 Task: Look for space in Mbeya, Tanzania from 24th August, 2023 to 10th September, 2023 for 8 adults in price range Rs.12000 to Rs.15000. Place can be entire place or shared room with 4 bedrooms having 8 beds and 4 bathrooms. Property type can be house, flat, guest house. Amenities needed are: wifi, TV, free parkinig on premises, gym, breakfast. Booking option can be shelf check-in. Required host language is English.
Action: Mouse moved to (277, 100)
Screenshot: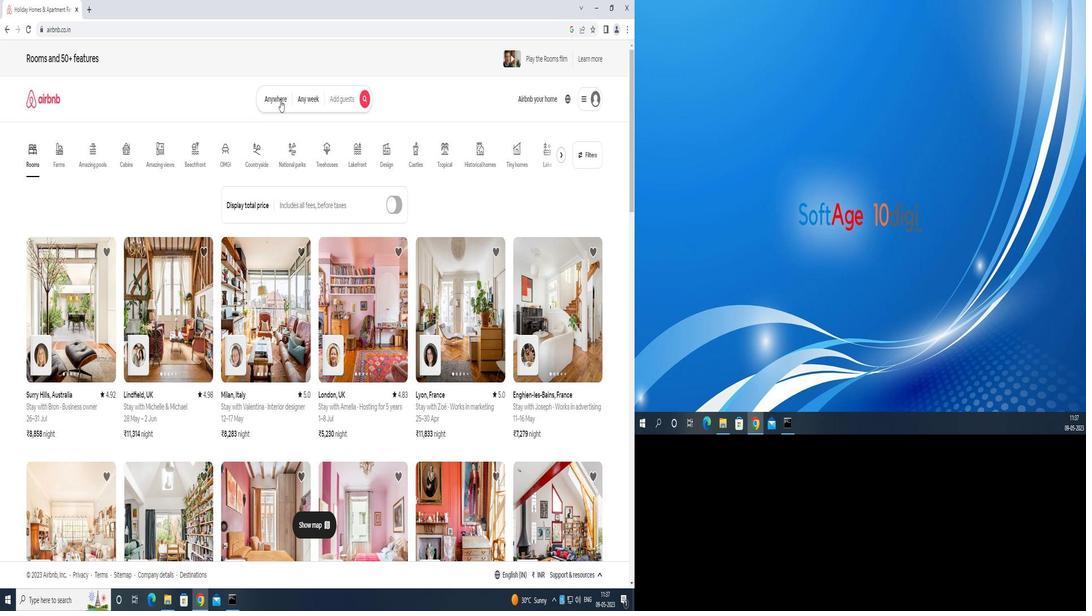 
Action: Mouse pressed left at (277, 100)
Screenshot: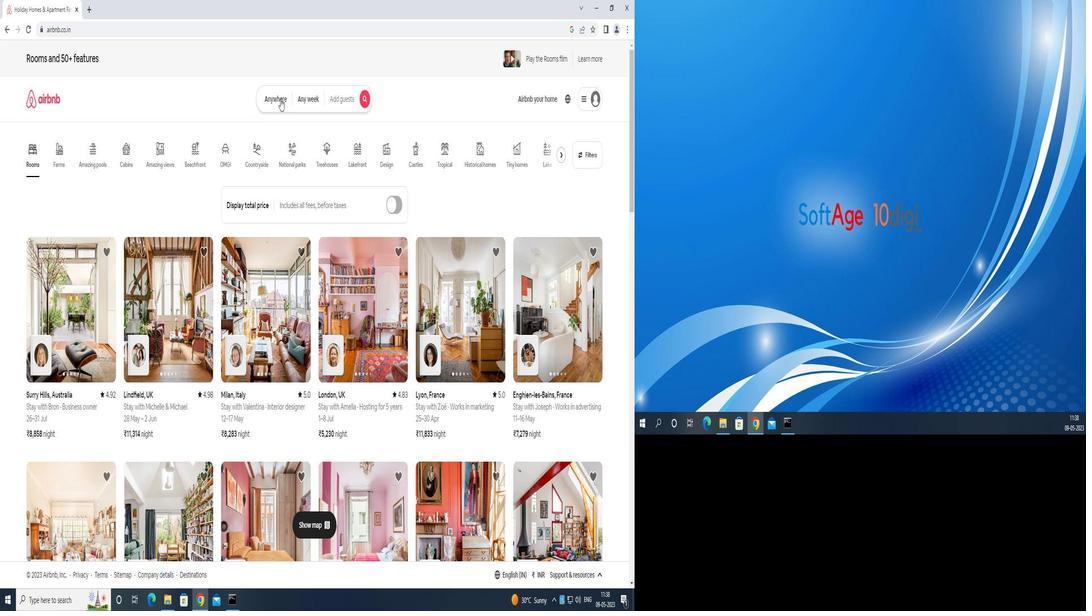 
Action: Mouse moved to (246, 147)
Screenshot: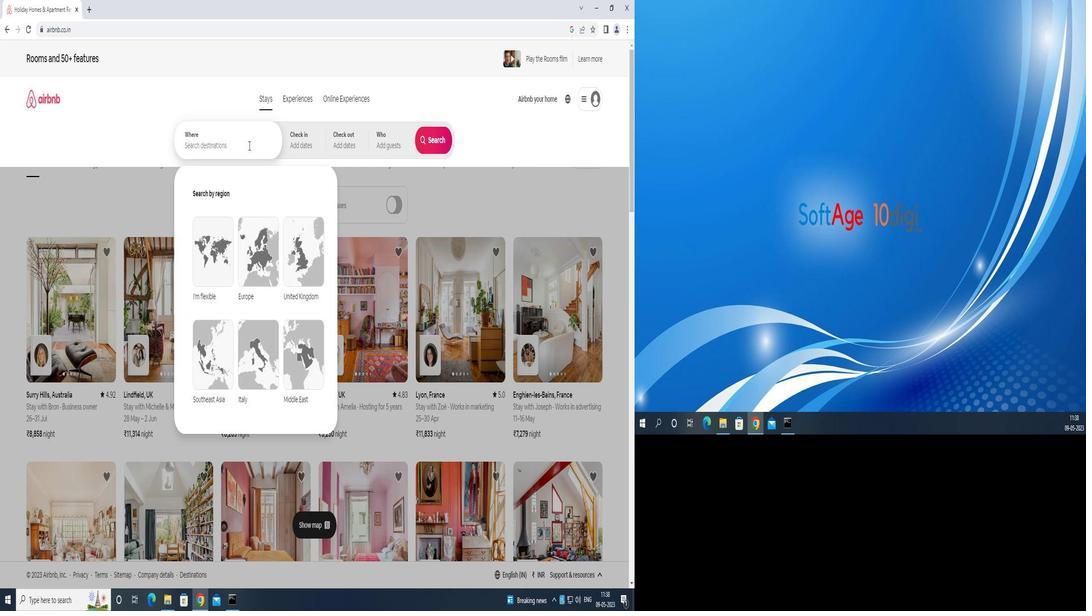 
Action: Mouse pressed left at (246, 147)
Screenshot: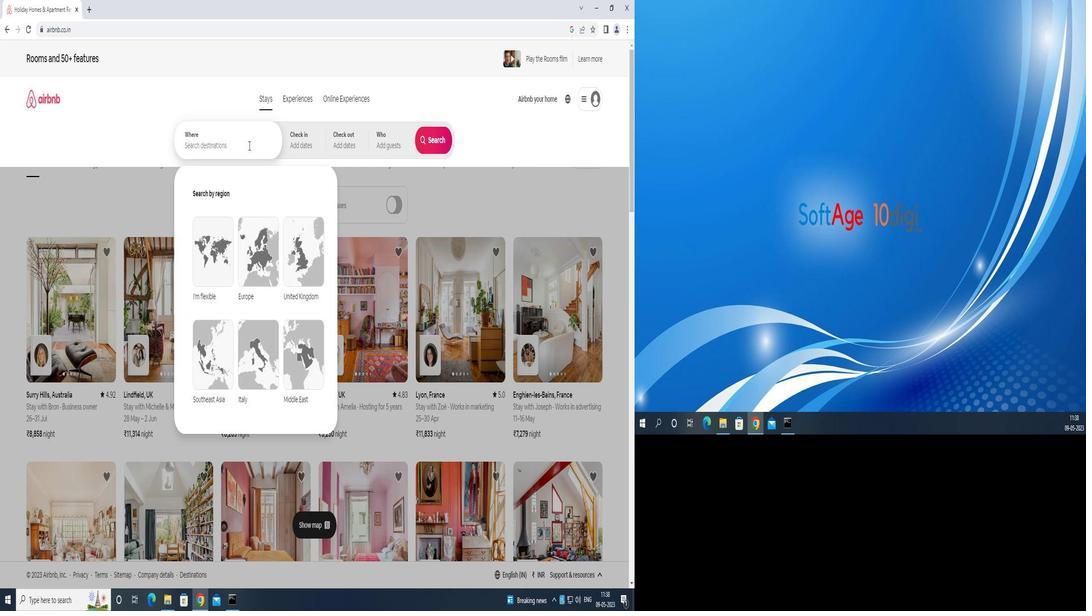 
Action: Key pressed m<Key.backspace><Key.shift>MBEYA<Key.space>TANZANIA<Key.enter>
Screenshot: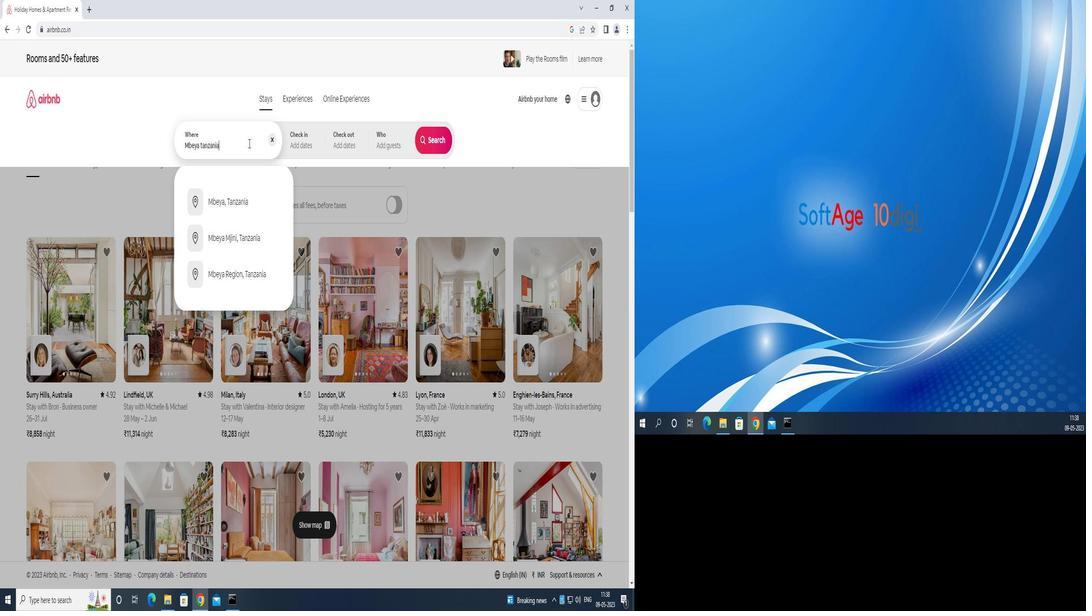 
Action: Mouse moved to (427, 230)
Screenshot: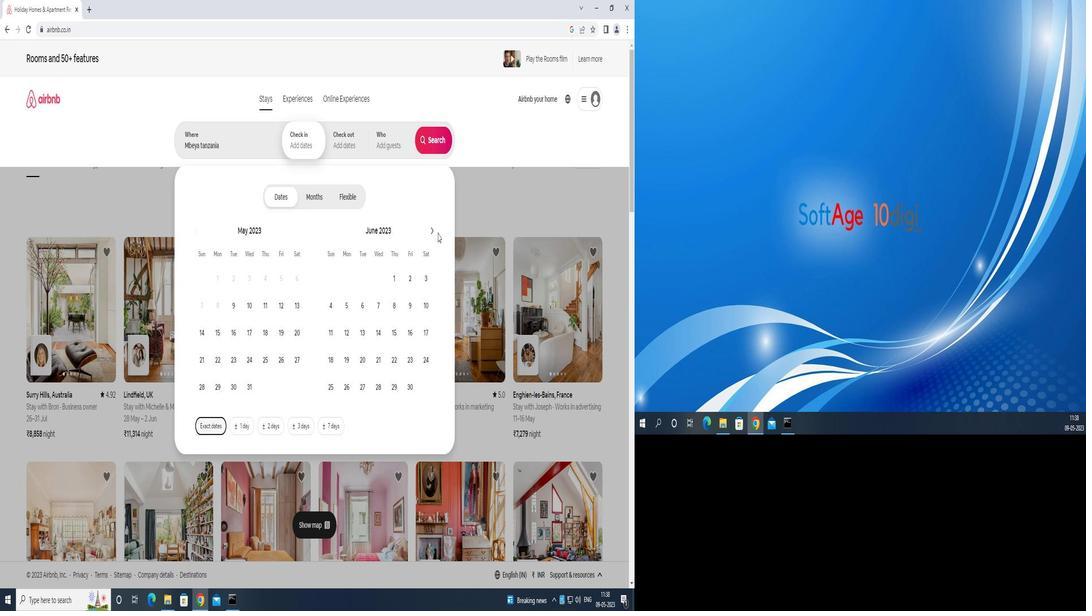 
Action: Mouse pressed left at (427, 230)
Screenshot: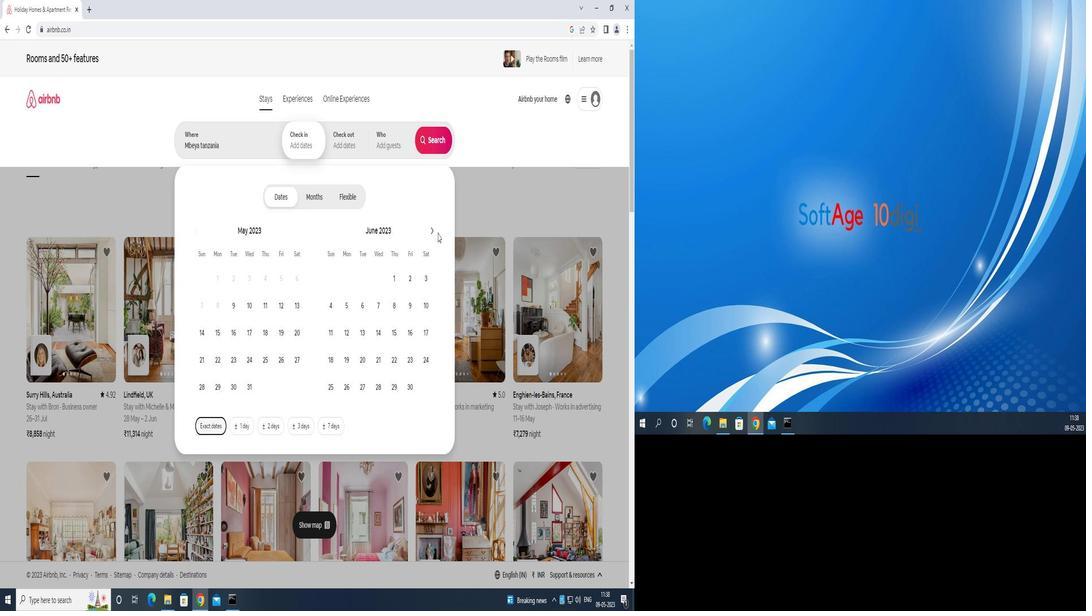 
Action: Mouse pressed left at (427, 230)
Screenshot: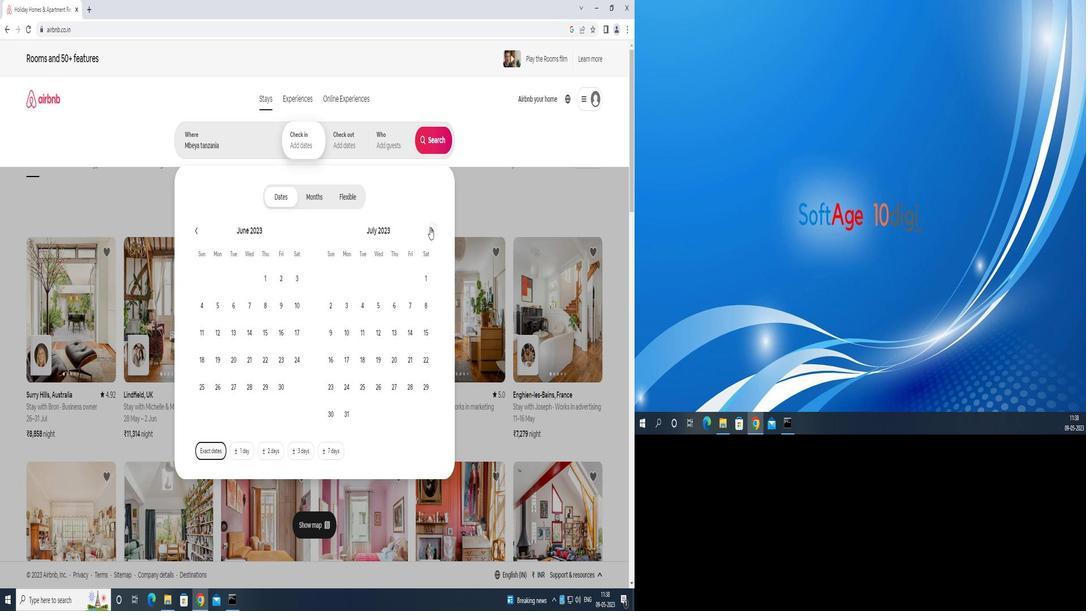 
Action: Mouse moved to (383, 358)
Screenshot: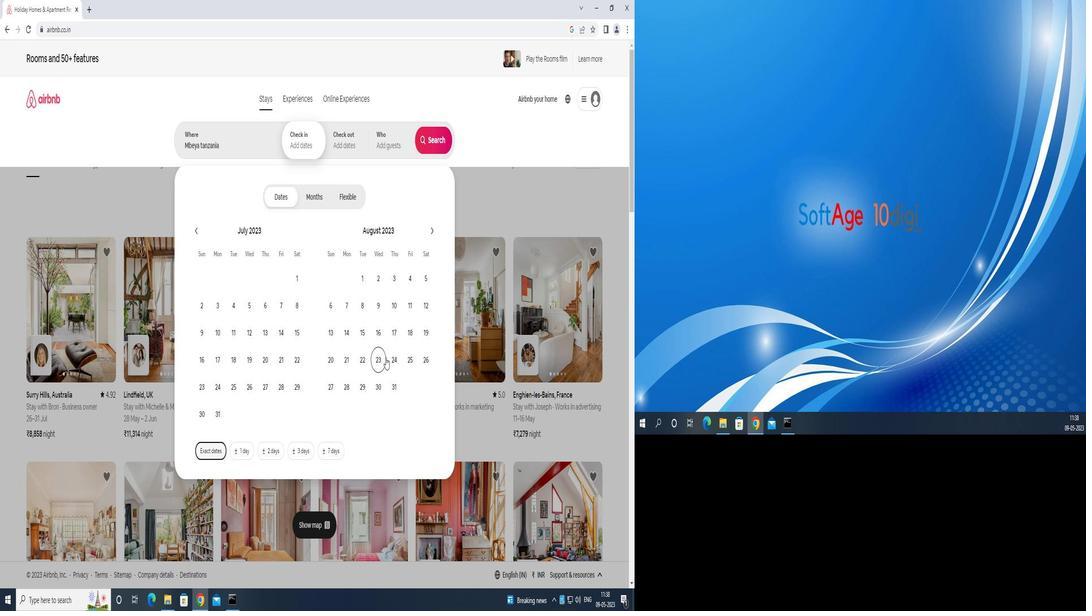 
Action: Mouse pressed left at (383, 358)
Screenshot: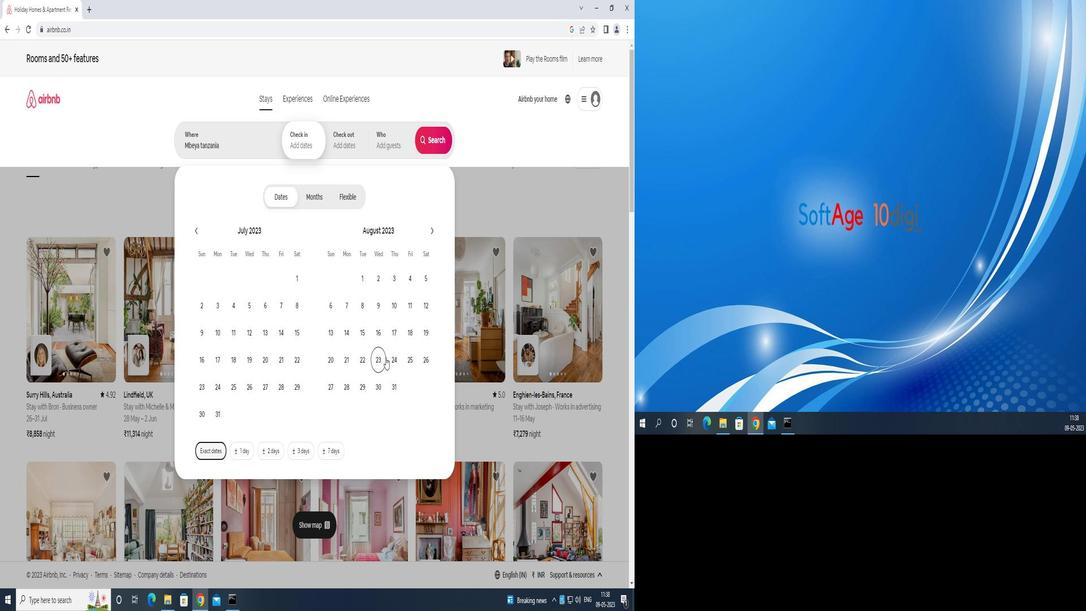 
Action: Mouse moved to (428, 229)
Screenshot: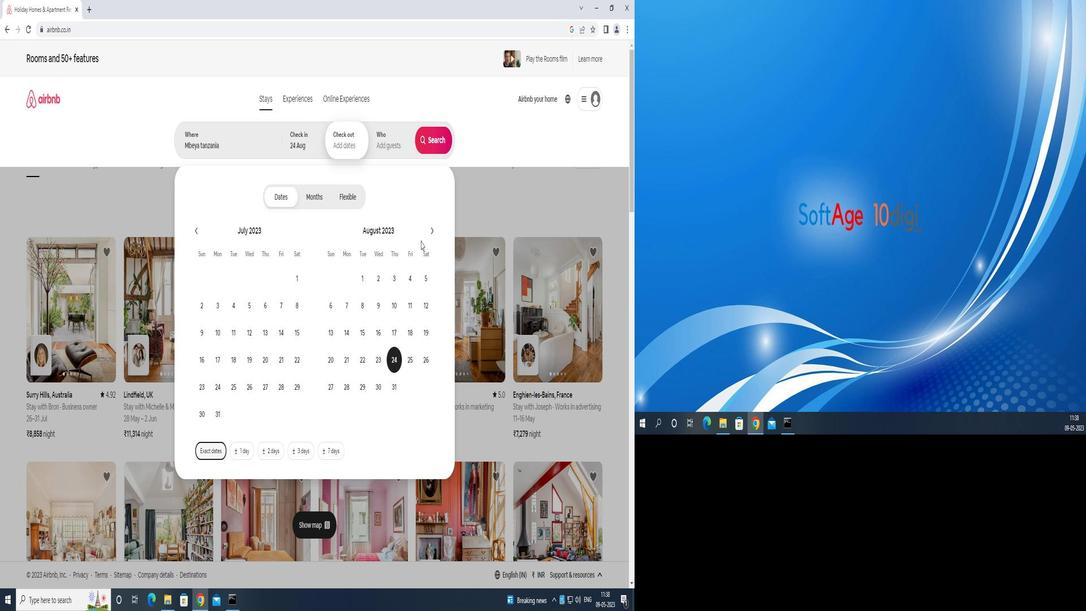 
Action: Mouse pressed left at (428, 229)
Screenshot: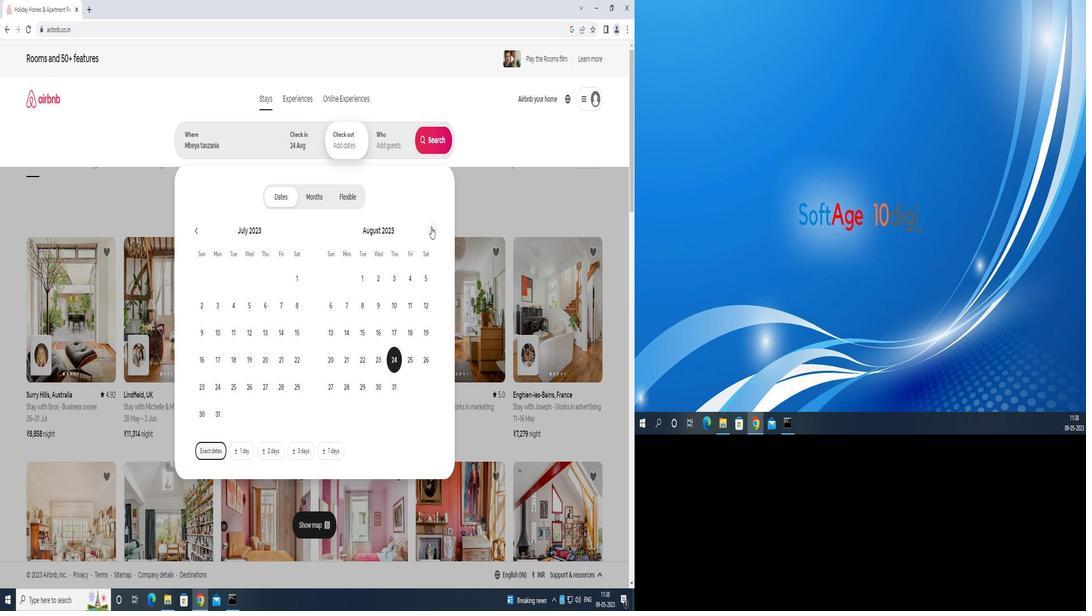 
Action: Mouse moved to (333, 335)
Screenshot: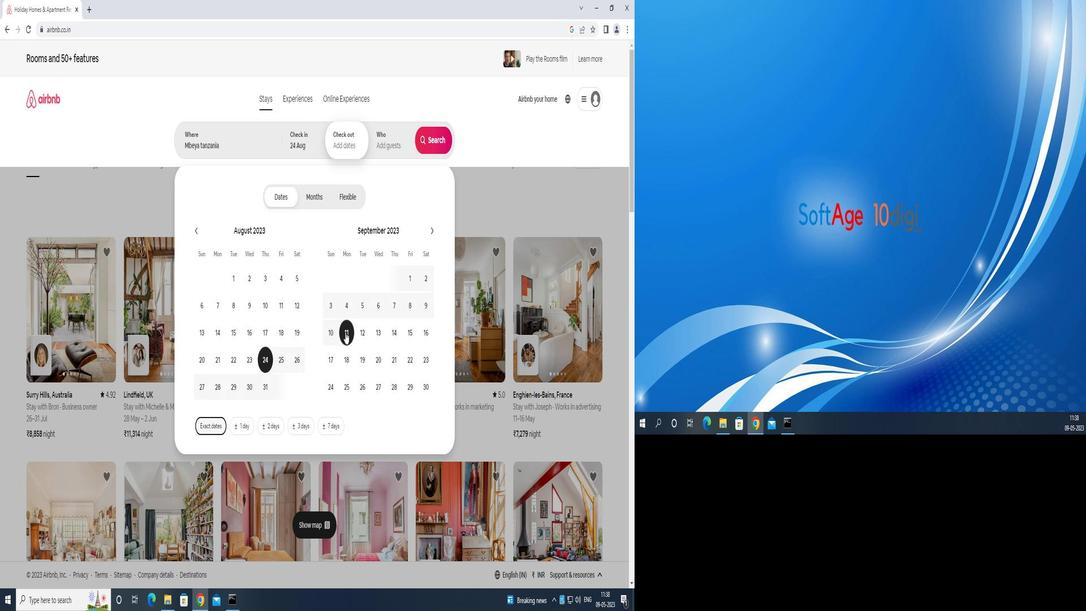 
Action: Mouse pressed left at (333, 335)
Screenshot: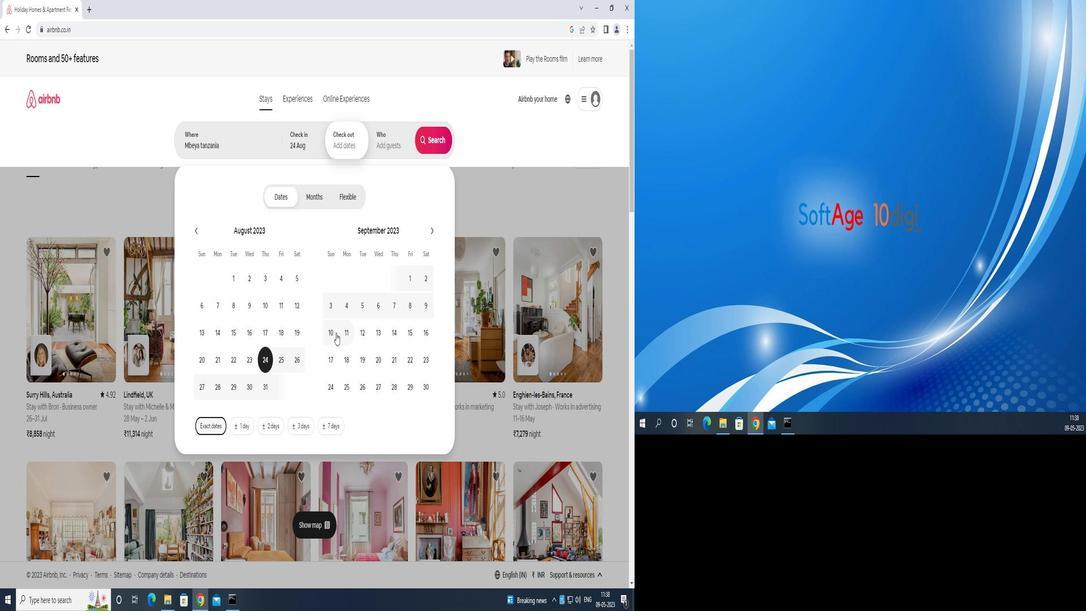 
Action: Mouse moved to (385, 145)
Screenshot: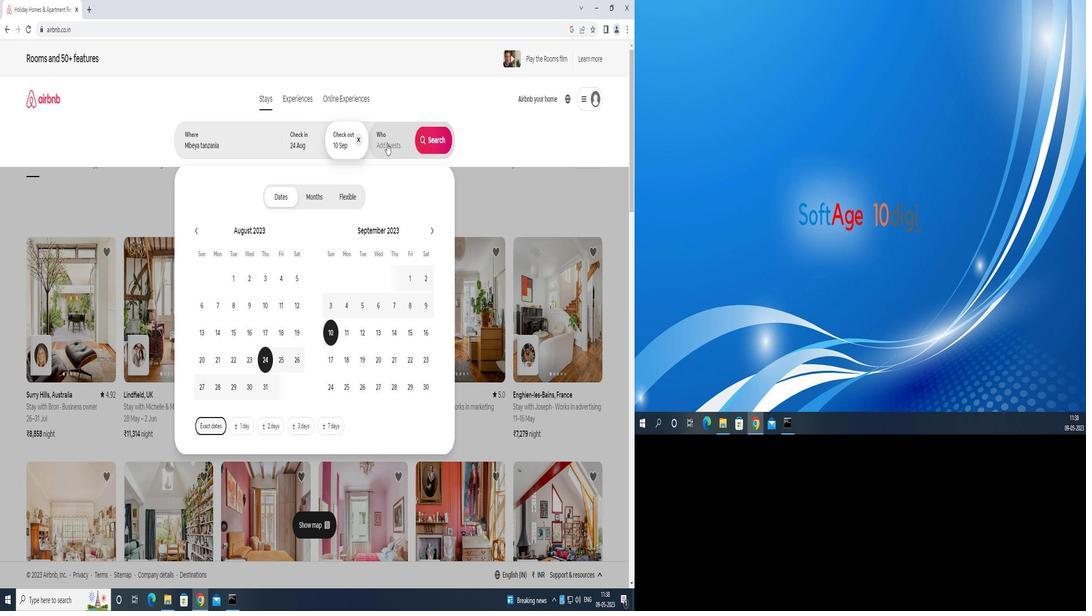 
Action: Mouse pressed left at (385, 145)
Screenshot: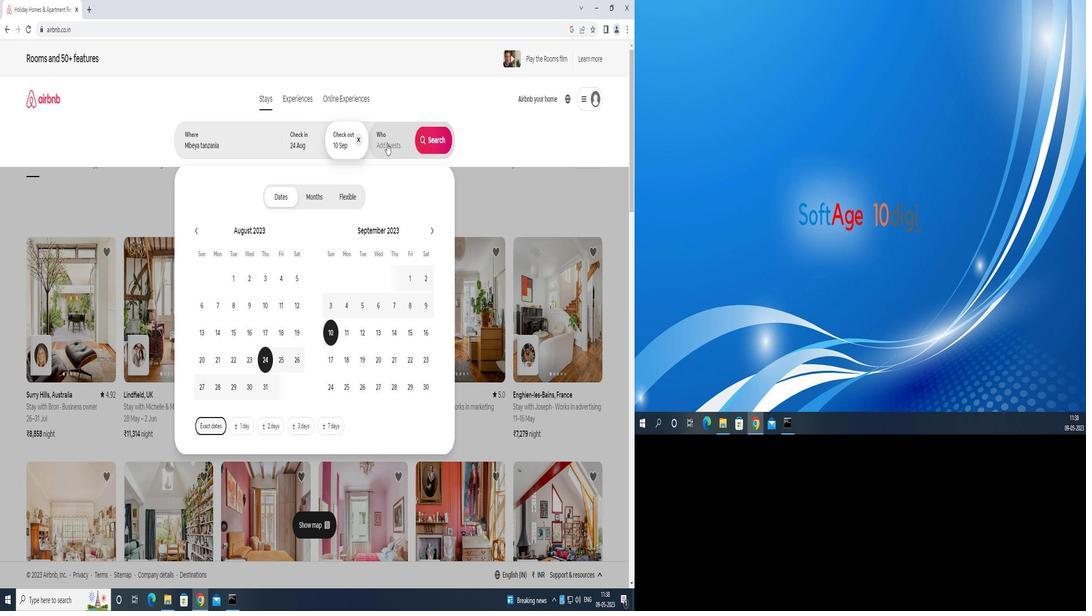 
Action: Mouse moved to (431, 200)
Screenshot: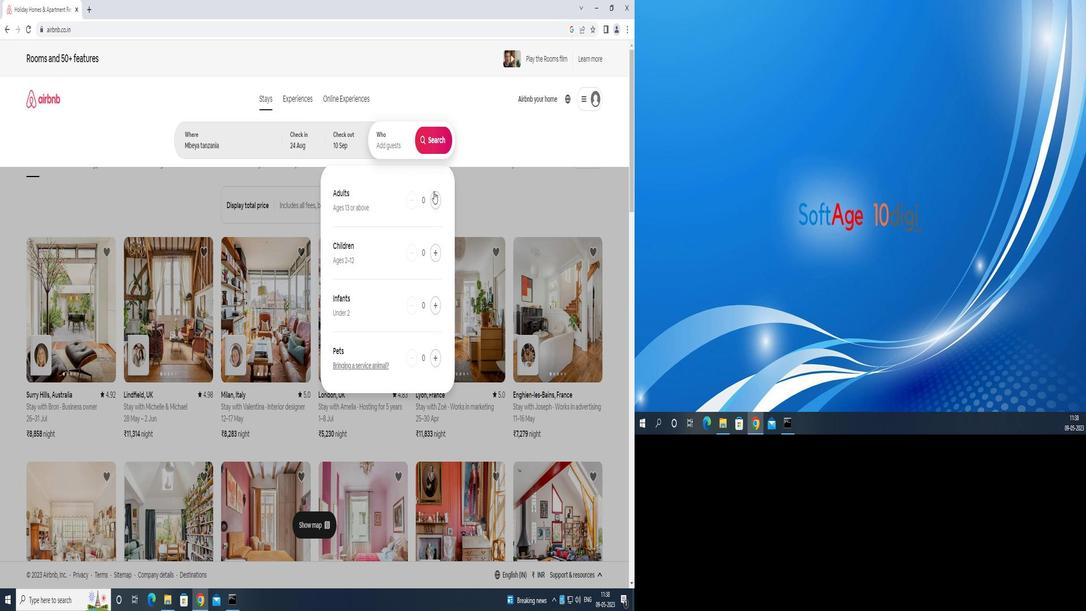 
Action: Mouse pressed left at (431, 200)
Screenshot: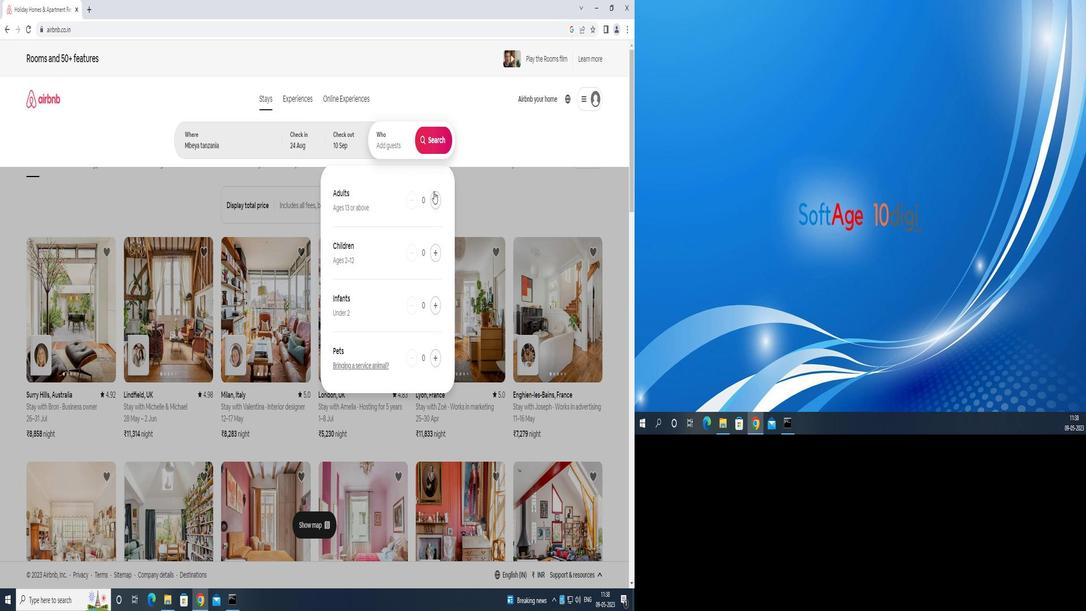
Action: Mouse pressed left at (431, 200)
Screenshot: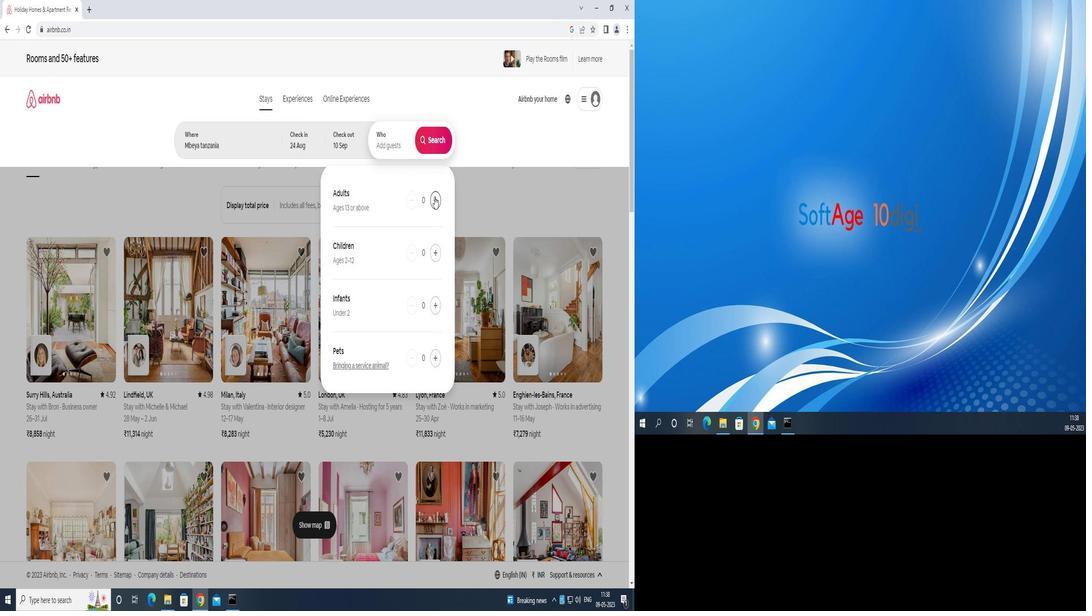 
Action: Mouse moved to (431, 200)
Screenshot: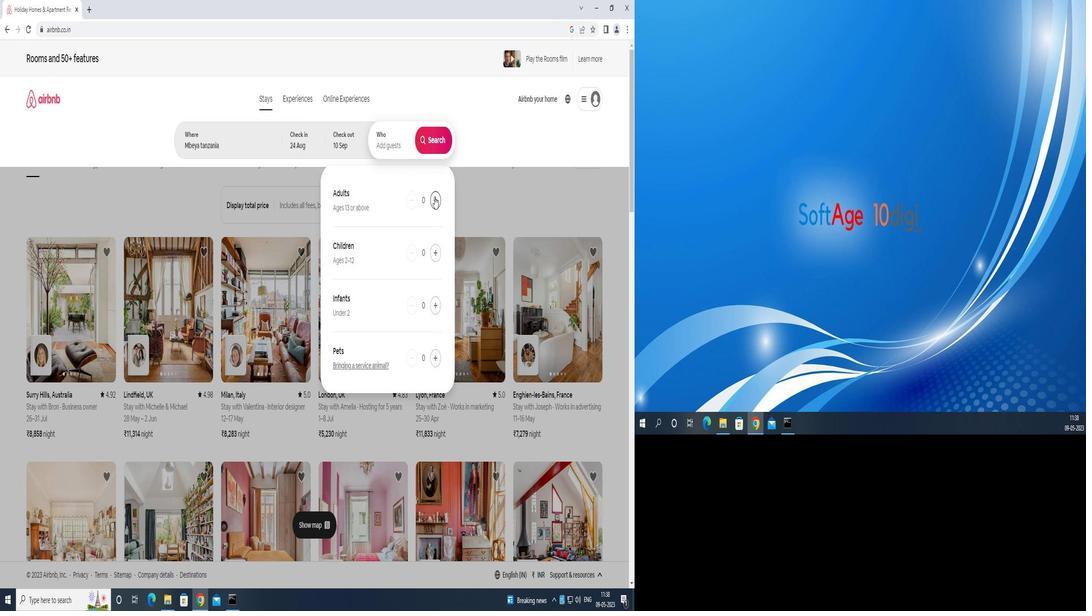 
Action: Mouse pressed left at (431, 200)
Screenshot: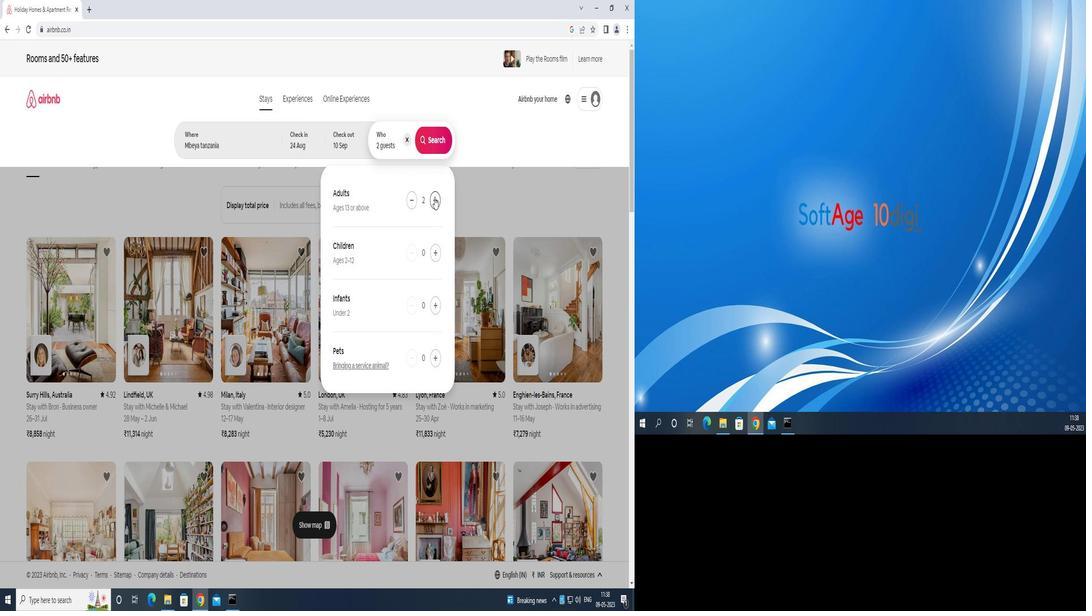 
Action: Mouse pressed left at (431, 200)
Screenshot: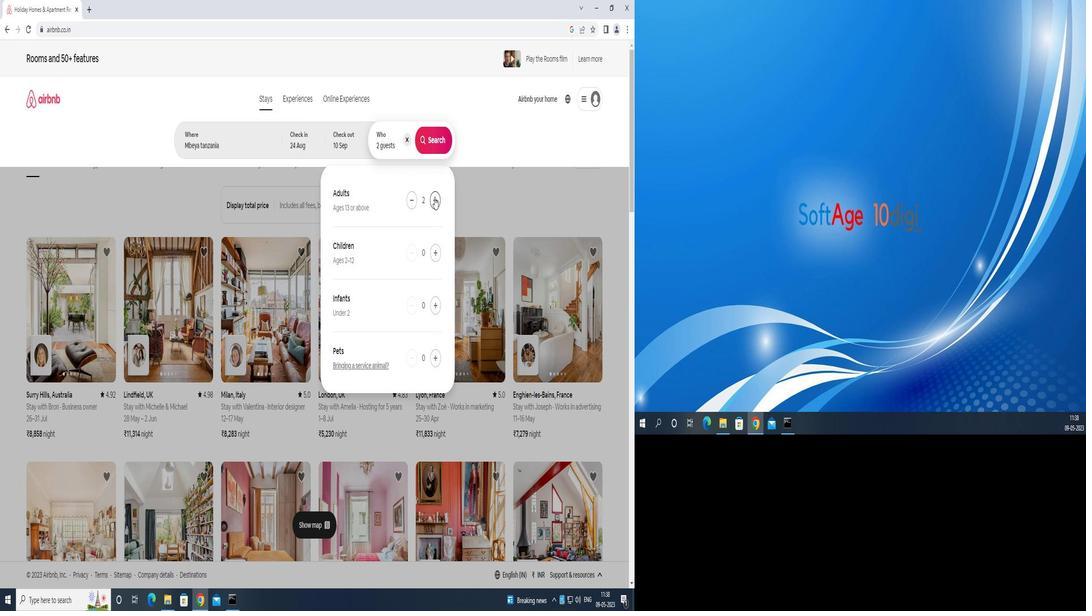 
Action: Mouse pressed left at (431, 200)
Screenshot: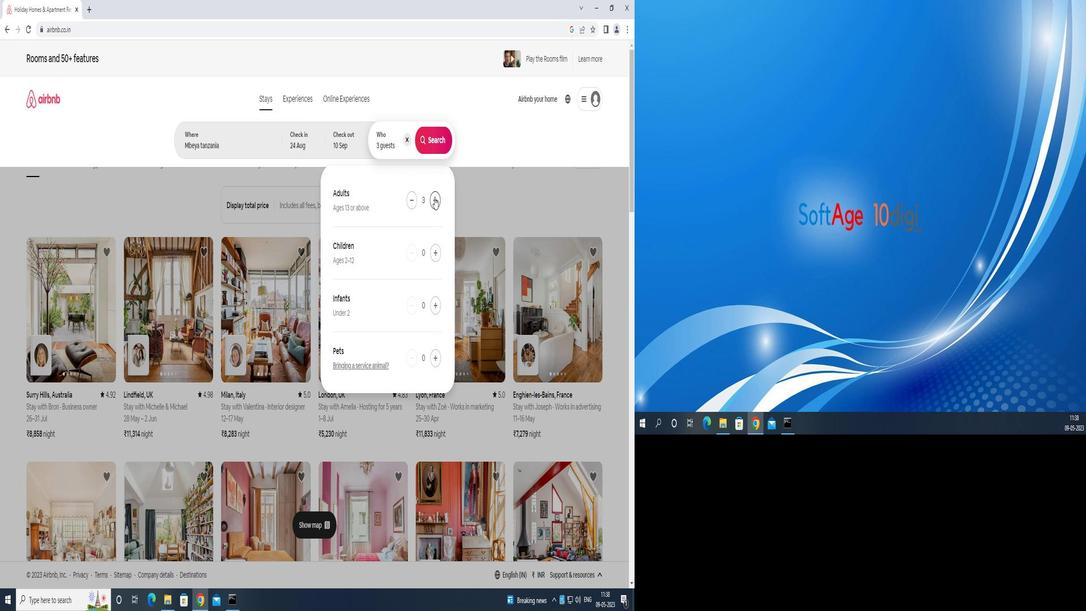 
Action: Mouse pressed left at (431, 200)
Screenshot: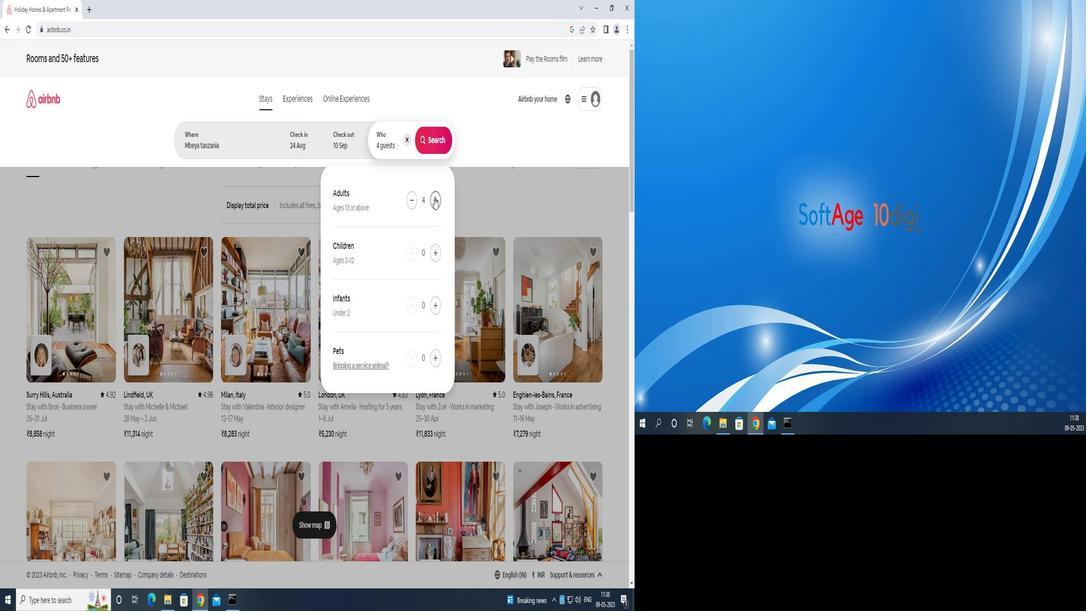 
Action: Mouse pressed left at (431, 200)
Screenshot: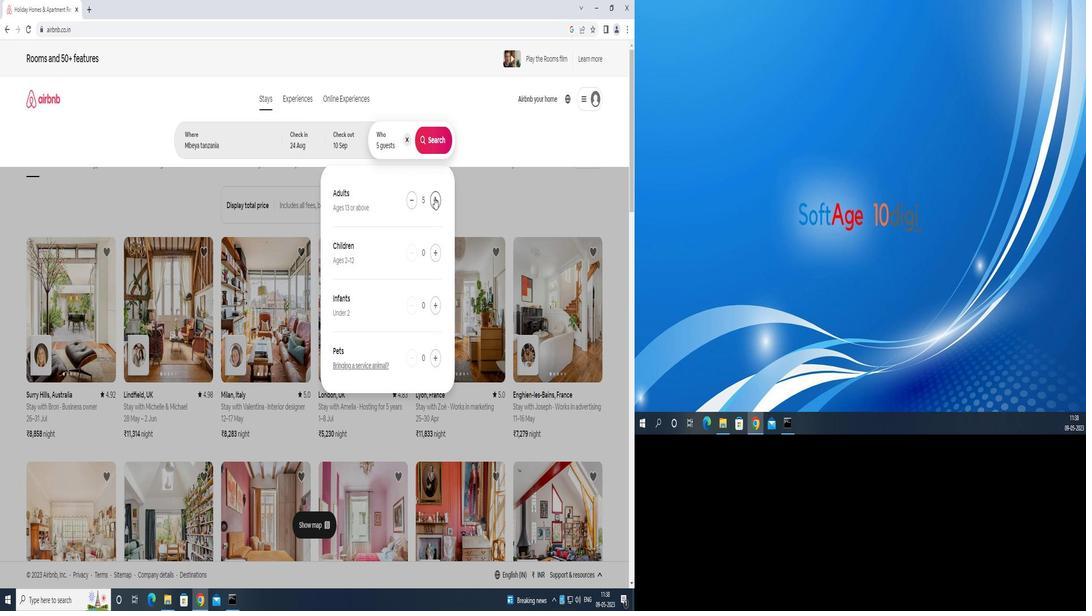 
Action: Mouse pressed left at (431, 200)
Screenshot: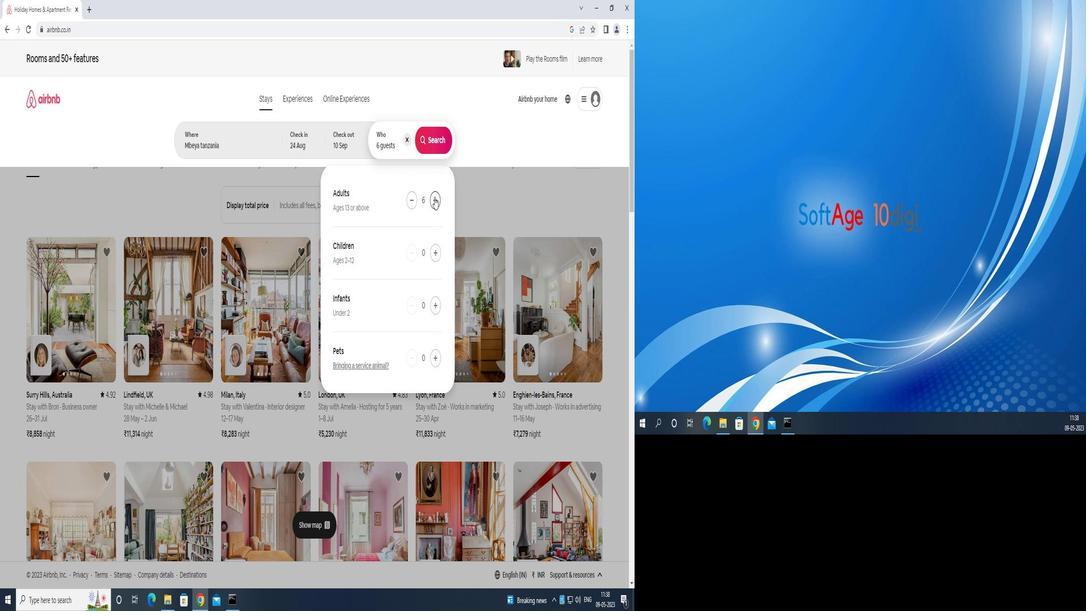
Action: Mouse moved to (430, 144)
Screenshot: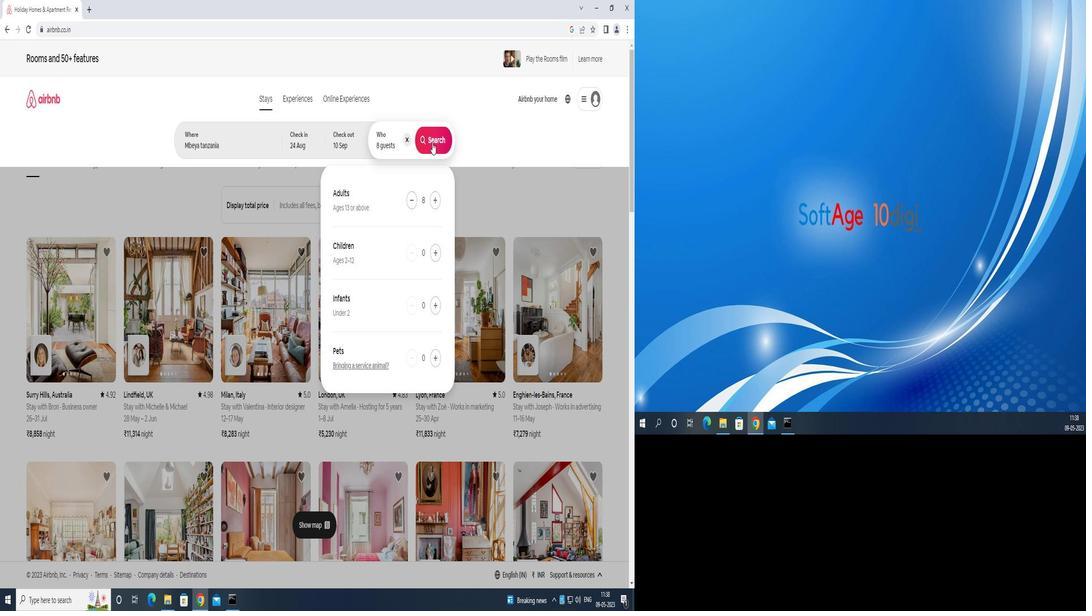 
Action: Mouse pressed left at (430, 144)
Screenshot: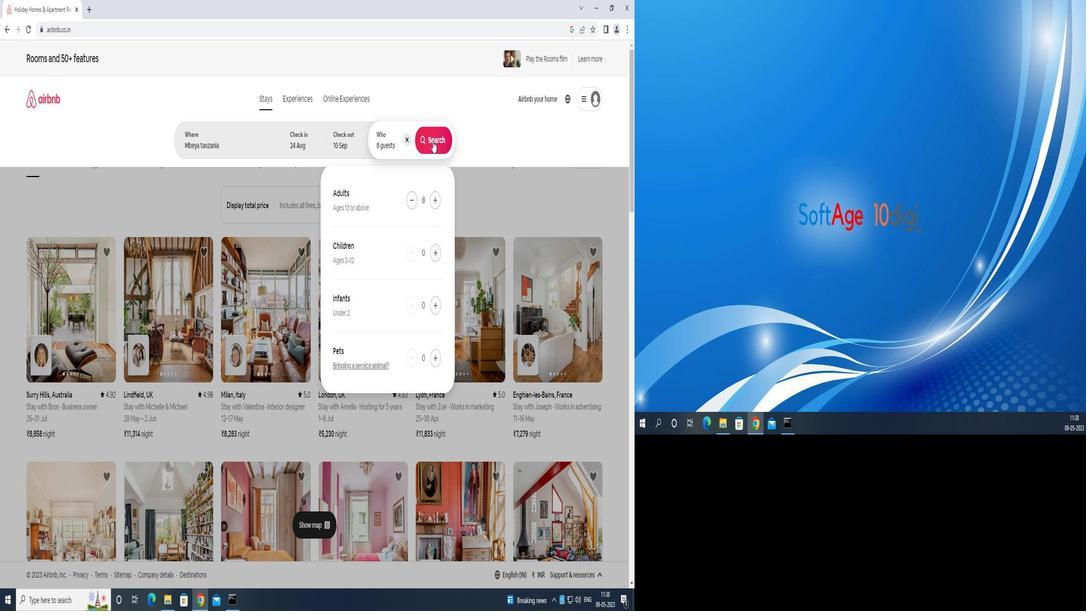 
Action: Mouse moved to (603, 114)
Screenshot: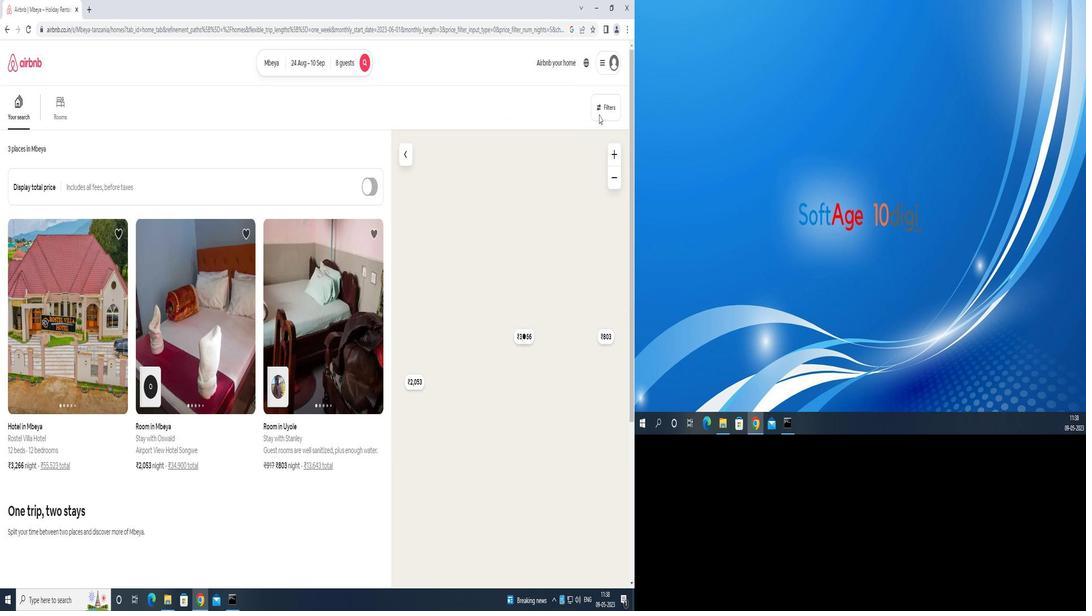 
Action: Mouse pressed left at (603, 114)
Screenshot: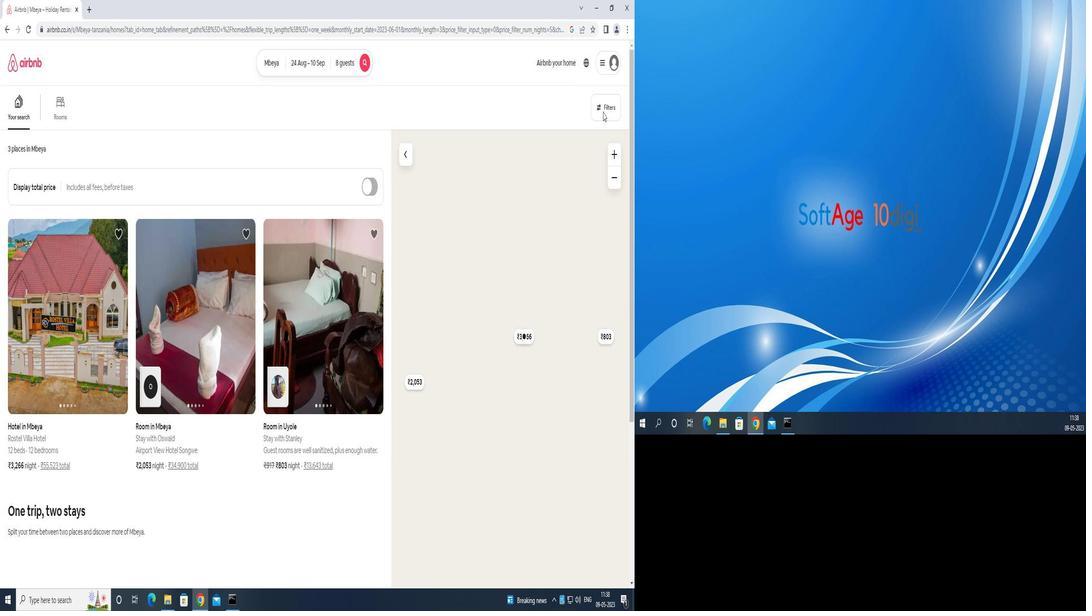 
Action: Mouse moved to (238, 380)
Screenshot: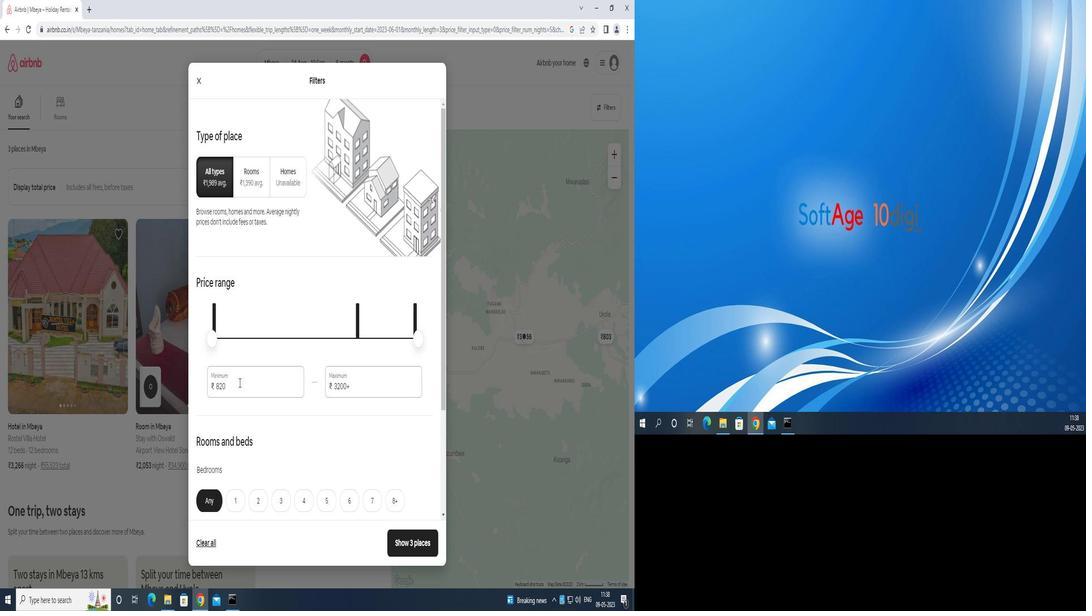 
Action: Mouse pressed left at (238, 380)
Screenshot: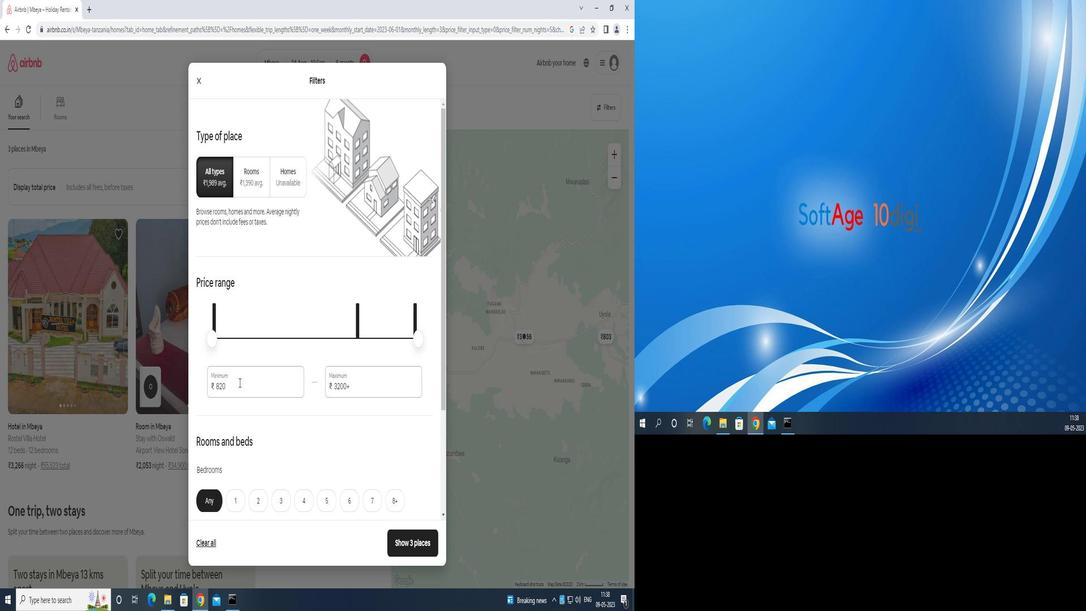 
Action: Mouse moved to (238, 380)
Screenshot: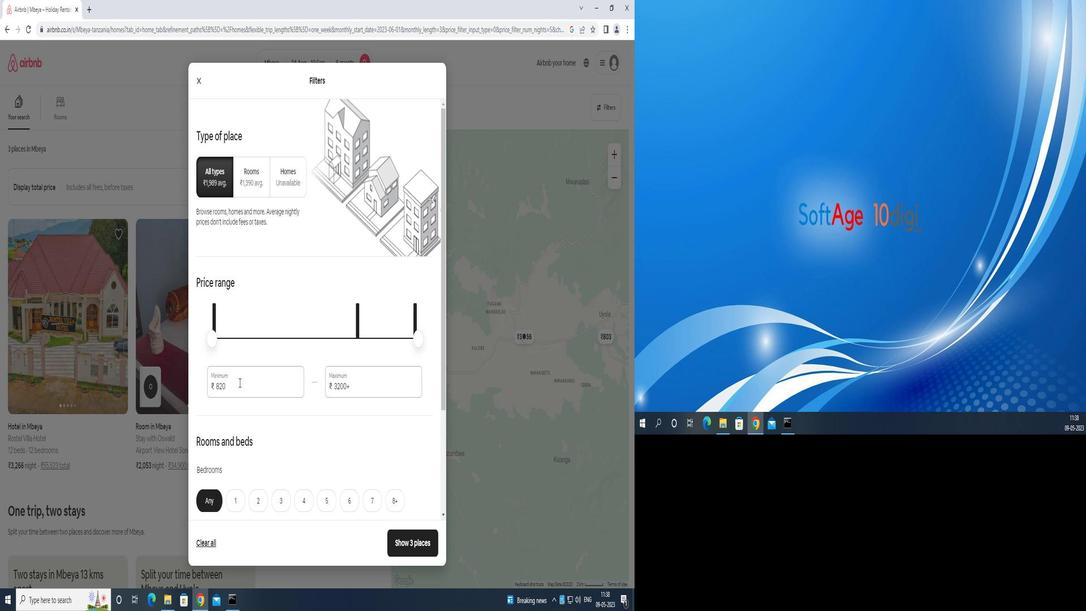 
Action: Key pressed <Key.backspace><Key.backspace><Key.backspace><Key.backspace><Key.backspace><Key.backspace>12000
Screenshot: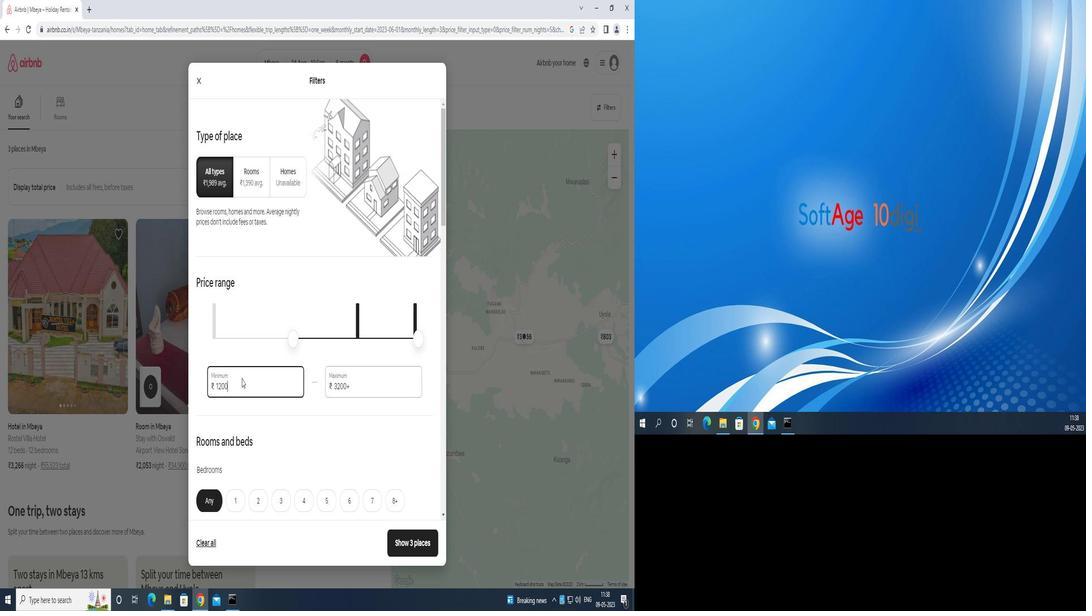 
Action: Mouse moved to (349, 383)
Screenshot: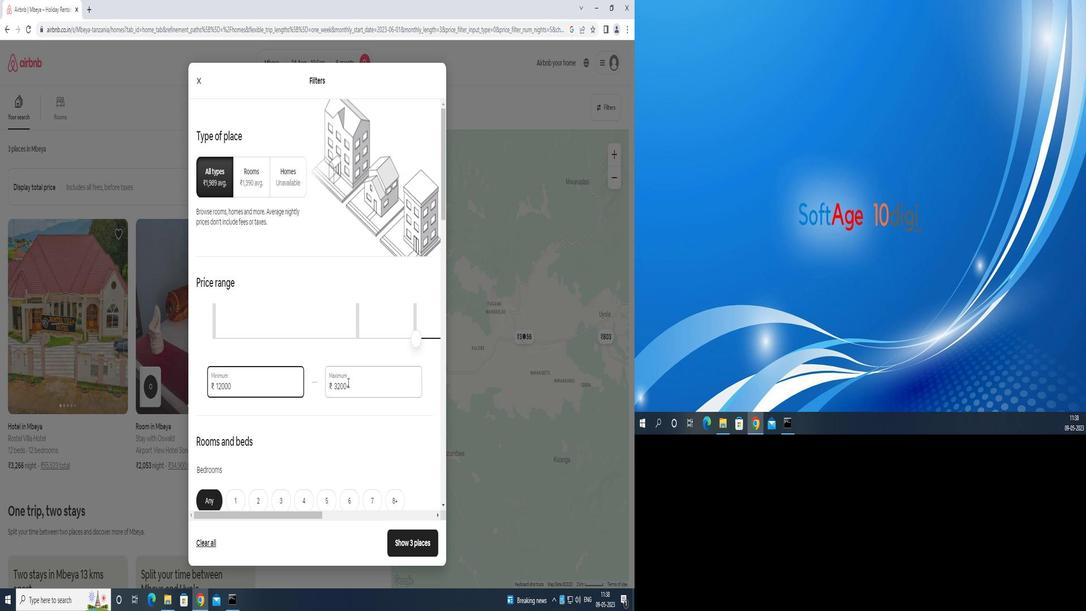 
Action: Mouse pressed left at (349, 383)
Screenshot: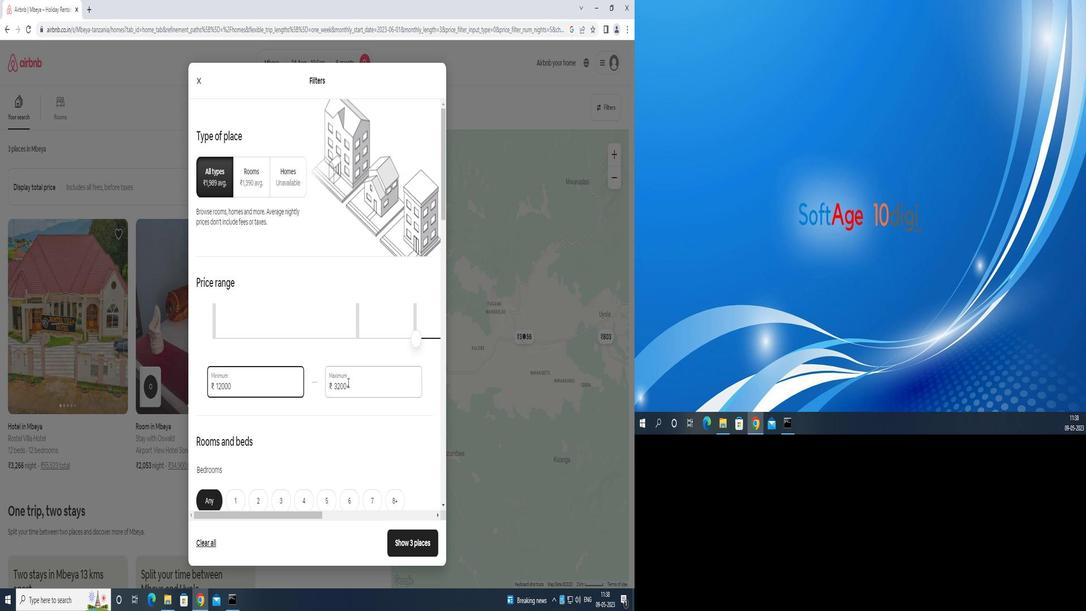 
Action: Mouse moved to (341, 357)
Screenshot: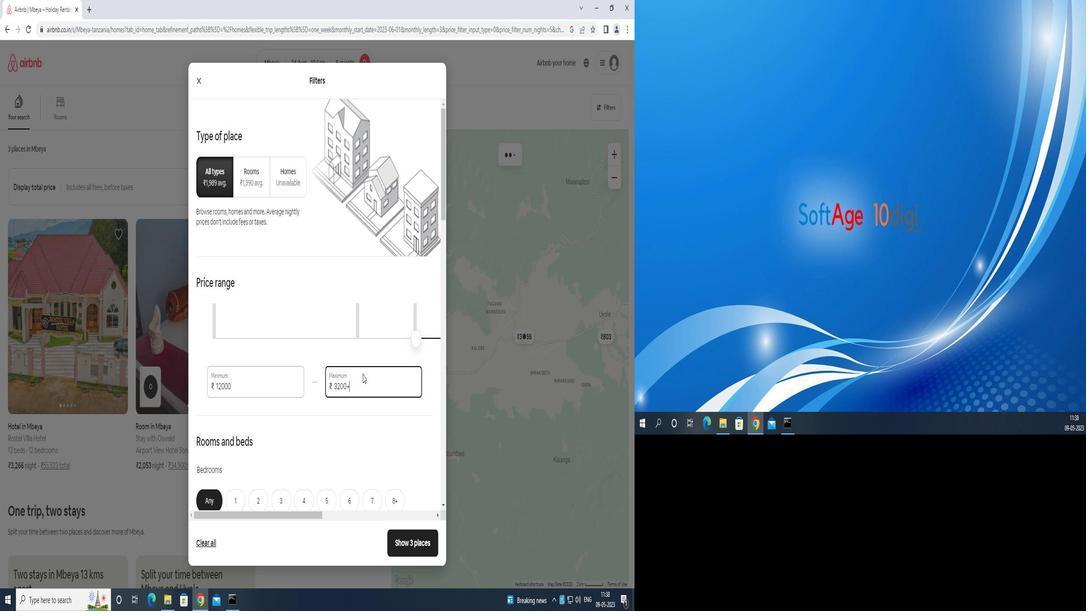 
Action: Key pressed <Key.backspace><Key.backspace><Key.backspace><Key.backspace><Key.backspace><Key.backspace><Key.backspace><Key.backspace><Key.backspace><Key.backspace><Key.backspace><Key.backspace>15000
Screenshot: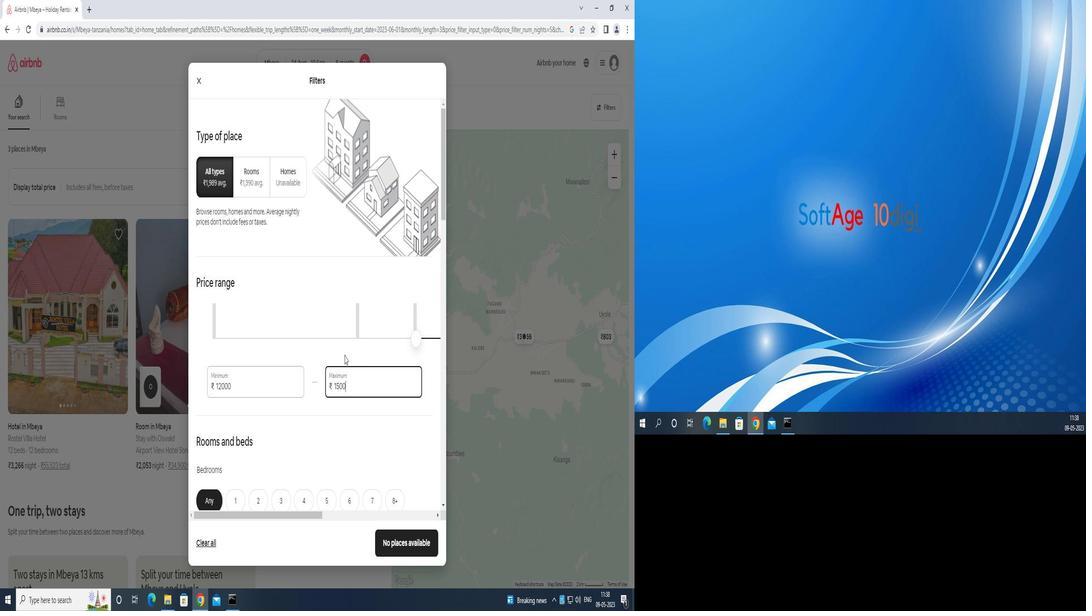 
Action: Mouse moved to (267, 290)
Screenshot: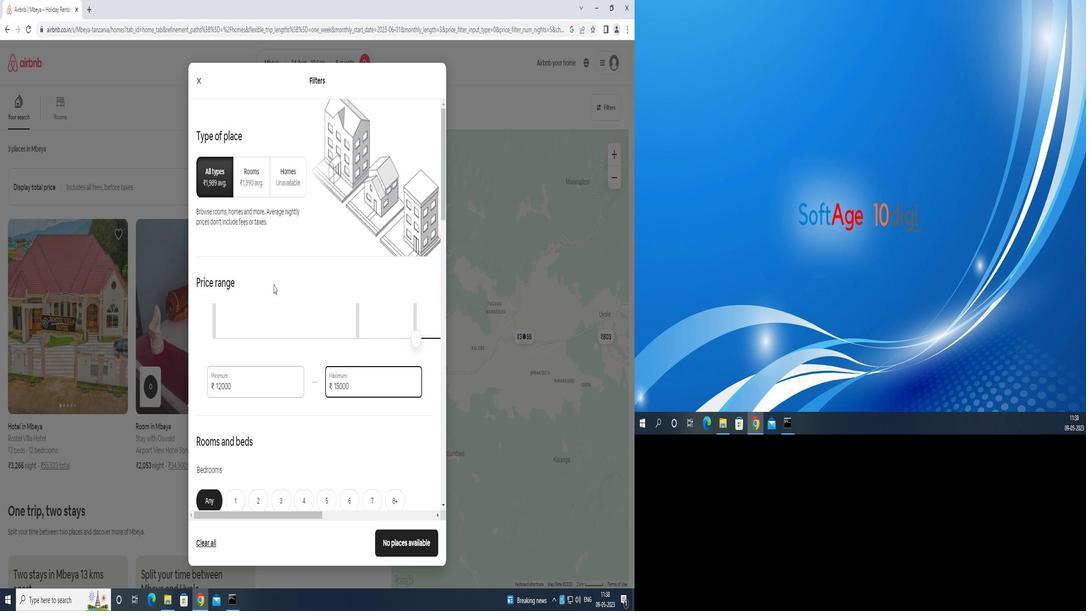 
Action: Mouse scrolled (267, 289) with delta (0, 0)
Screenshot: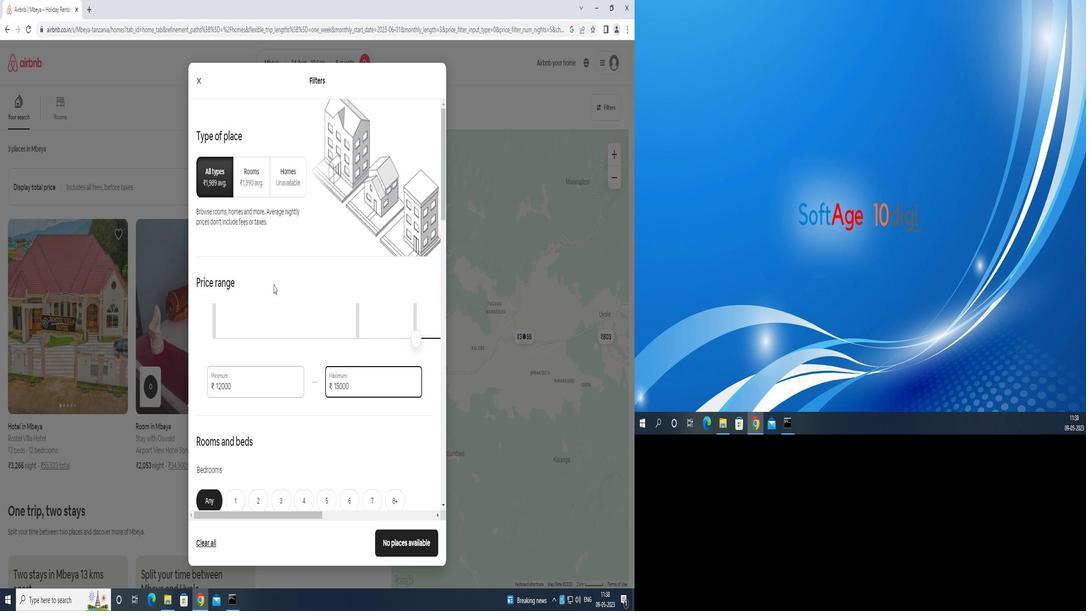 
Action: Mouse moved to (268, 300)
Screenshot: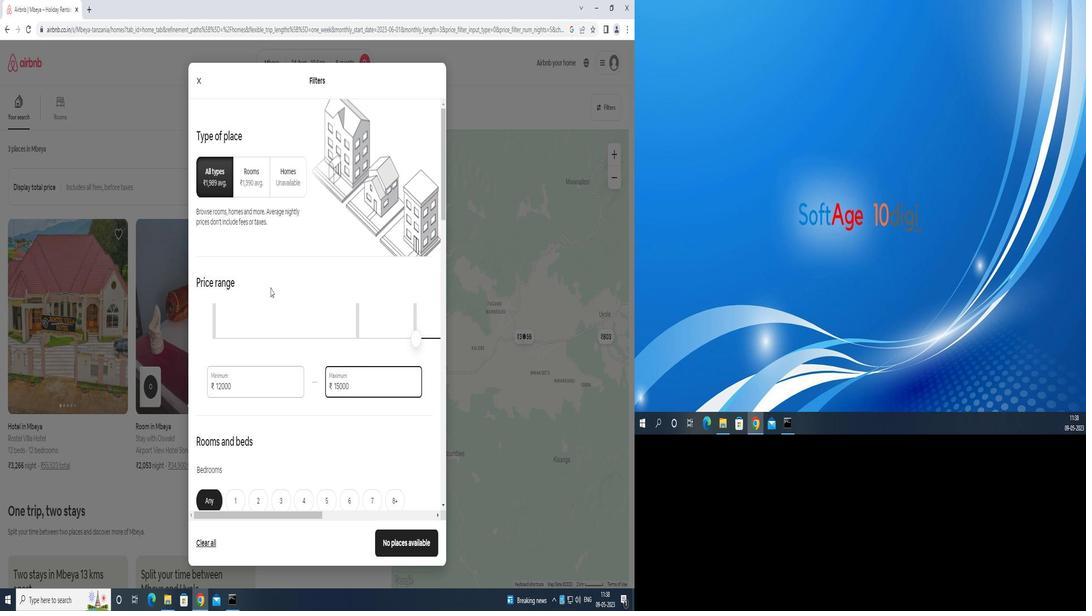 
Action: Mouse scrolled (268, 299) with delta (0, 0)
Screenshot: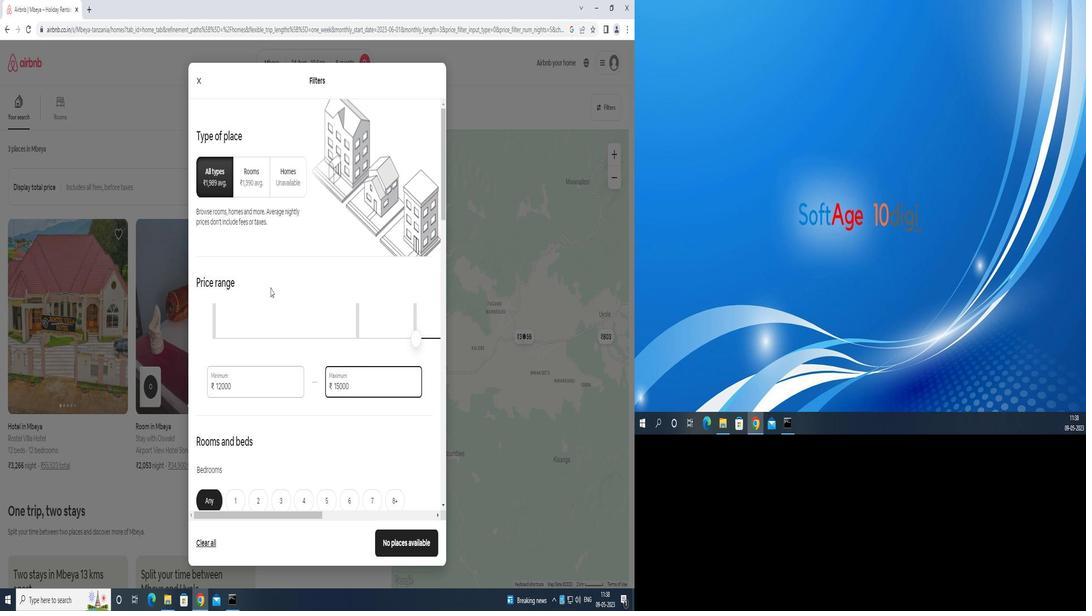 
Action: Mouse moved to (271, 306)
Screenshot: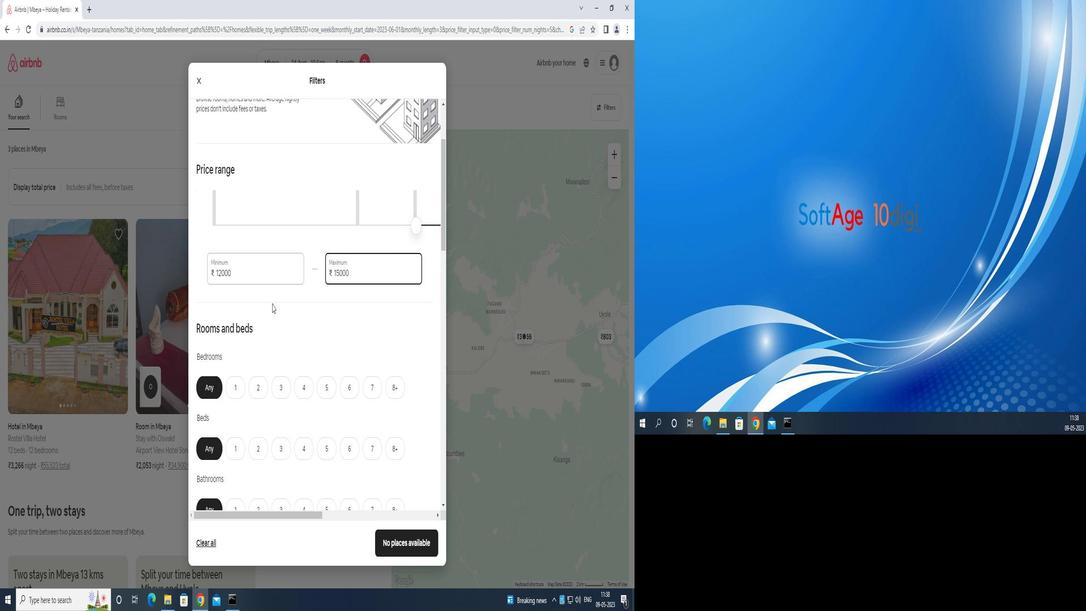 
Action: Mouse scrolled (271, 305) with delta (0, 0)
Screenshot: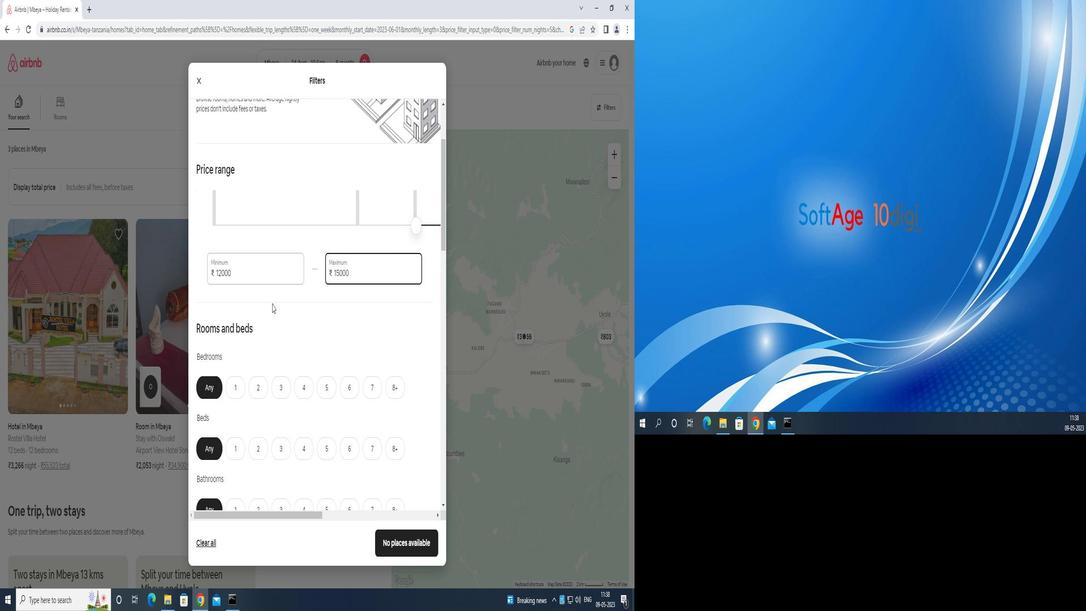 
Action: Mouse moved to (297, 328)
Screenshot: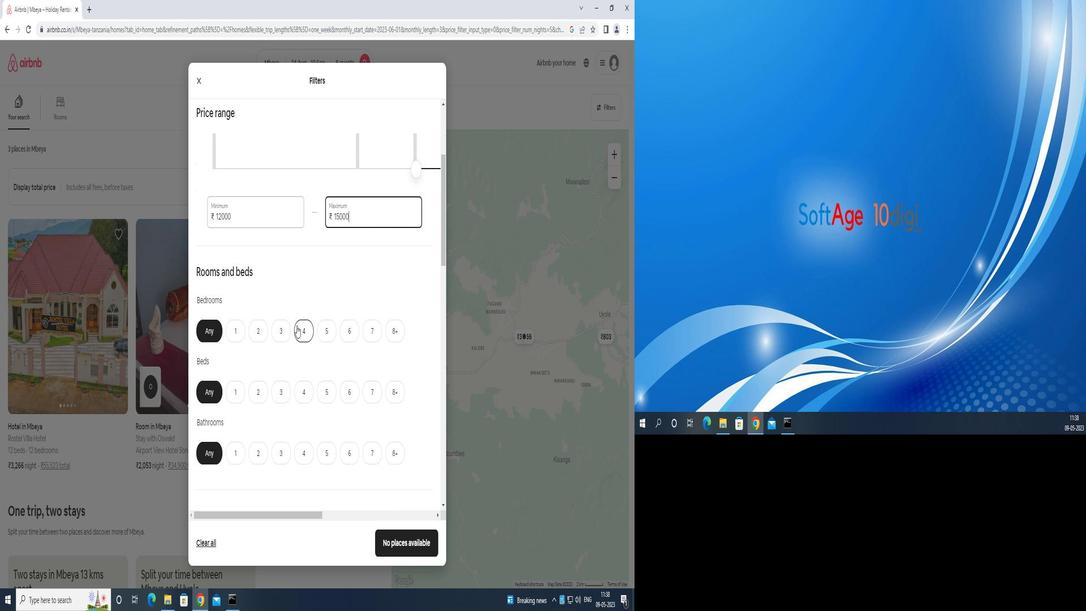 
Action: Mouse pressed left at (297, 328)
Screenshot: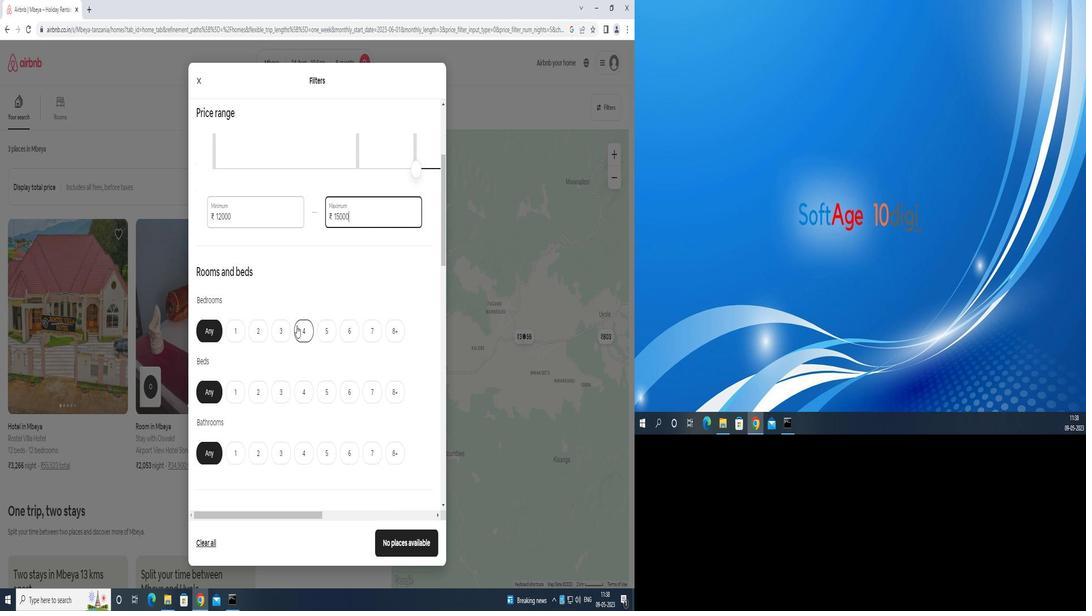 
Action: Mouse moved to (387, 397)
Screenshot: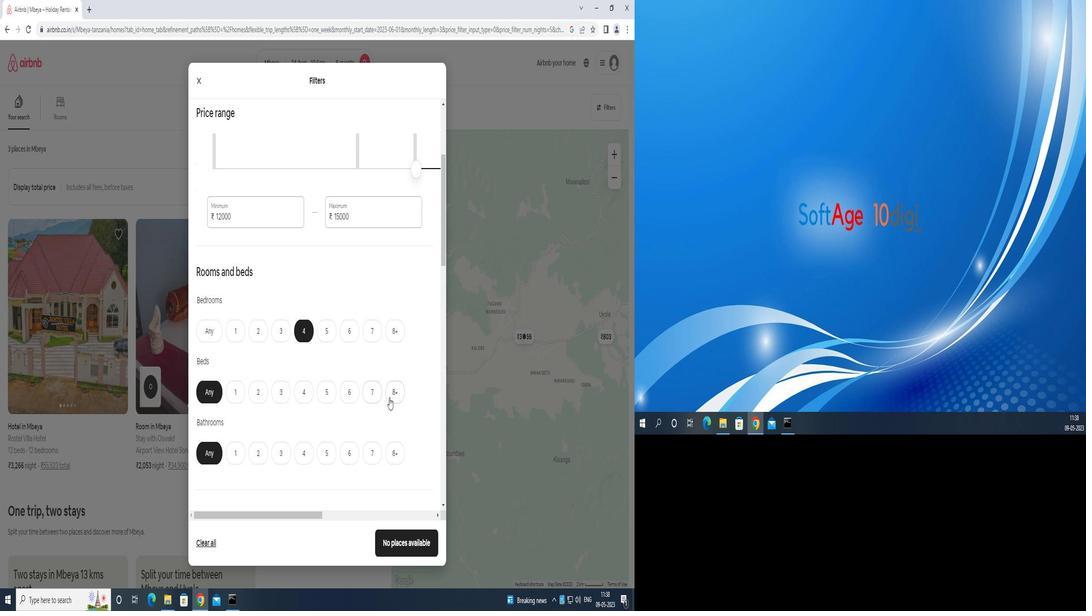 
Action: Mouse pressed left at (387, 397)
Screenshot: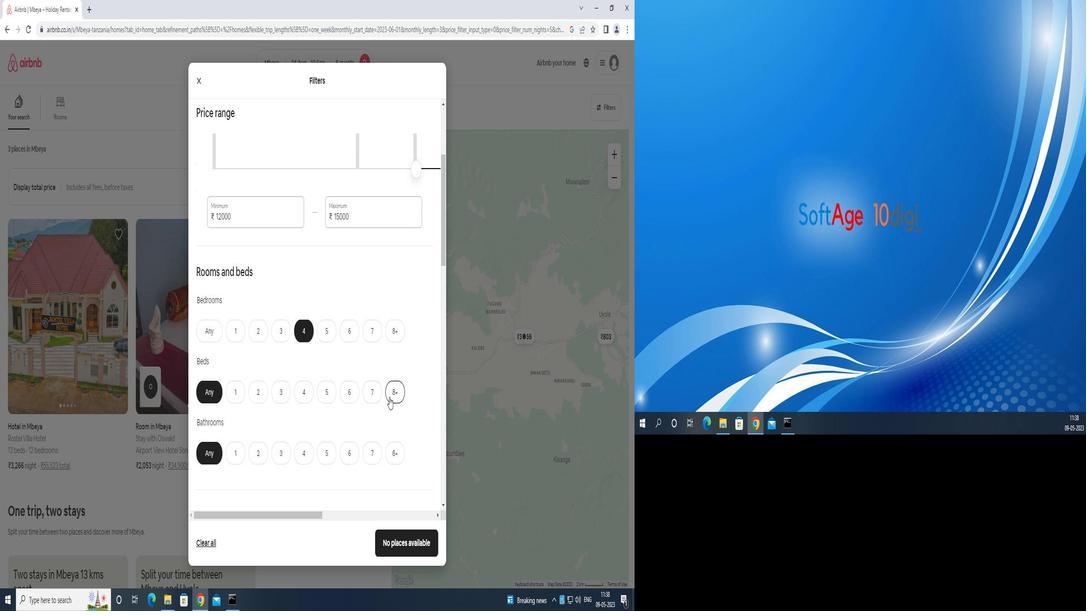
Action: Mouse moved to (295, 449)
Screenshot: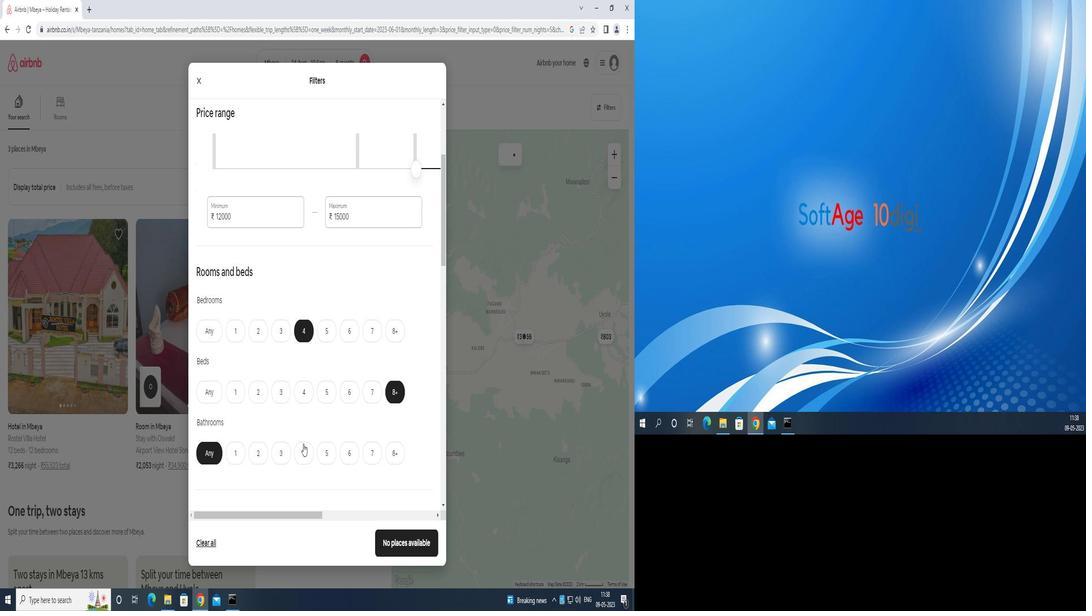 
Action: Mouse pressed left at (295, 449)
Screenshot: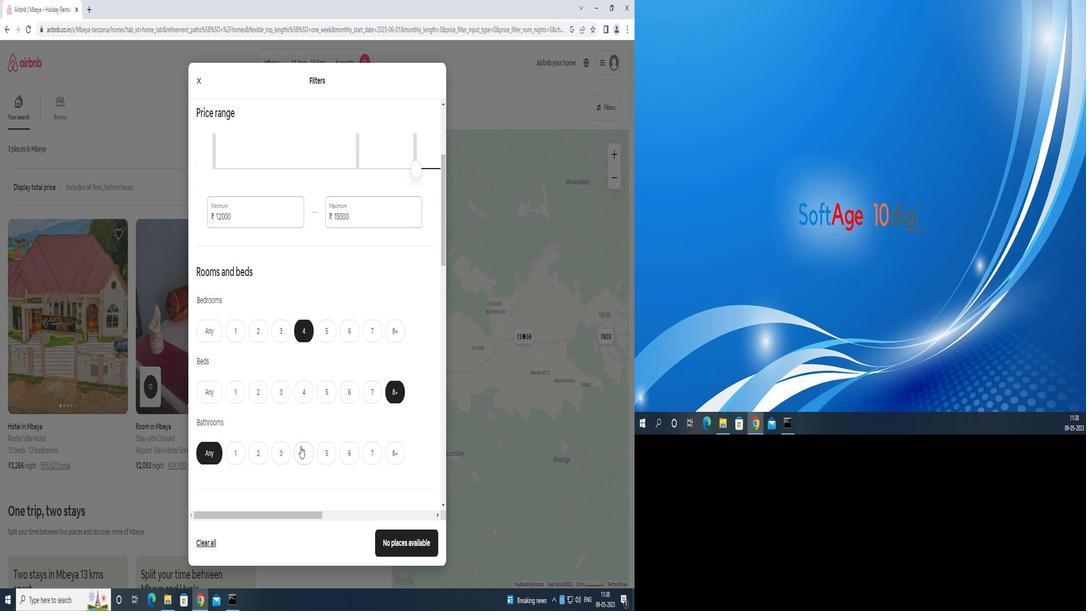 
Action: Mouse moved to (301, 439)
Screenshot: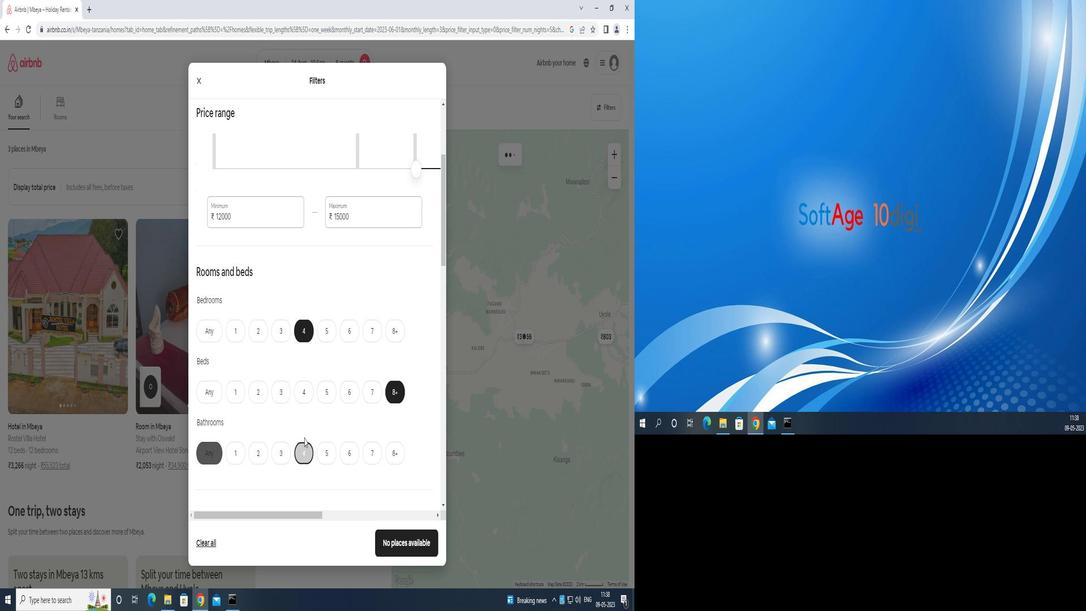 
Action: Mouse scrolled (301, 438) with delta (0, 0)
Screenshot: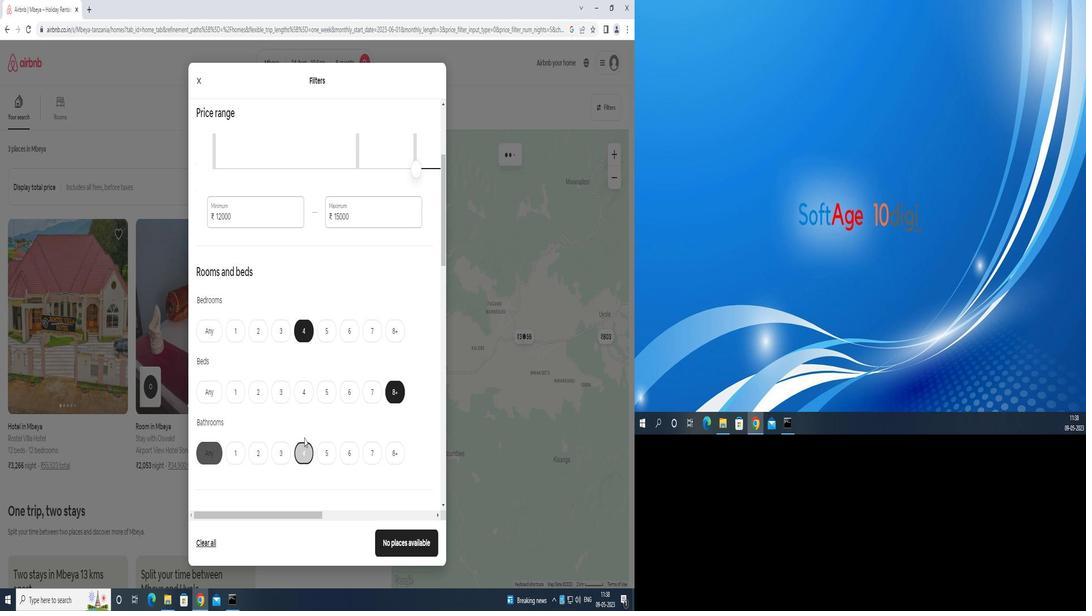 
Action: Mouse scrolled (301, 438) with delta (0, 0)
Screenshot: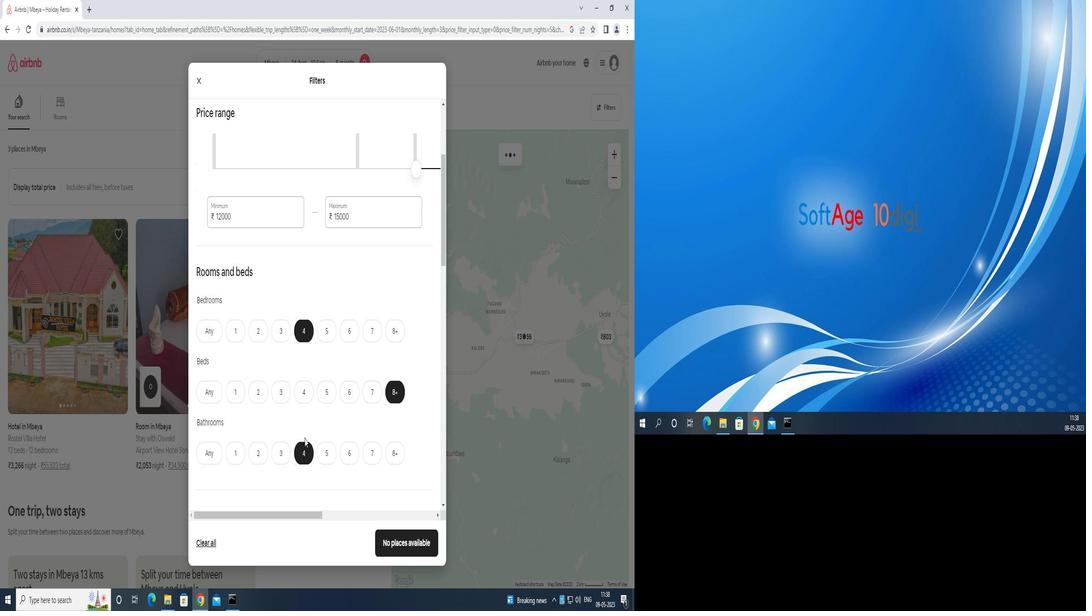 
Action: Mouse moved to (306, 437)
Screenshot: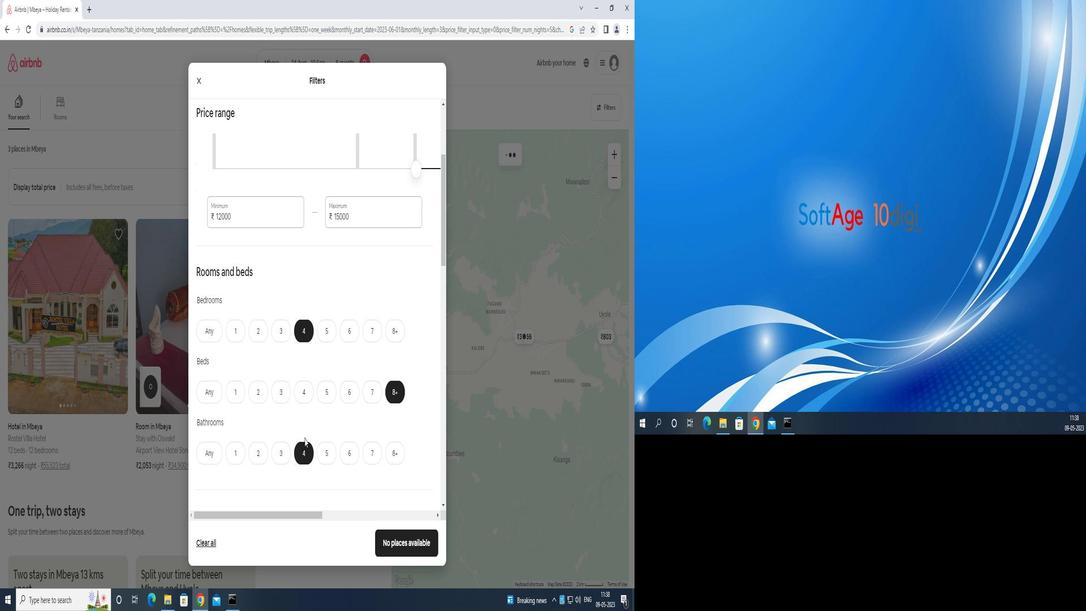 
Action: Mouse scrolled (306, 436) with delta (0, 0)
Screenshot: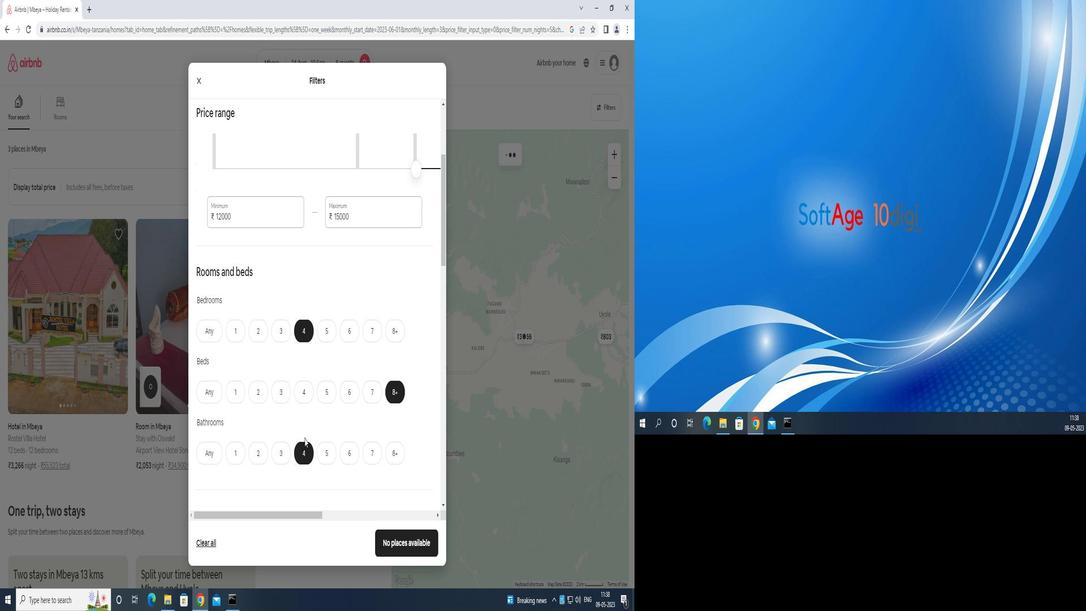 
Action: Mouse moved to (308, 434)
Screenshot: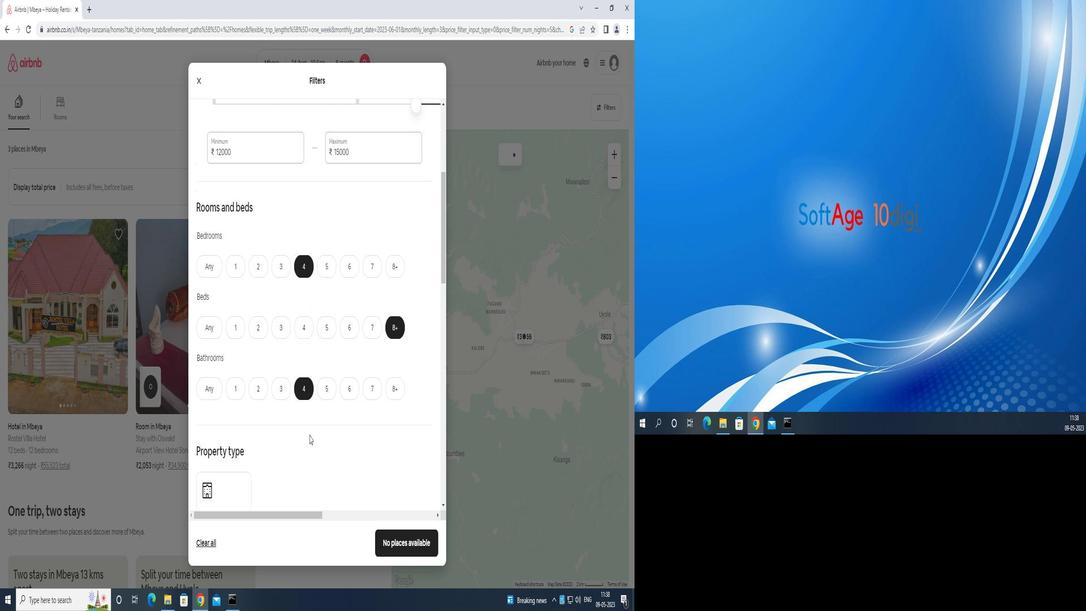 
Action: Mouse scrolled (308, 434) with delta (0, 0)
Screenshot: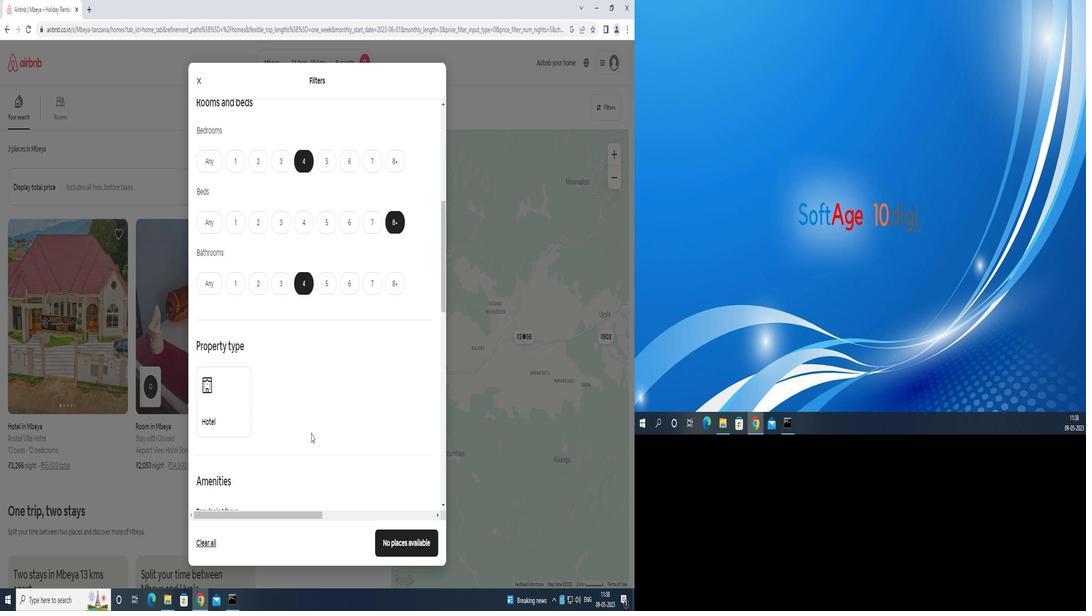 
Action: Mouse scrolled (308, 434) with delta (0, 0)
Screenshot: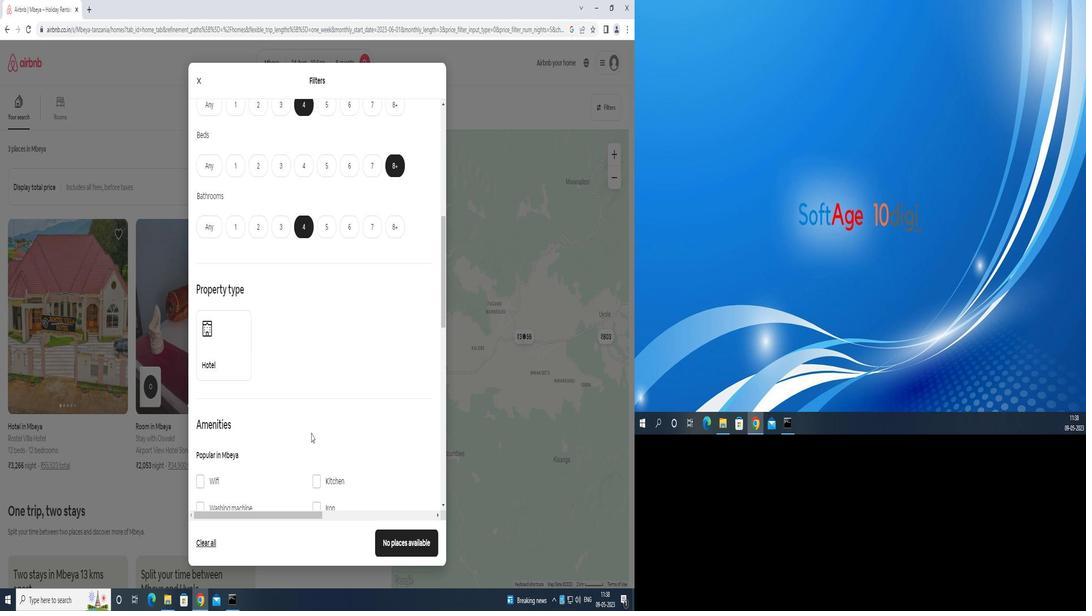 
Action: Mouse moved to (198, 425)
Screenshot: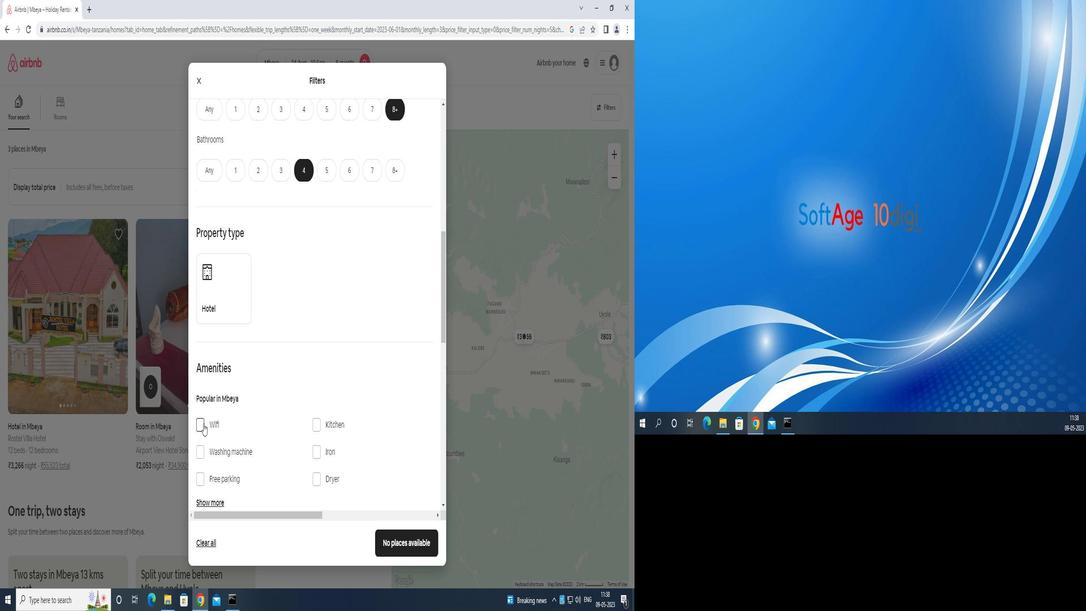 
Action: Mouse pressed left at (198, 425)
Screenshot: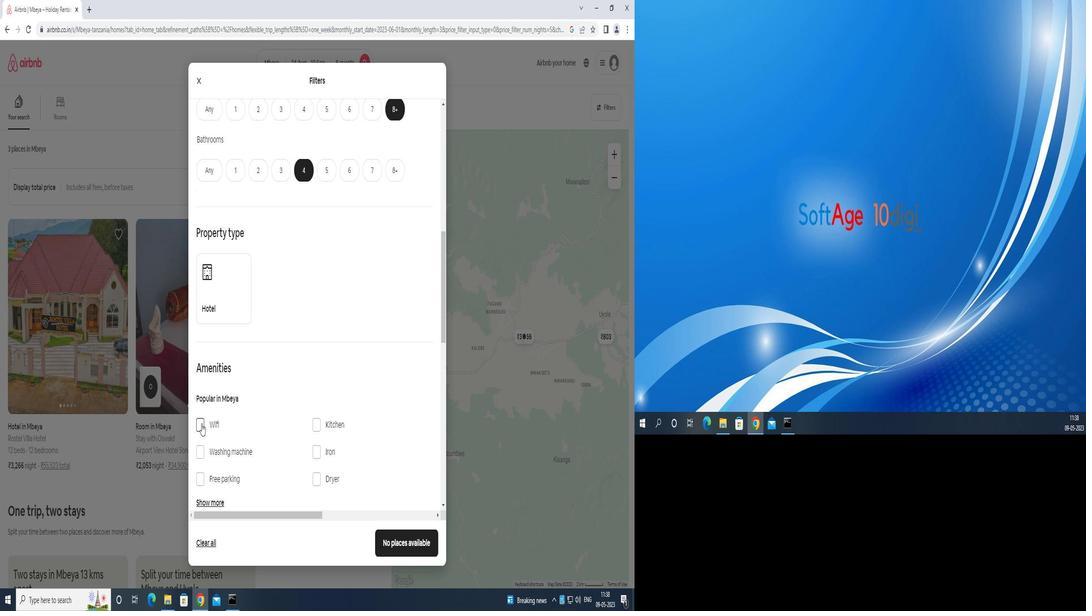 
Action: Mouse moved to (196, 477)
Screenshot: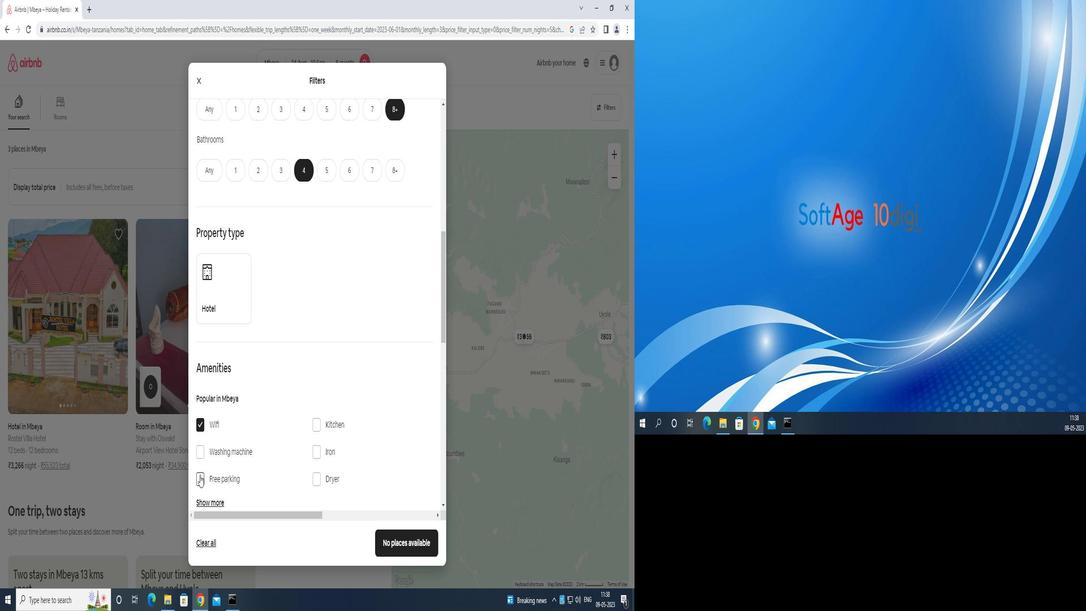 
Action: Mouse pressed left at (196, 477)
Screenshot: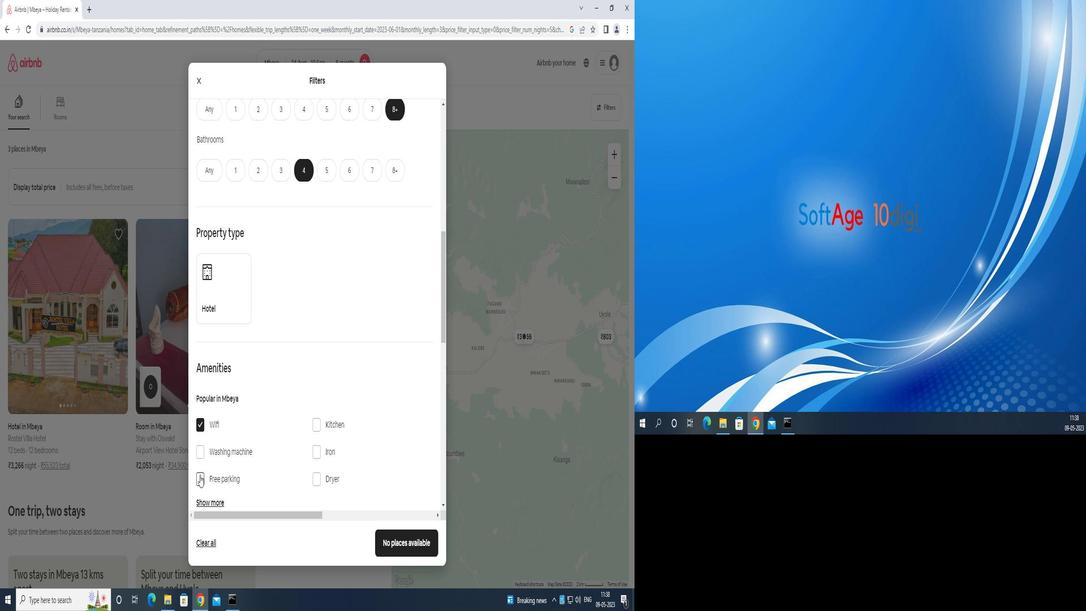 
Action: Mouse moved to (209, 470)
Screenshot: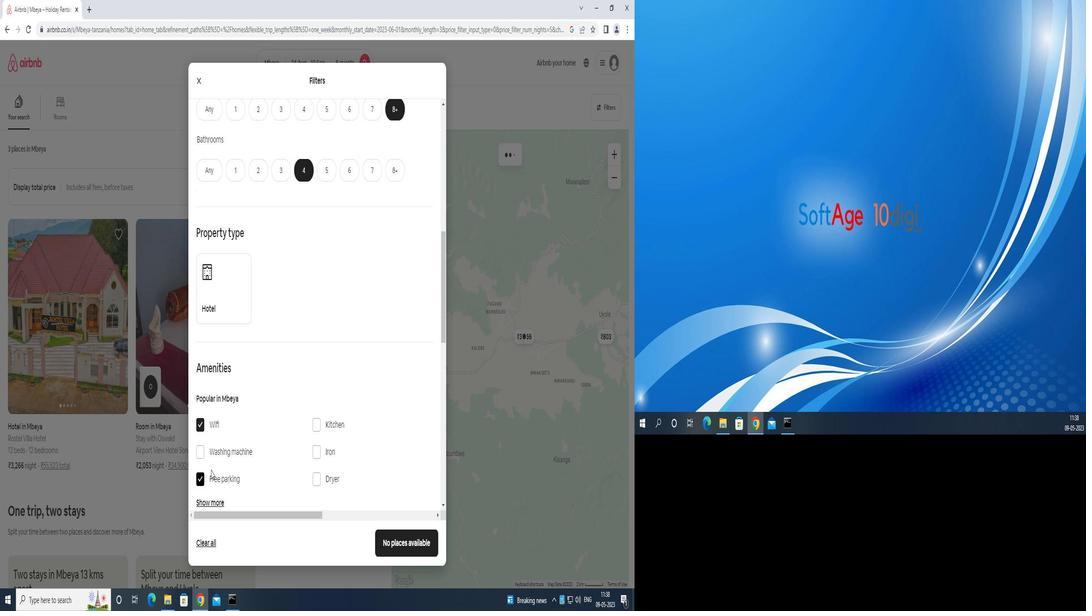
Action: Mouse scrolled (209, 470) with delta (0, 0)
Screenshot: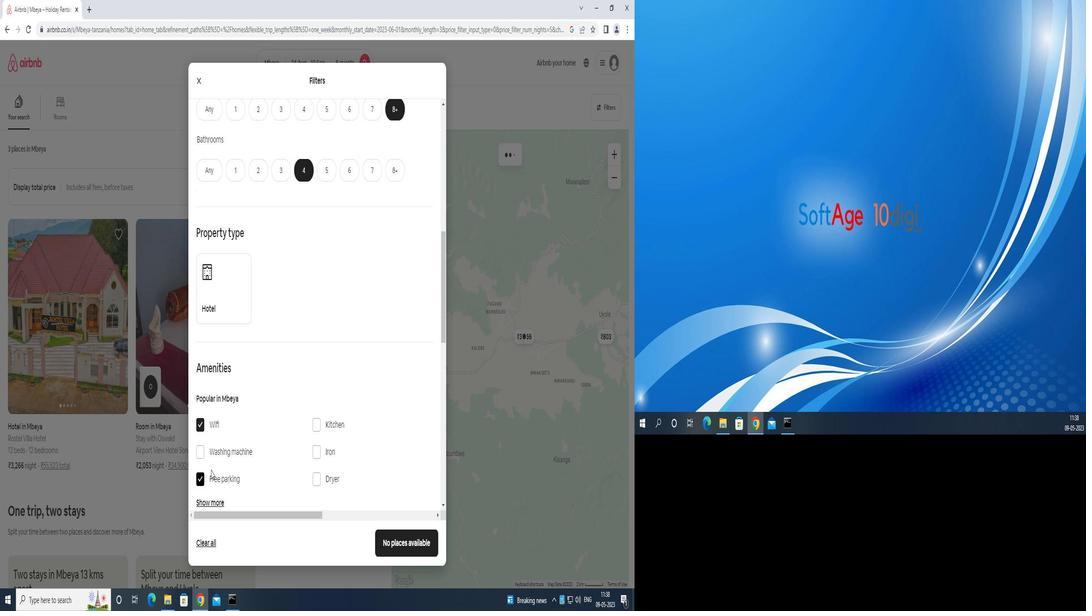 
Action: Mouse moved to (211, 470)
Screenshot: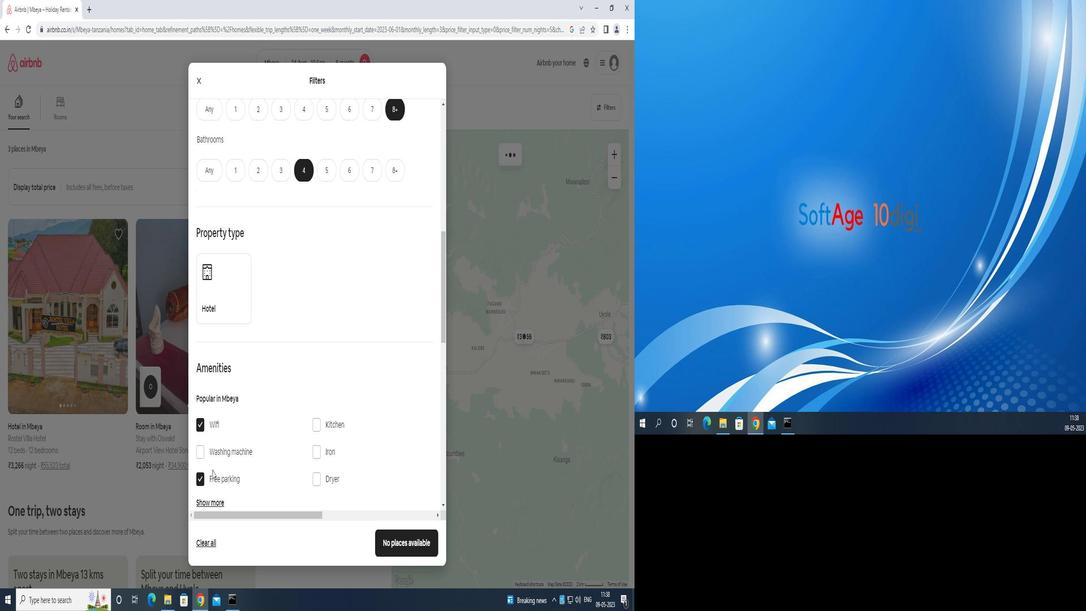 
Action: Mouse scrolled (211, 470) with delta (0, 0)
Screenshot: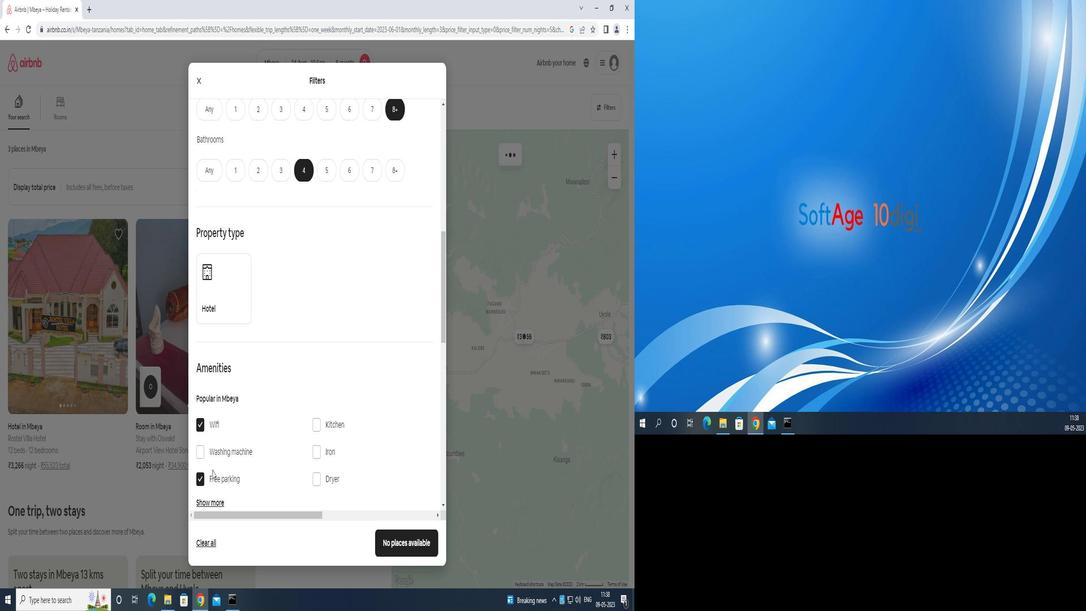 
Action: Mouse moved to (213, 469)
Screenshot: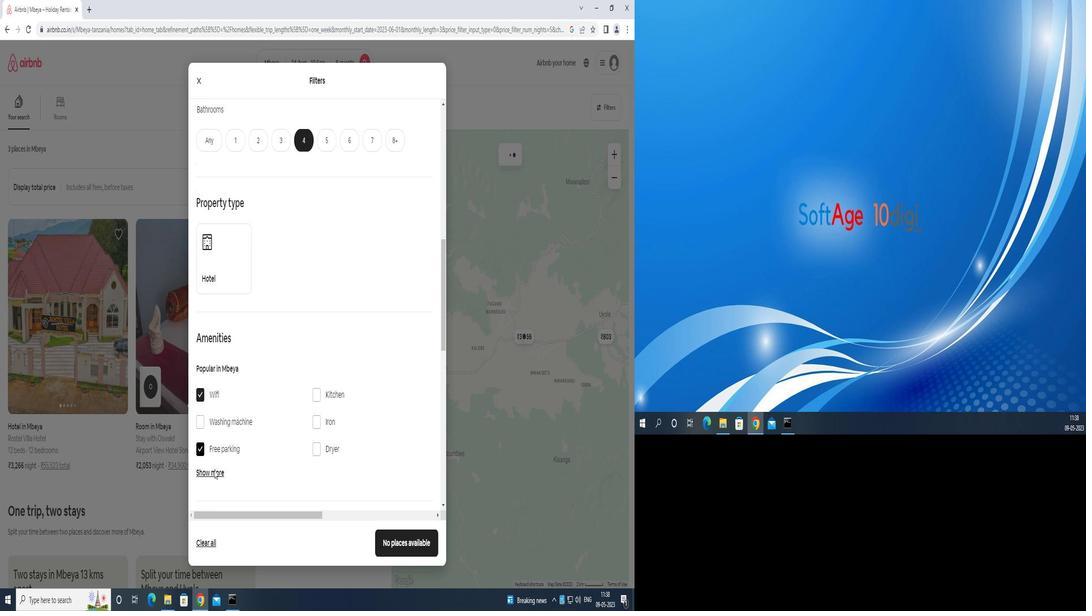 
Action: Mouse scrolled (213, 468) with delta (0, 0)
Screenshot: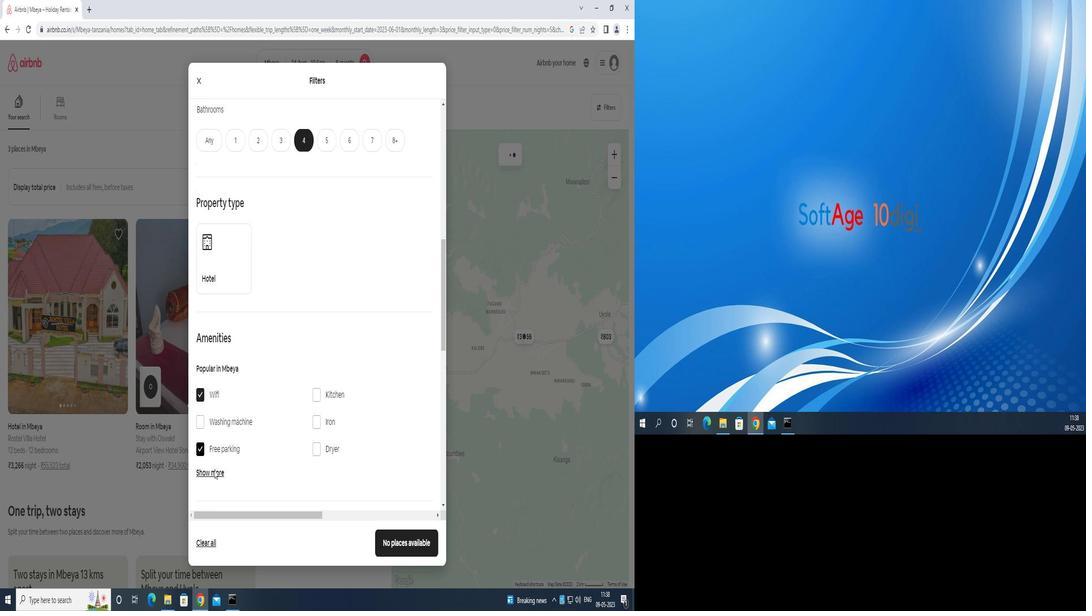 
Action: Mouse moved to (206, 332)
Screenshot: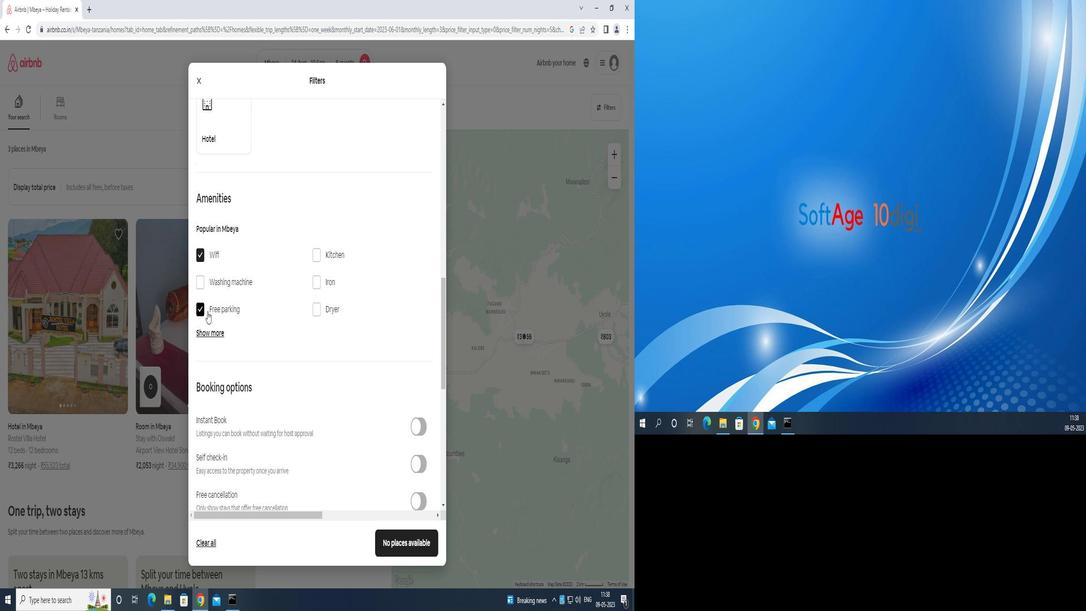 
Action: Mouse pressed left at (206, 332)
Screenshot: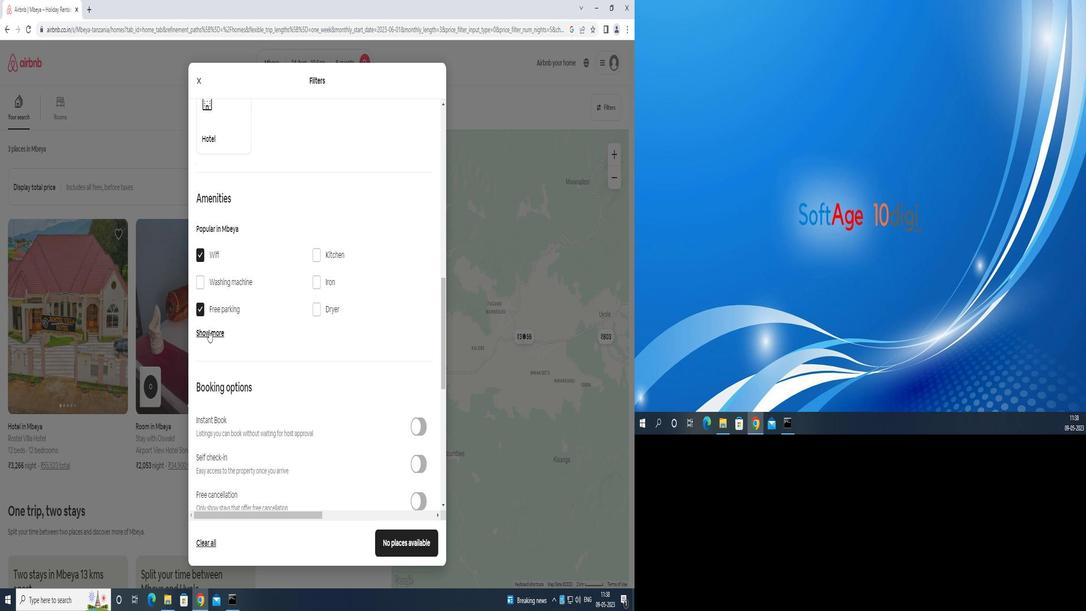 
Action: Mouse moved to (205, 334)
Screenshot: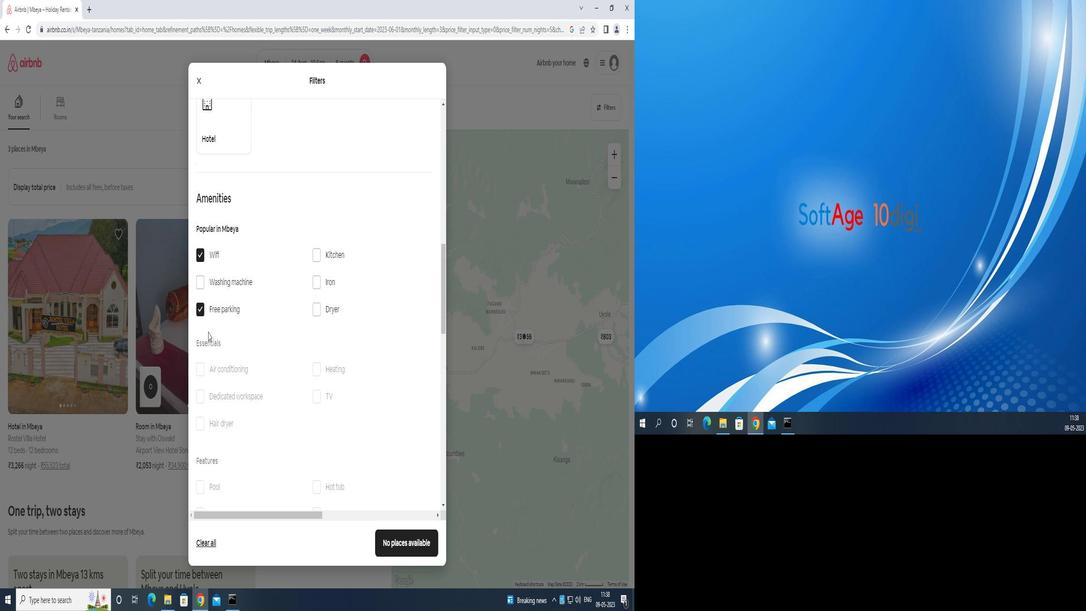 
Action: Mouse scrolled (205, 333) with delta (0, 0)
Screenshot: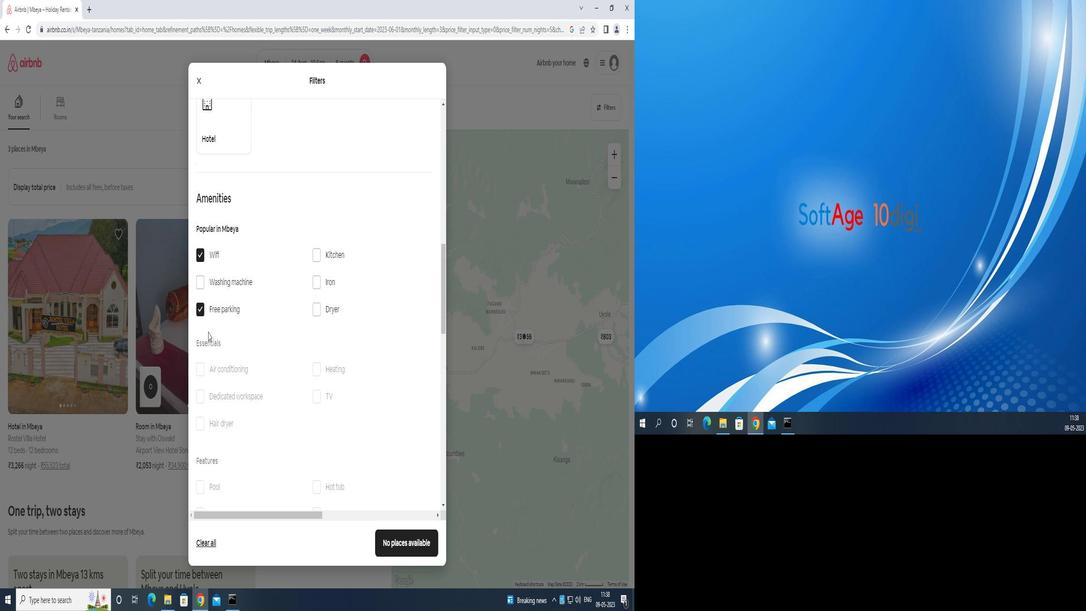 
Action: Mouse scrolled (205, 333) with delta (0, 0)
Screenshot: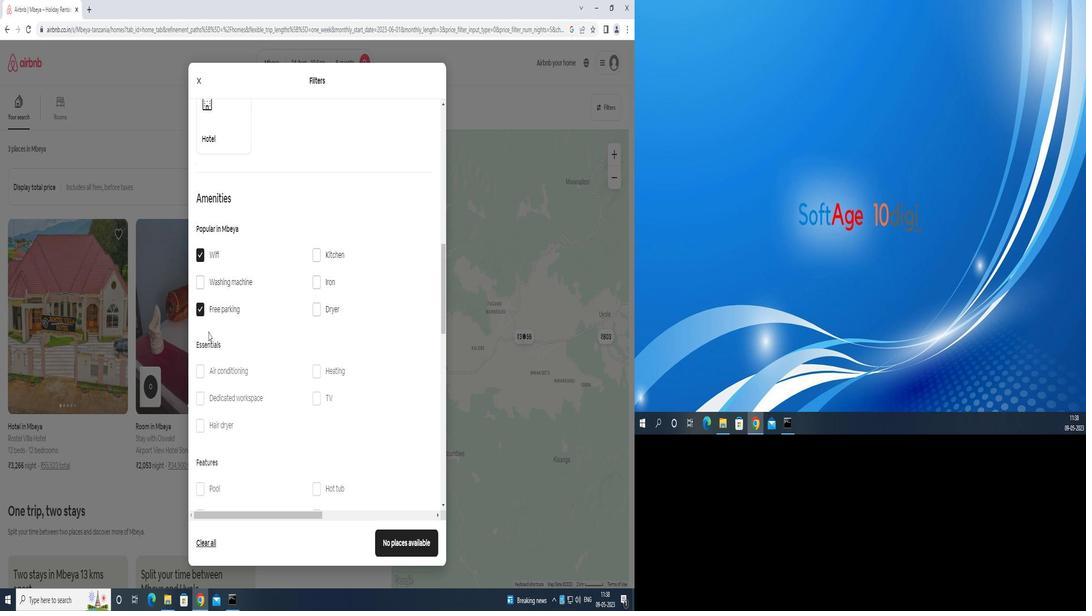 
Action: Mouse moved to (311, 288)
Screenshot: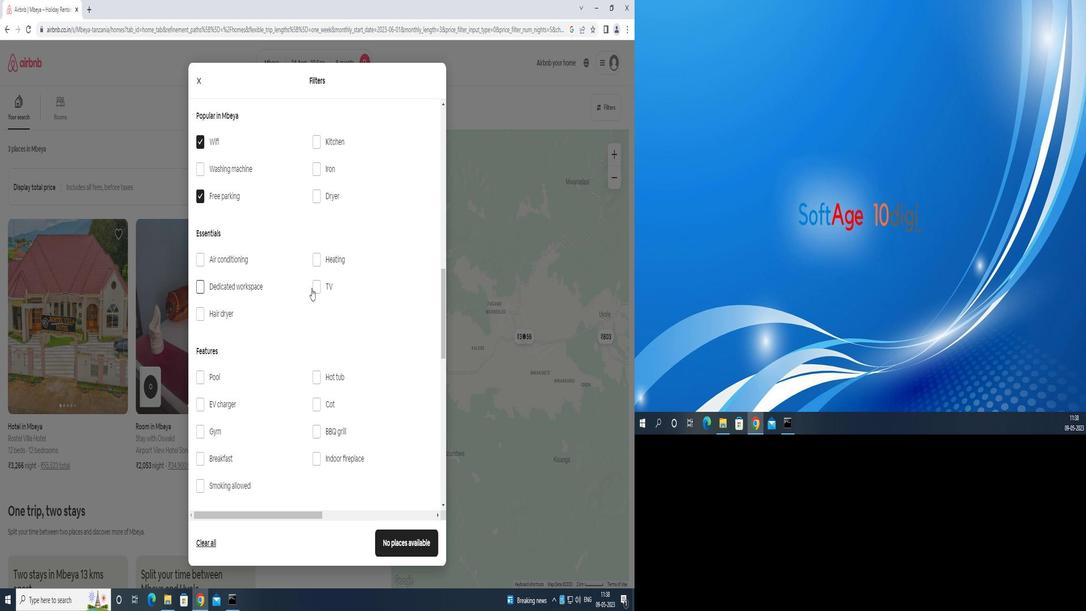 
Action: Mouse pressed left at (311, 288)
Screenshot: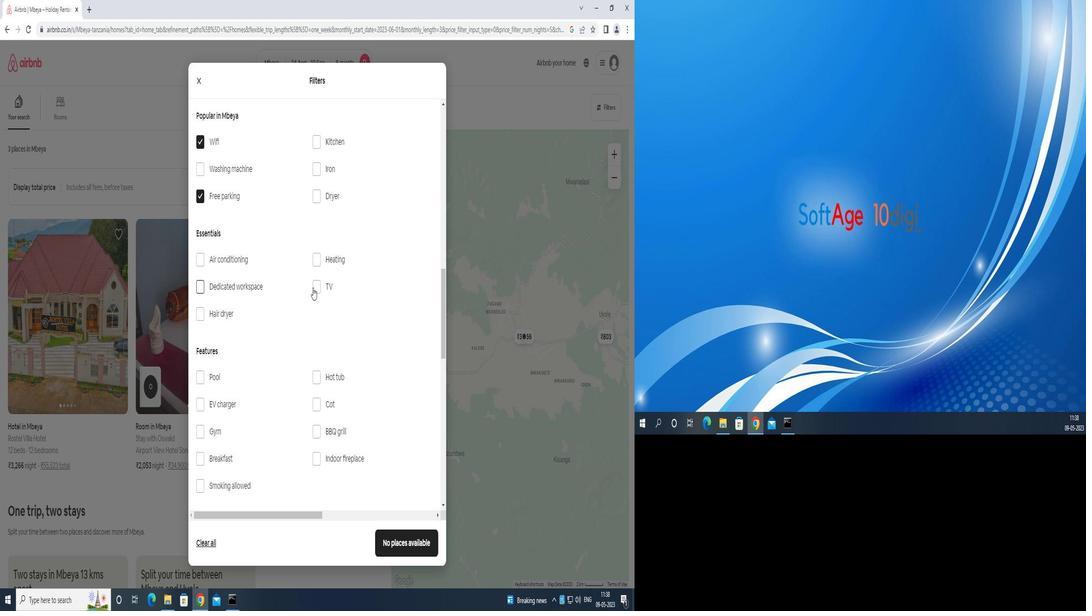 
Action: Mouse moved to (197, 433)
Screenshot: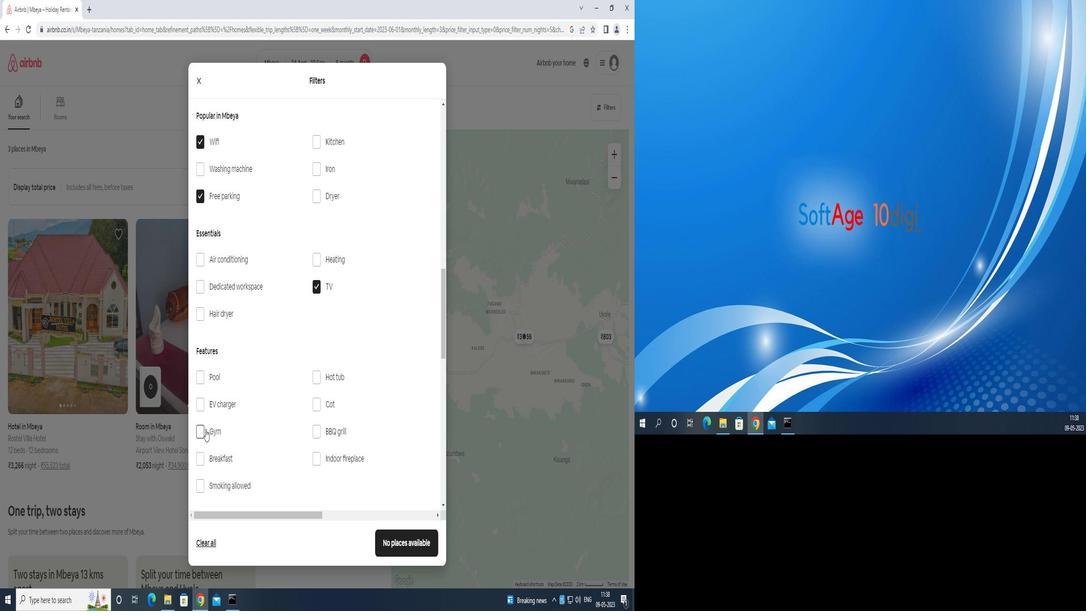 
Action: Mouse pressed left at (197, 433)
Screenshot: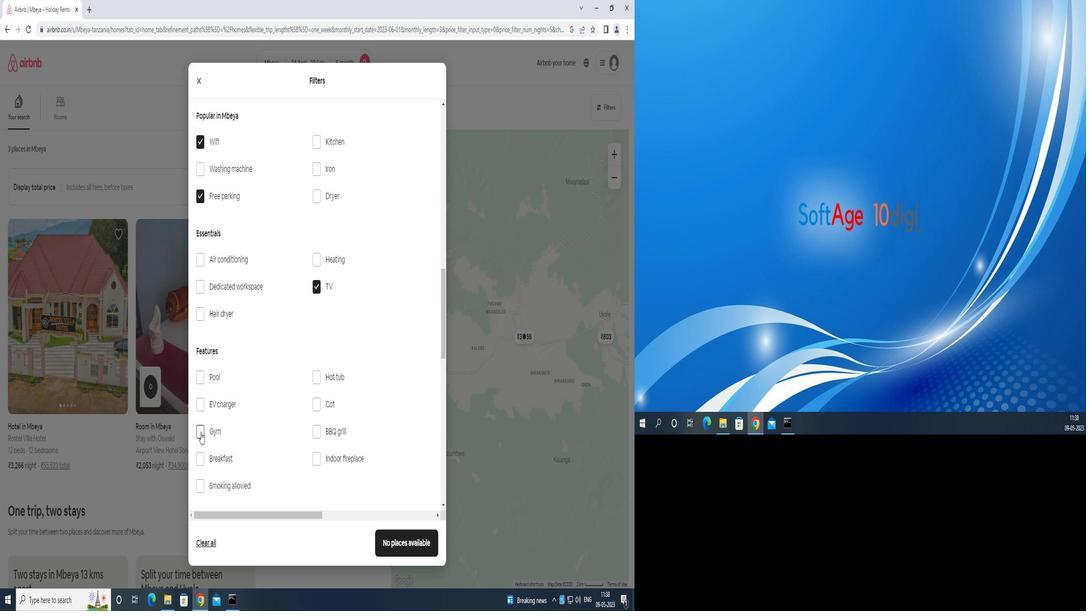 
Action: Mouse moved to (194, 458)
Screenshot: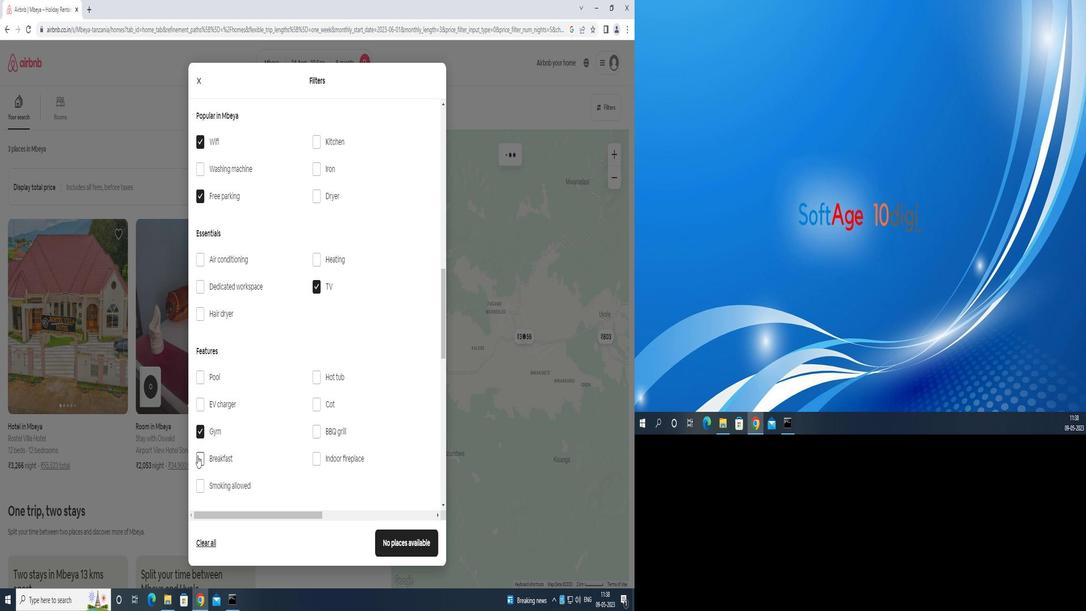 
Action: Mouse pressed left at (194, 458)
Screenshot: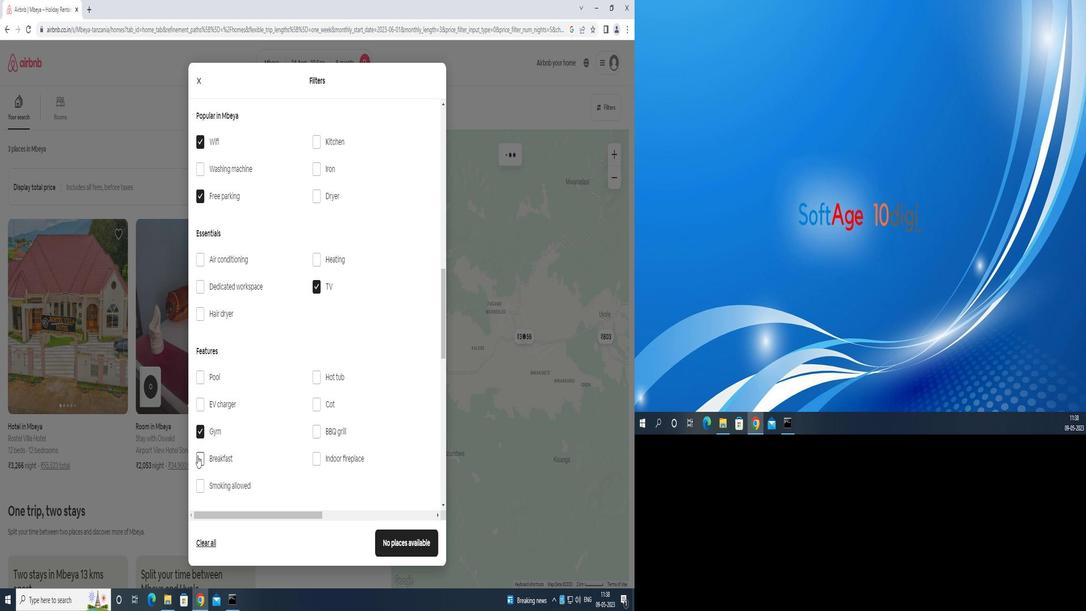 
Action: Mouse moved to (212, 444)
Screenshot: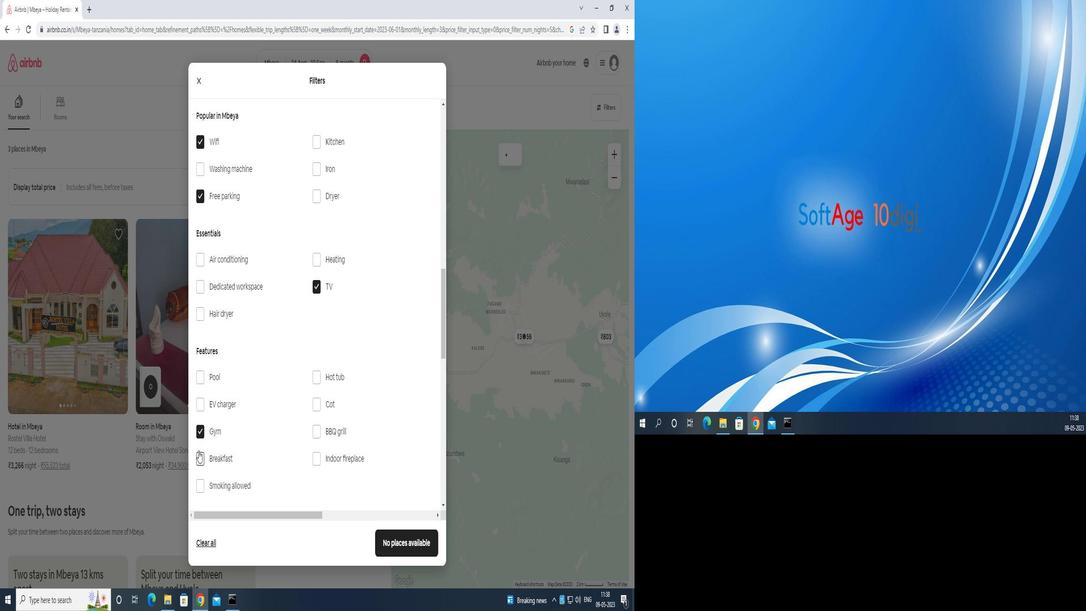 
Action: Mouse scrolled (212, 444) with delta (0, 0)
Screenshot: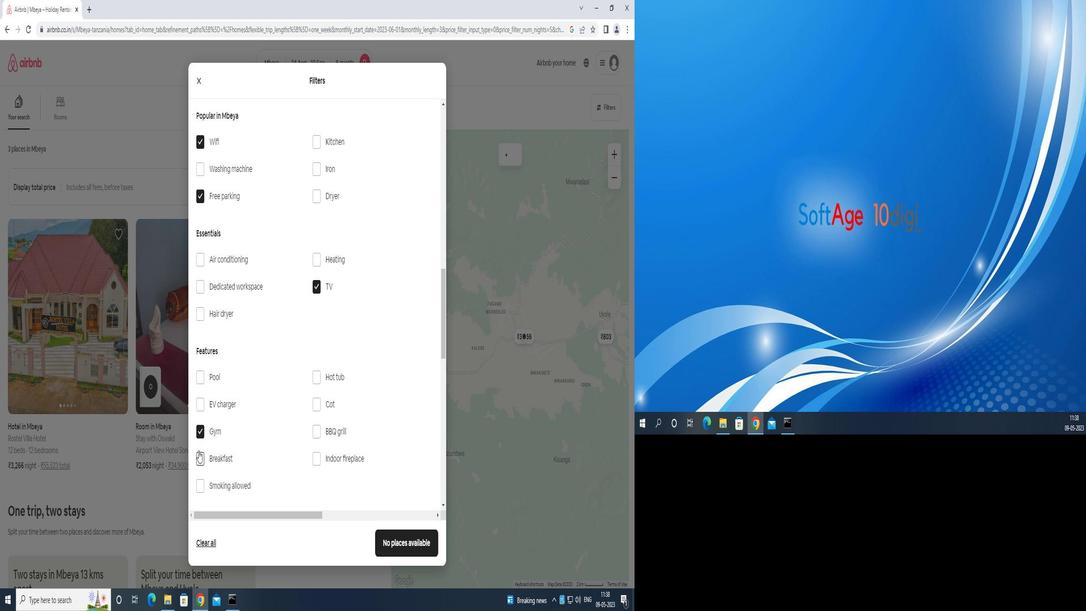 
Action: Mouse moved to (219, 443)
Screenshot: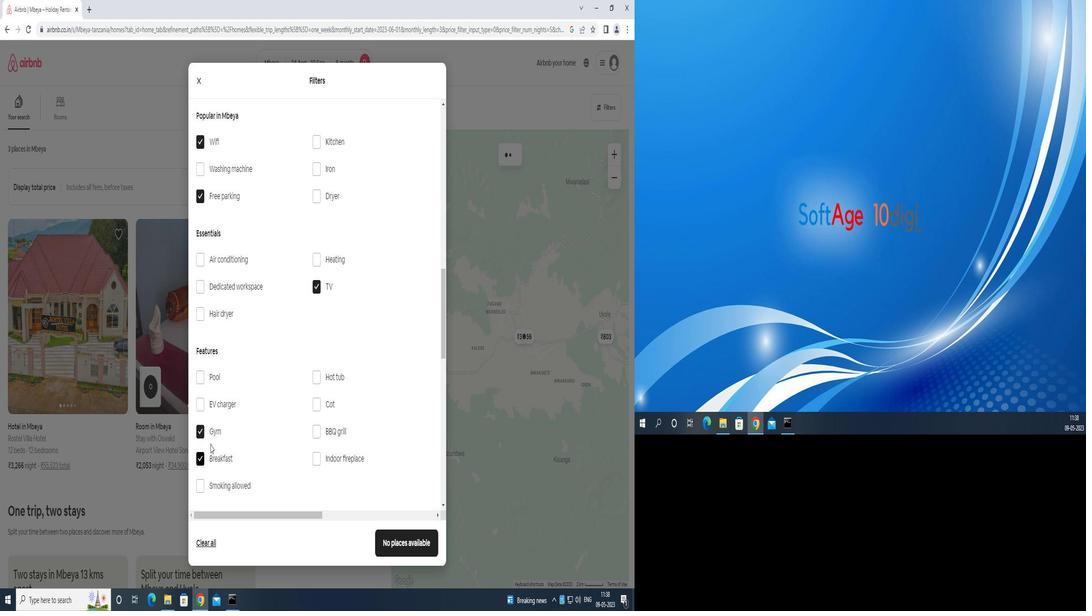 
Action: Mouse scrolled (219, 443) with delta (0, 0)
Screenshot: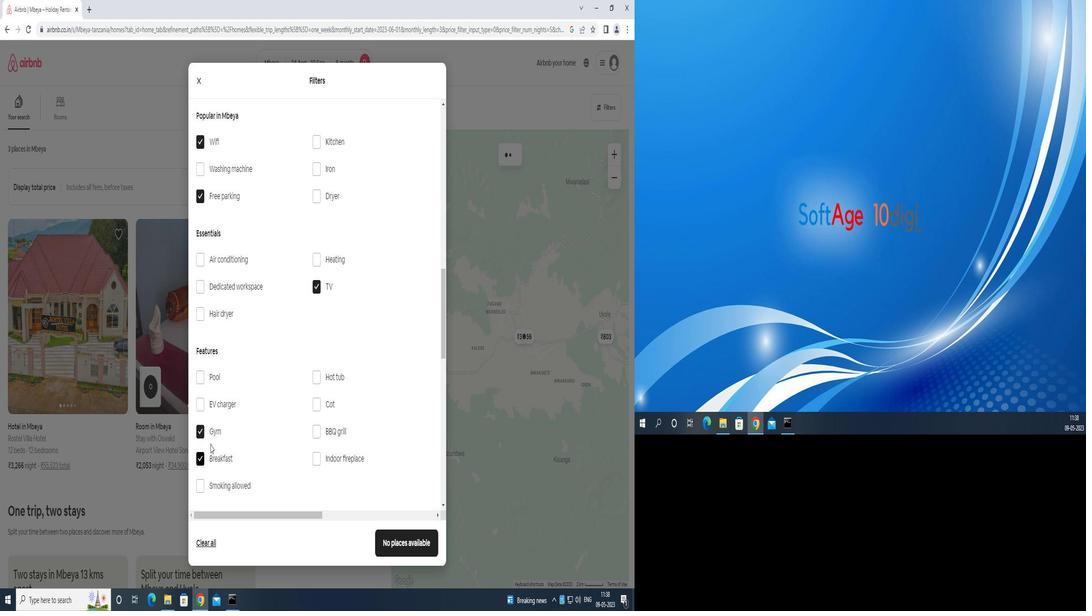 
Action: Mouse moved to (224, 439)
Screenshot: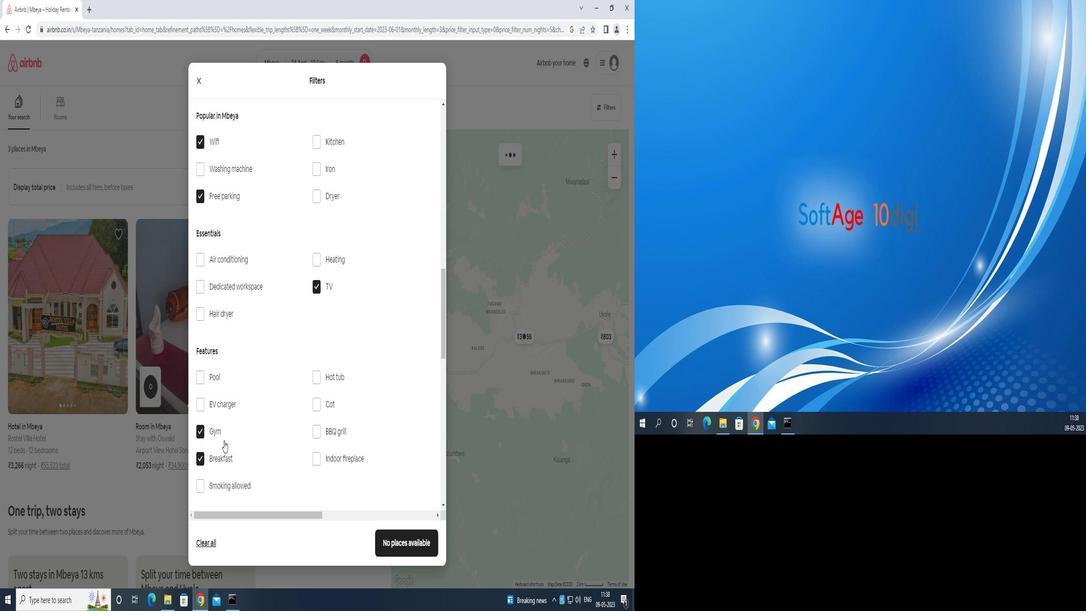 
Action: Mouse scrolled (224, 438) with delta (0, 0)
Screenshot: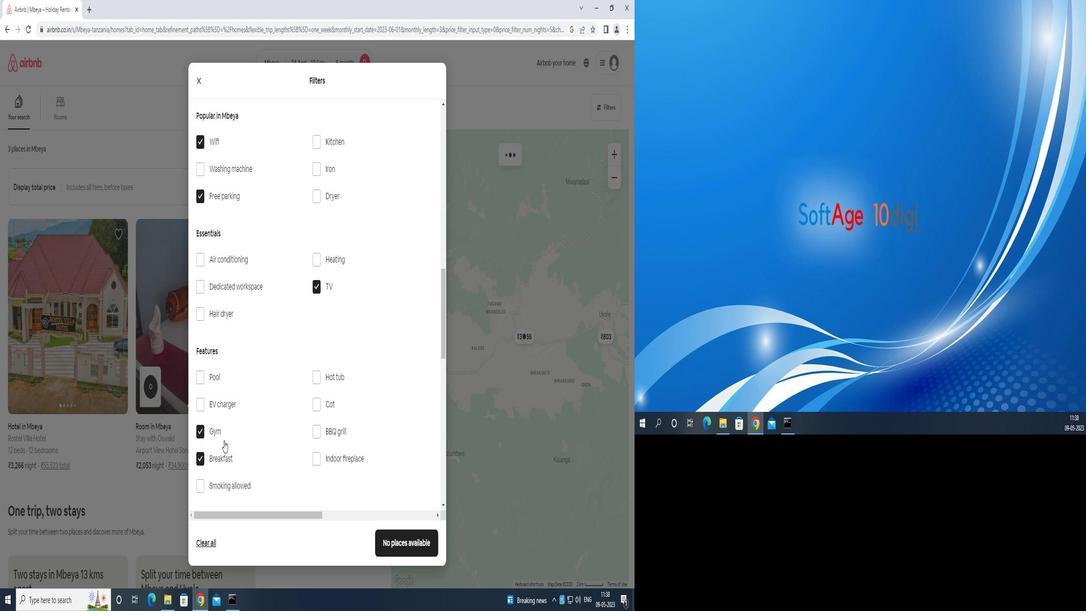 
Action: Mouse moved to (230, 434)
Screenshot: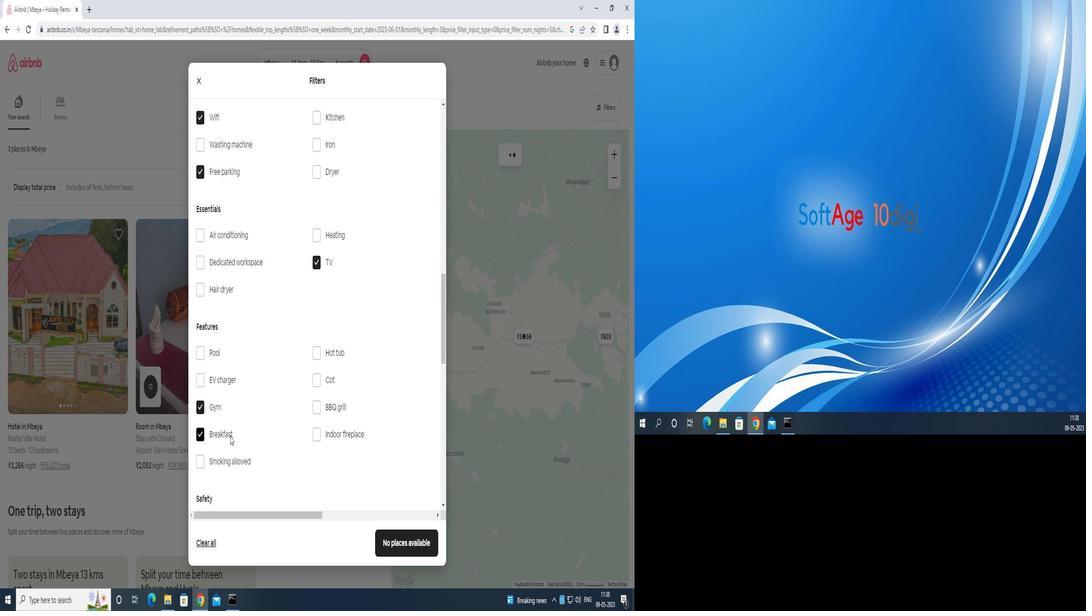 
Action: Mouse scrolled (230, 433) with delta (0, 0)
Screenshot: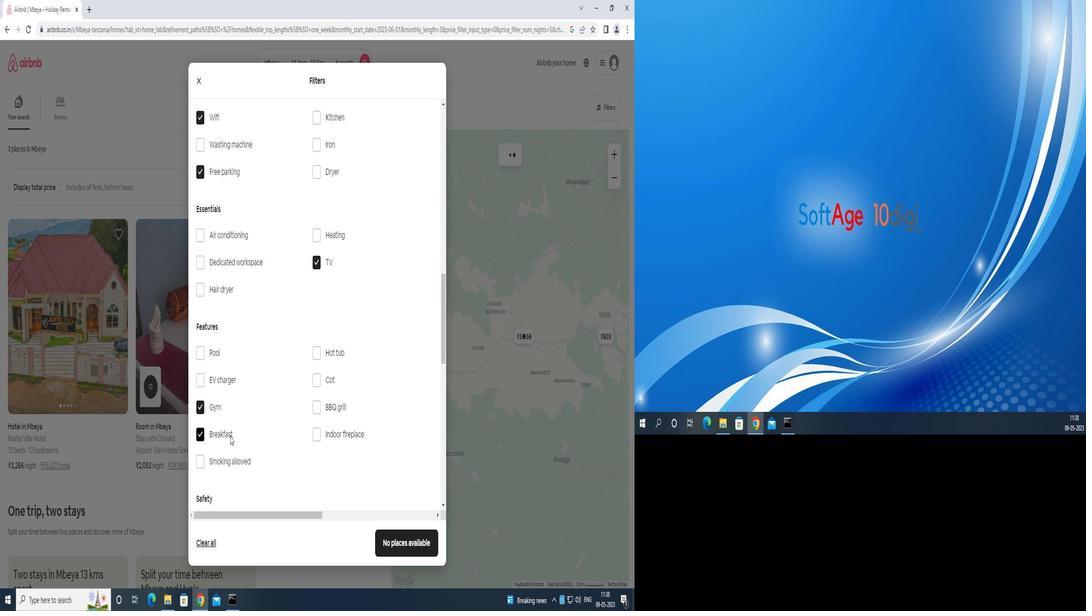 
Action: Mouse moved to (406, 449)
Screenshot: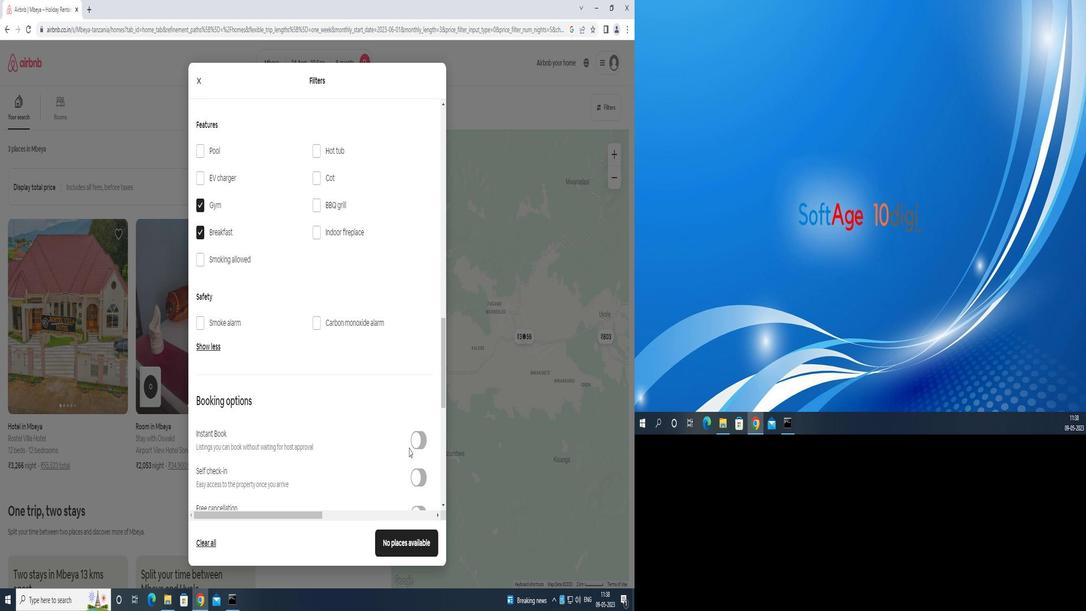 
Action: Mouse scrolled (406, 448) with delta (0, 0)
Screenshot: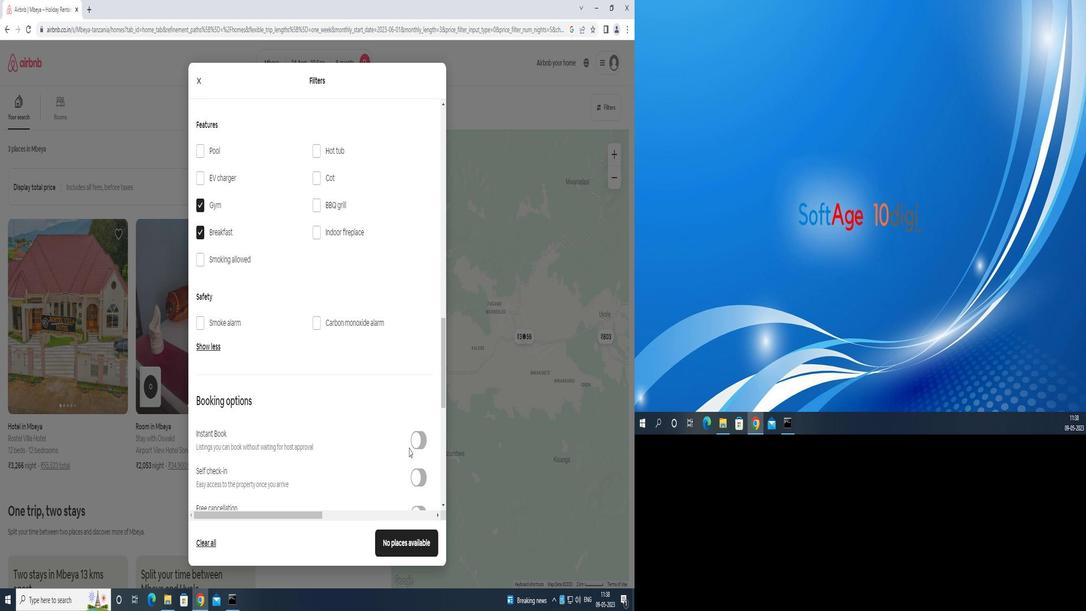 
Action: Mouse scrolled (406, 448) with delta (0, 0)
Screenshot: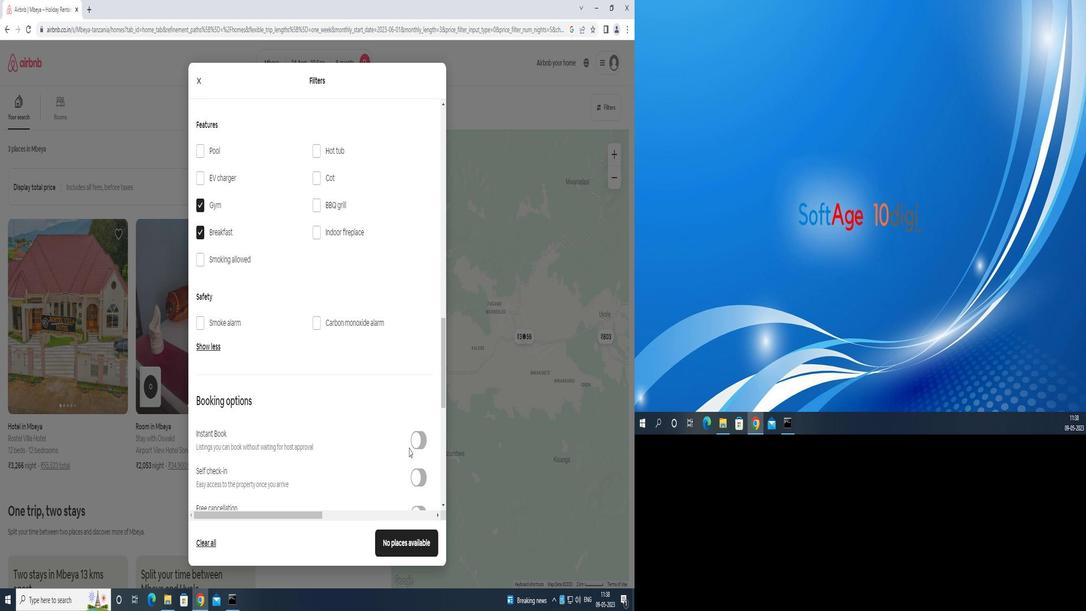 
Action: Mouse moved to (416, 364)
Screenshot: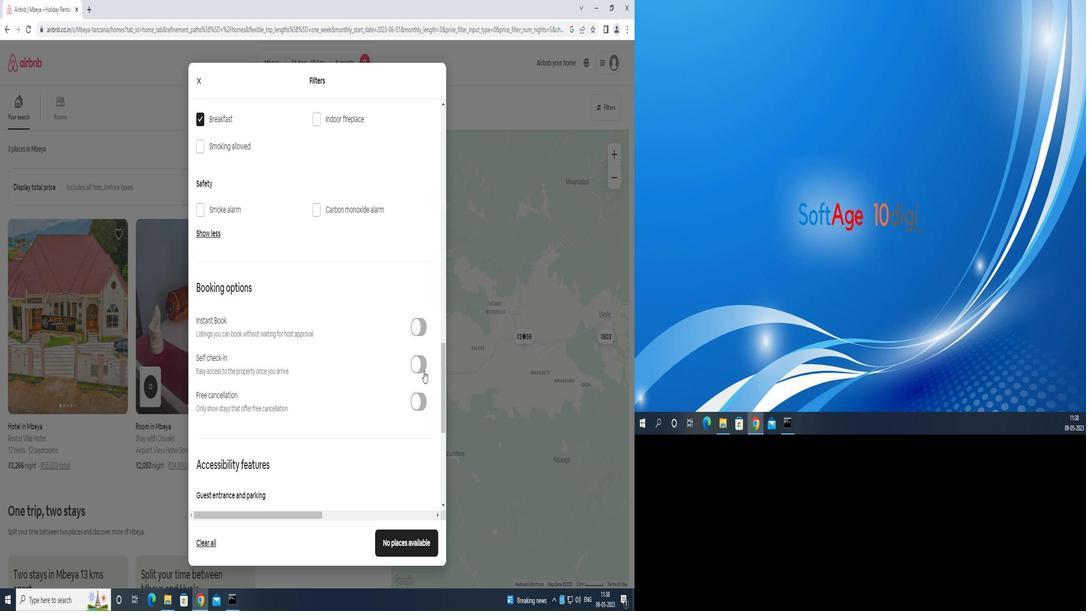 
Action: Mouse pressed left at (416, 364)
Screenshot: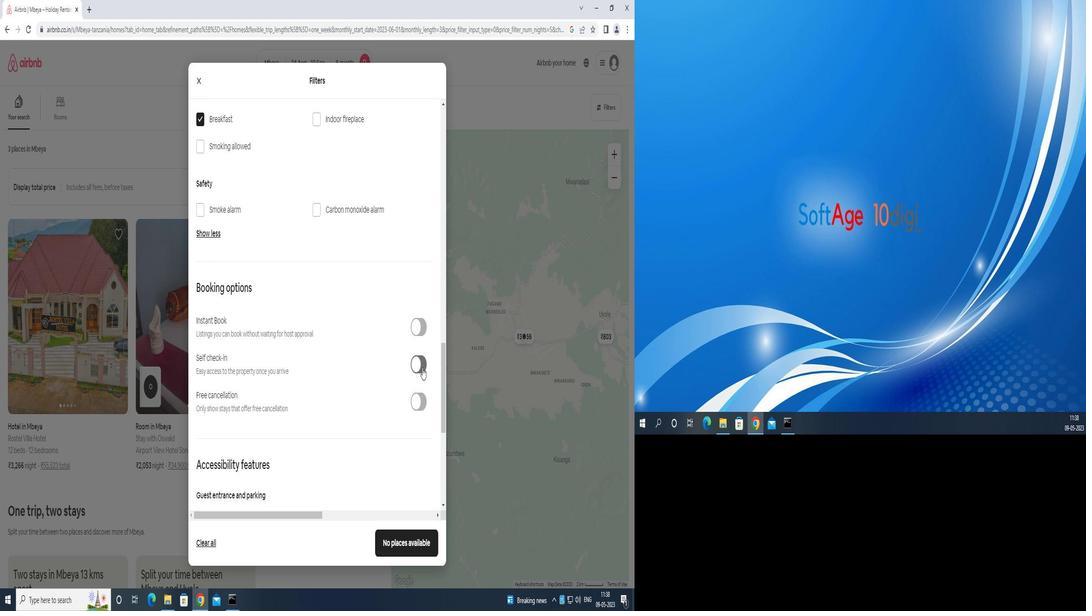 
Action: Mouse moved to (402, 374)
Screenshot: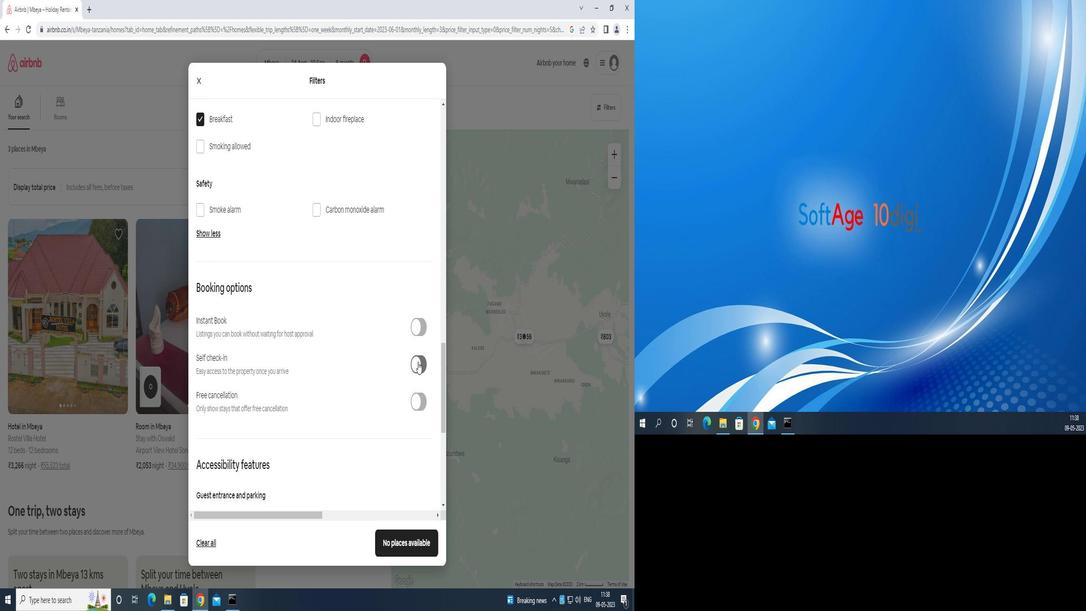 
Action: Mouse scrolled (402, 374) with delta (0, 0)
Screenshot: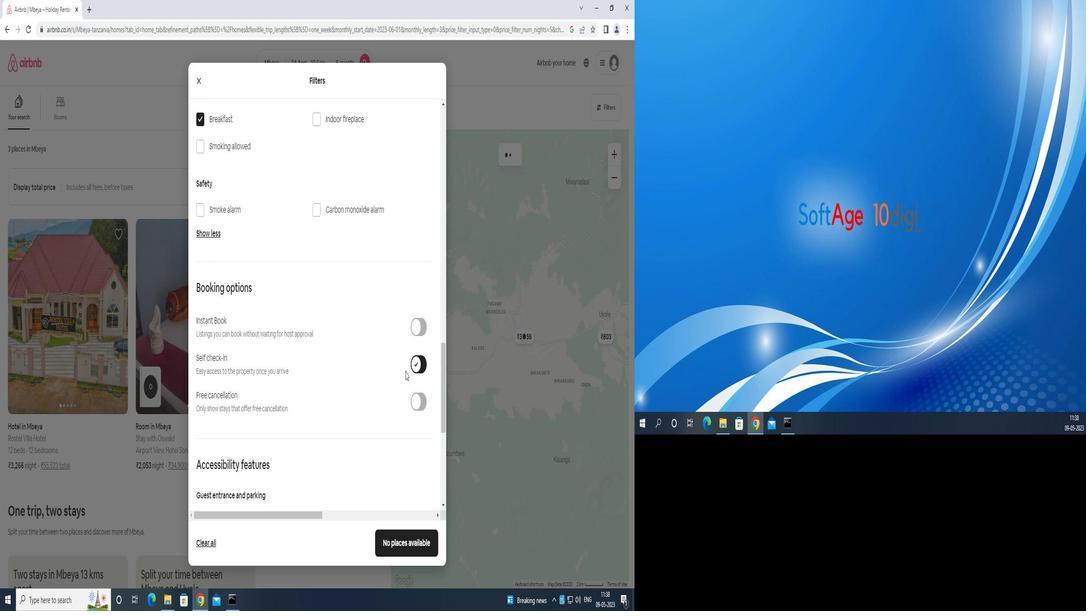 
Action: Mouse scrolled (402, 374) with delta (0, 0)
Screenshot: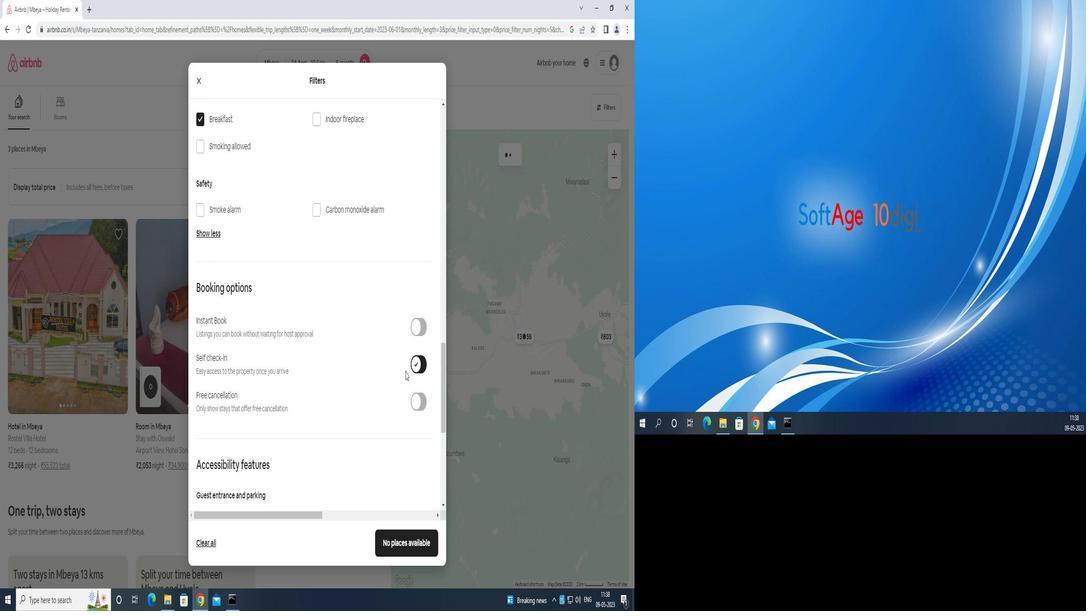 
Action: Mouse scrolled (402, 374) with delta (0, 0)
Screenshot: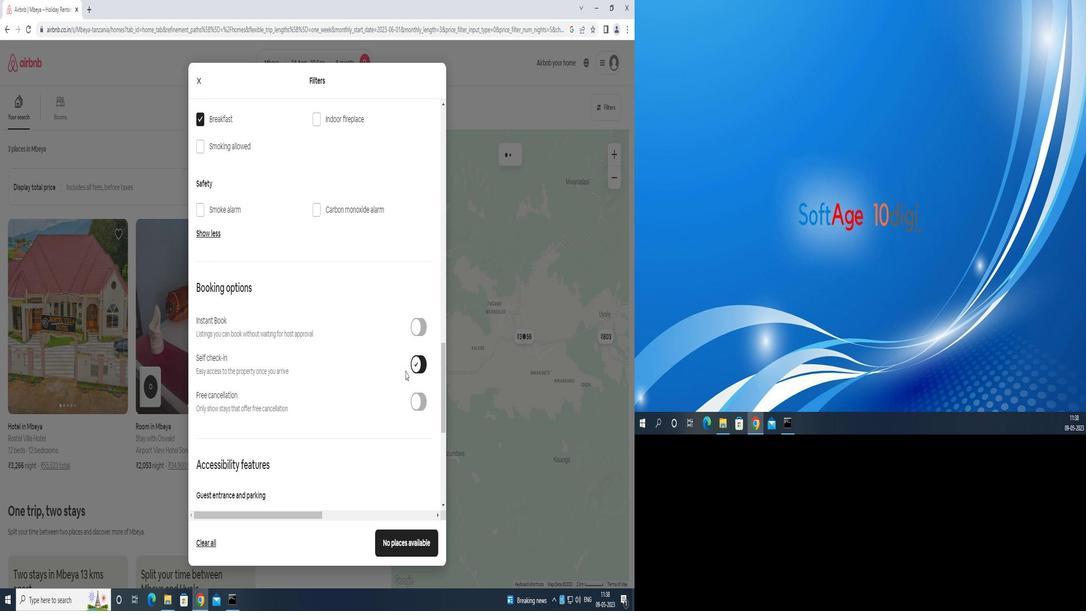 
Action: Mouse moved to (402, 375)
Screenshot: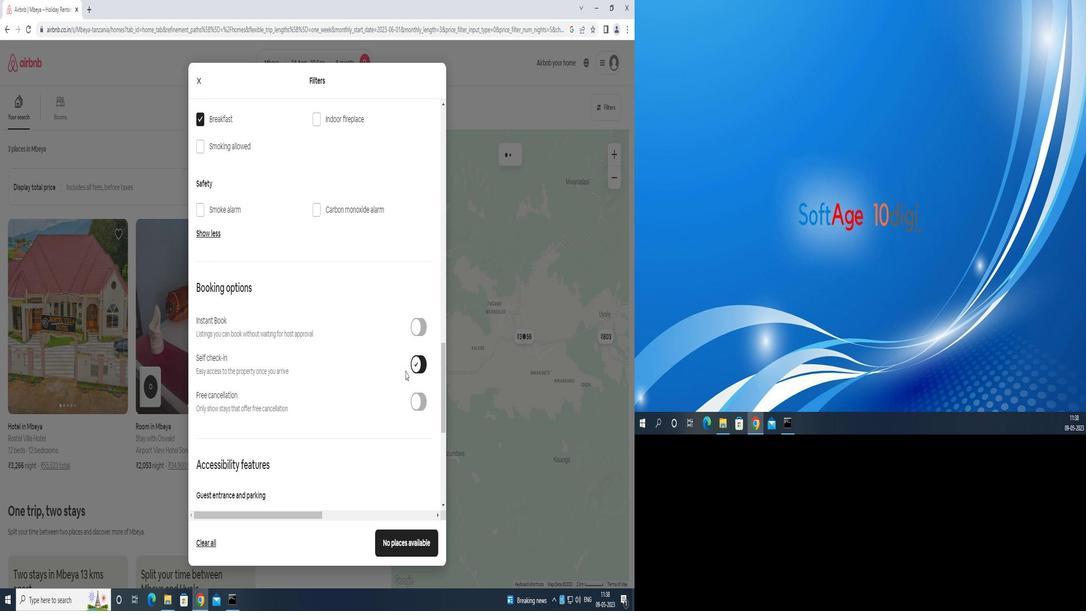 
Action: Mouse scrolled (402, 375) with delta (0, 0)
Screenshot: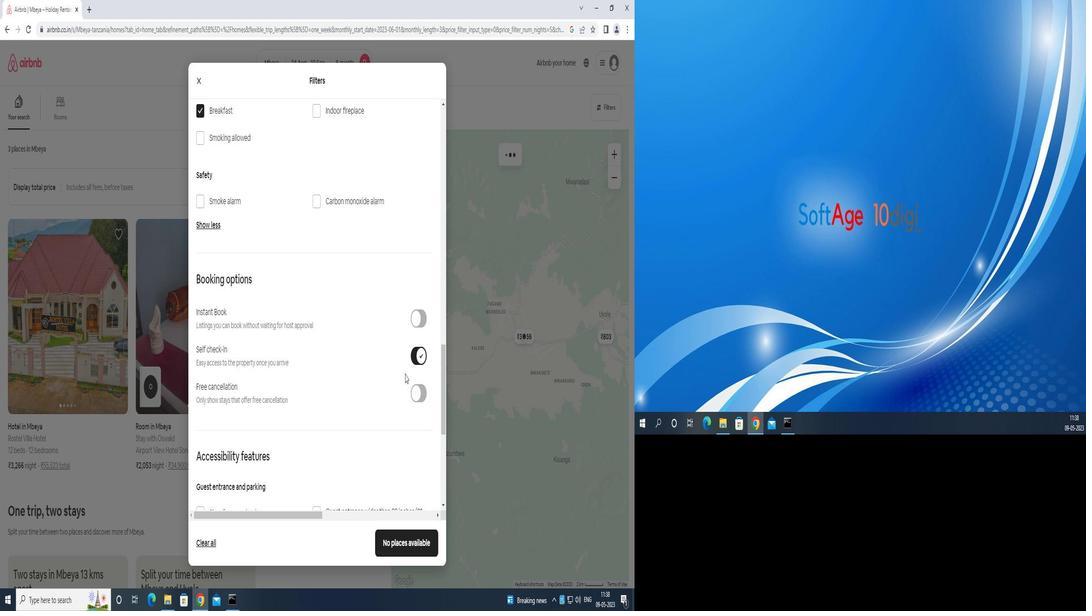 
Action: Mouse scrolled (402, 375) with delta (0, 0)
Screenshot: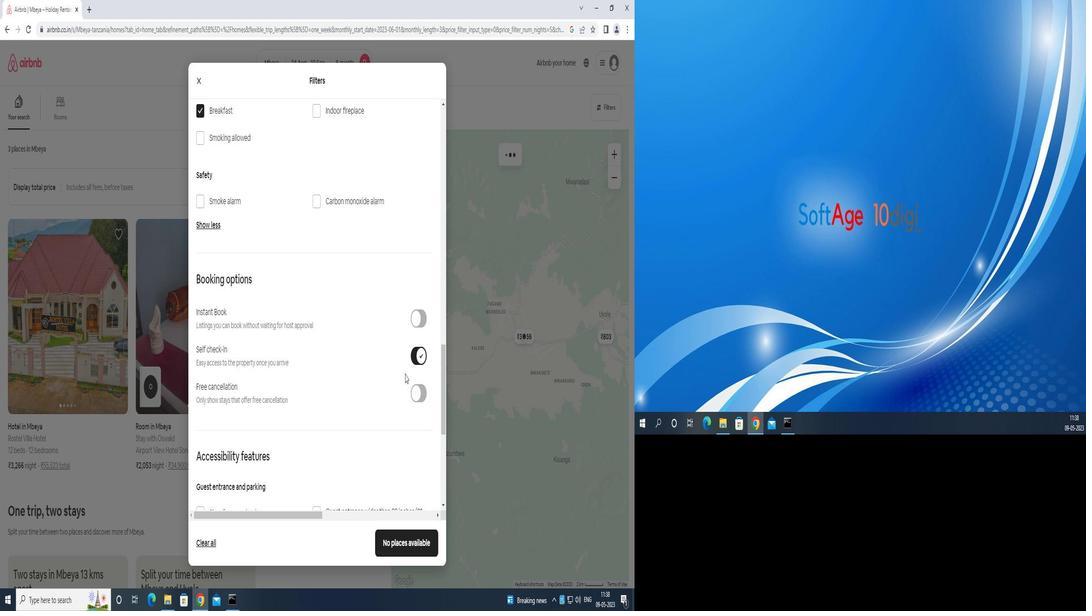 
Action: Mouse moved to (333, 394)
Screenshot: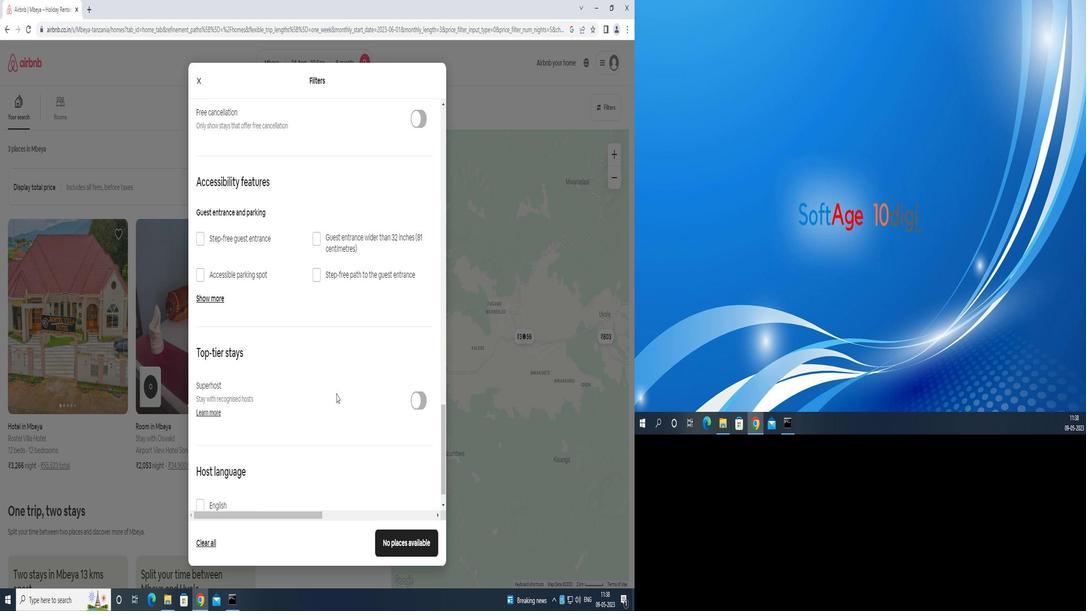 
Action: Mouse scrolled (333, 393) with delta (0, 0)
Screenshot: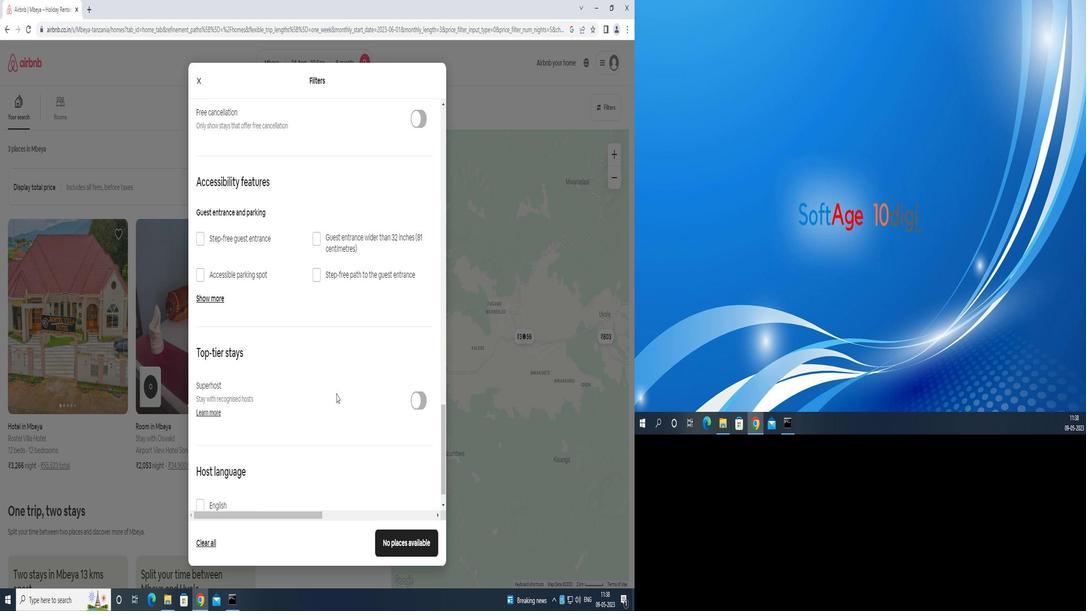 
Action: Mouse scrolled (333, 393) with delta (0, 0)
Screenshot: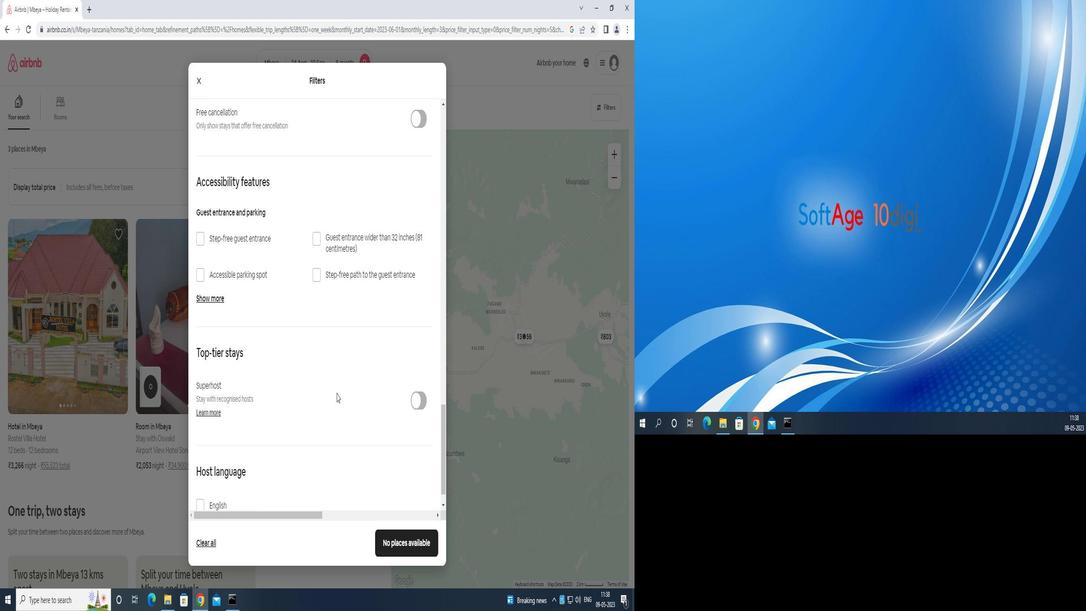 
Action: Mouse moved to (335, 392)
Screenshot: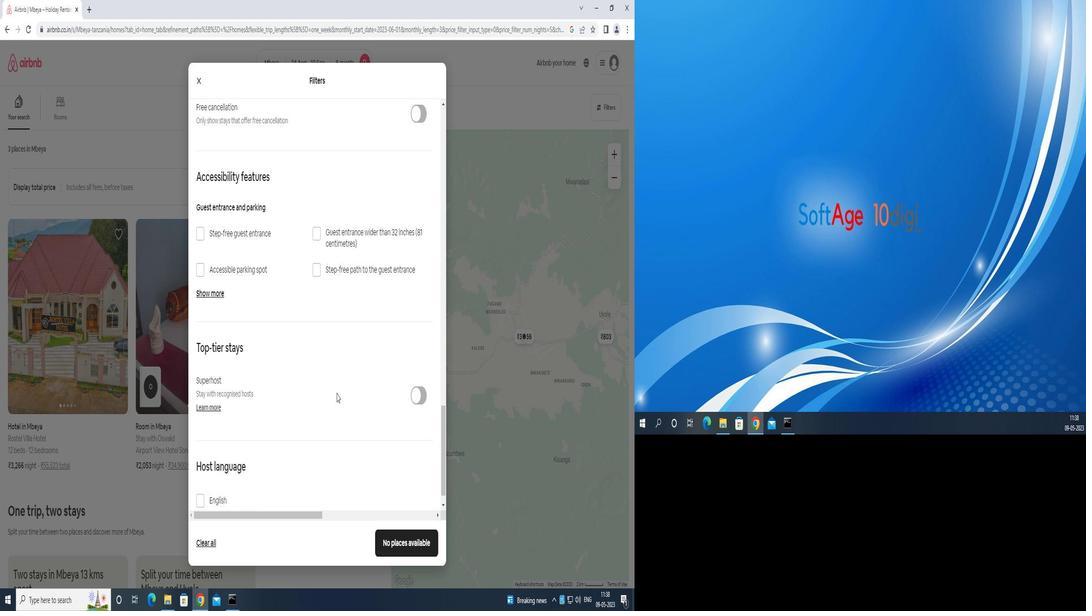 
Action: Mouse scrolled (335, 392) with delta (0, 0)
Screenshot: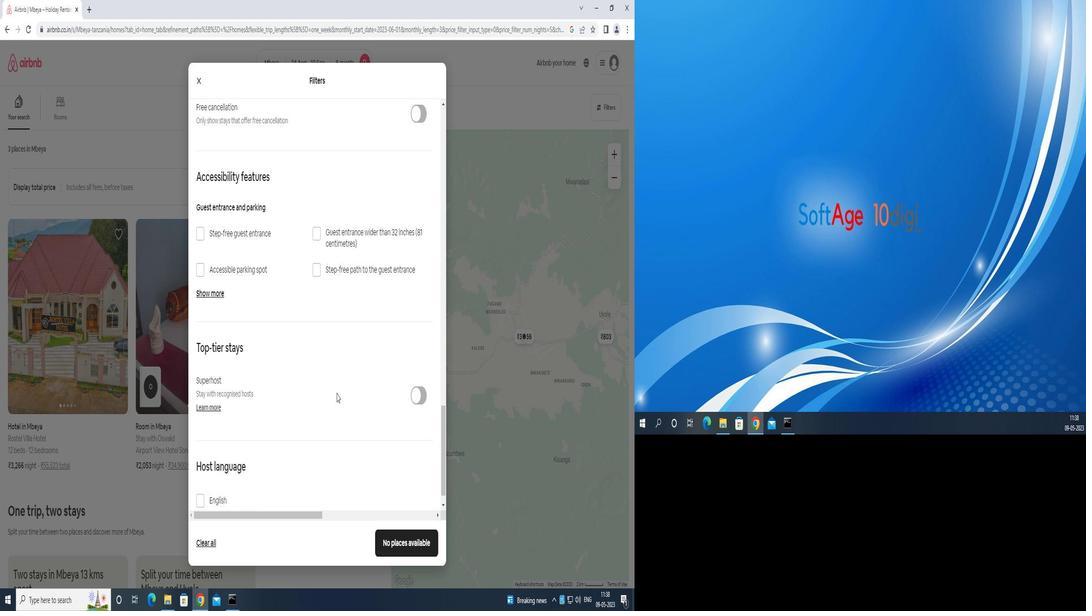 
Action: Mouse moved to (198, 477)
Screenshot: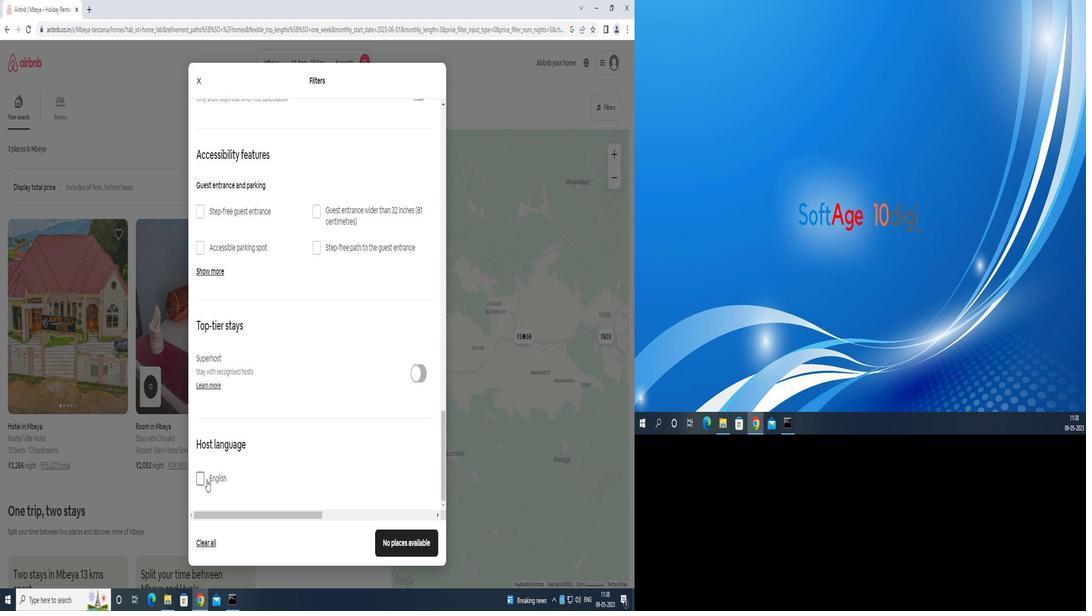 
Action: Mouse pressed left at (198, 477)
Screenshot: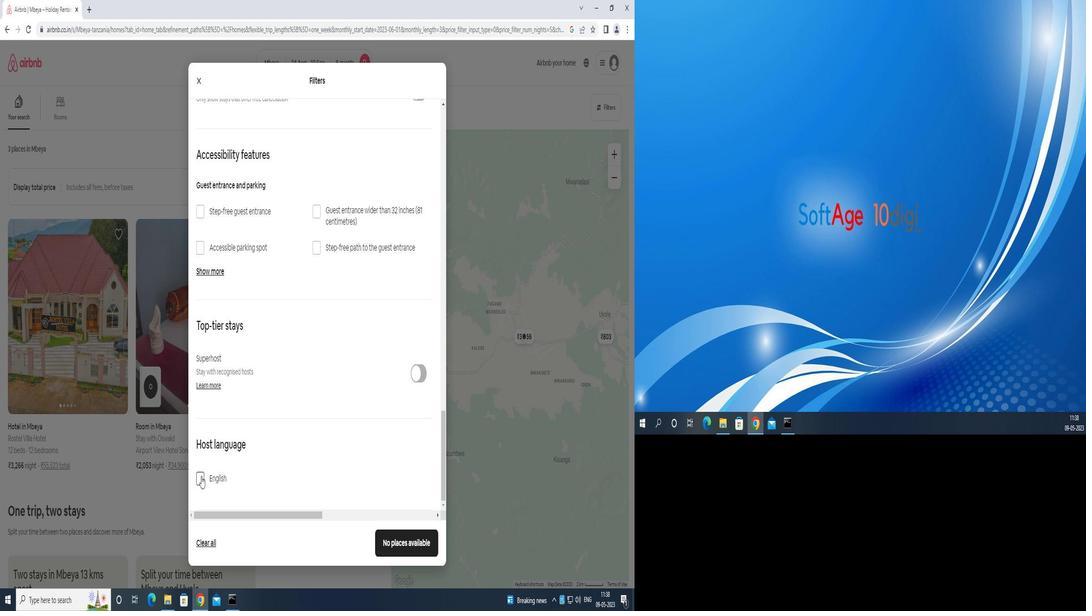 
Action: Mouse moved to (418, 539)
Screenshot: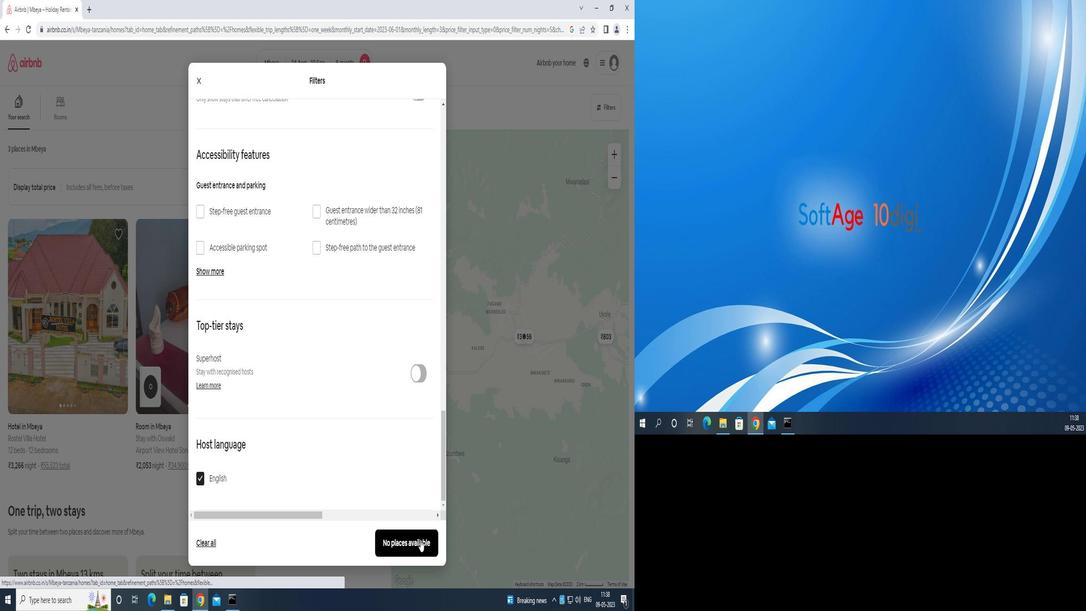 
Action: Mouse pressed left at (418, 539)
Screenshot: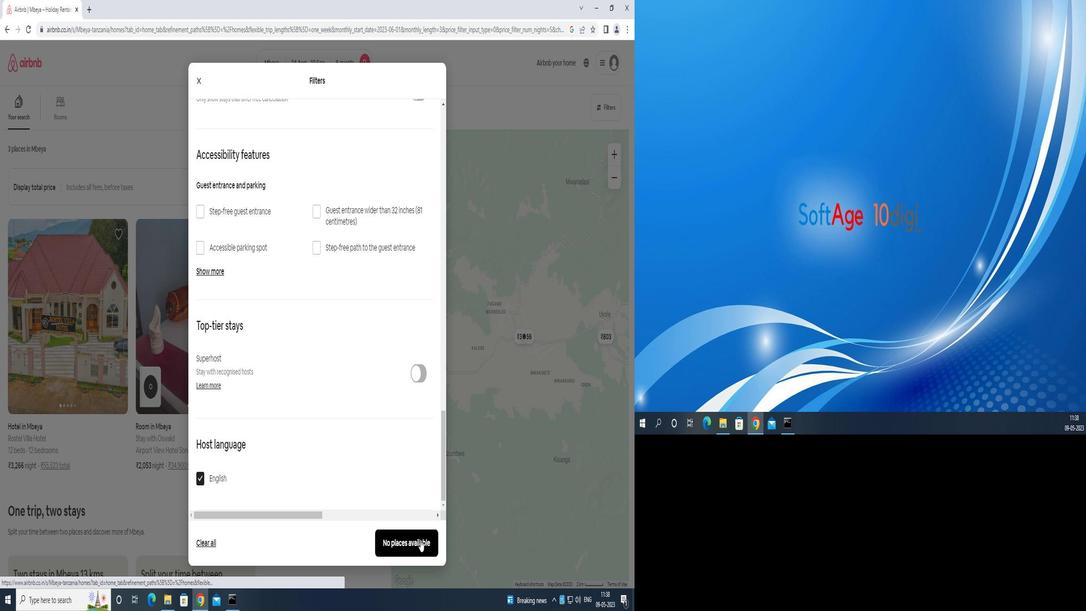 
Action: Mouse moved to (419, 537)
Screenshot: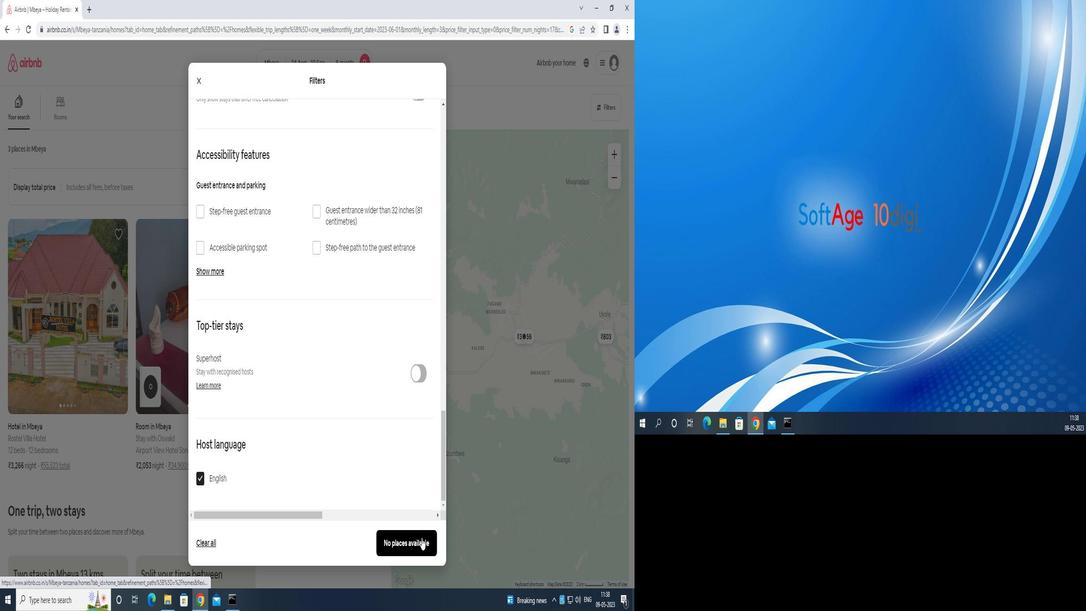 
